 Task: Search one way flight ticket for 3 adults, 3 children in business from Des Moines: Des Moines International Airport to Rock Springs: Southwest Wyoming Regional Airport (rock Springs Sweetwater County Airport) on 8-5-2023. Choice of flights is Spirit. Number of bags: 1 checked bag. Price is upto 74000. Outbound departure time preference is 10:30.
Action: Mouse moved to (390, 363)
Screenshot: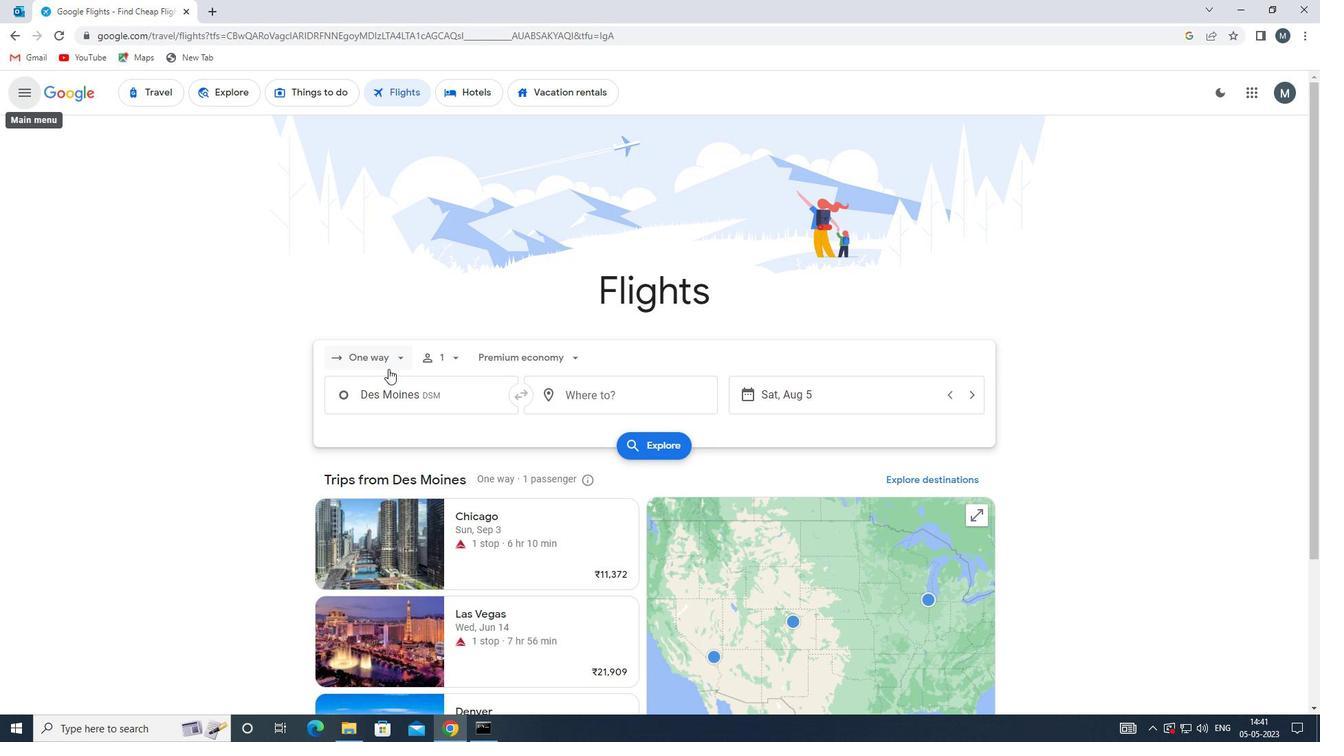 
Action: Mouse pressed left at (390, 363)
Screenshot: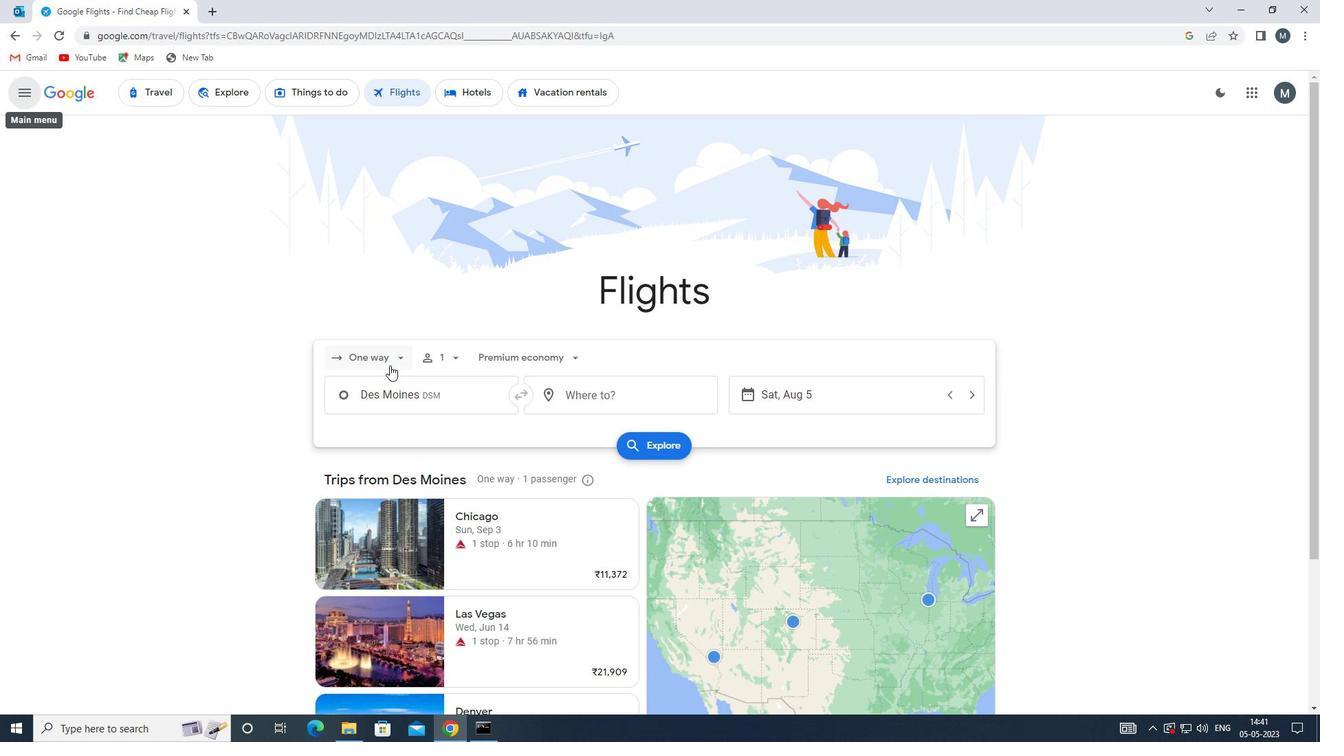 
Action: Mouse moved to (385, 422)
Screenshot: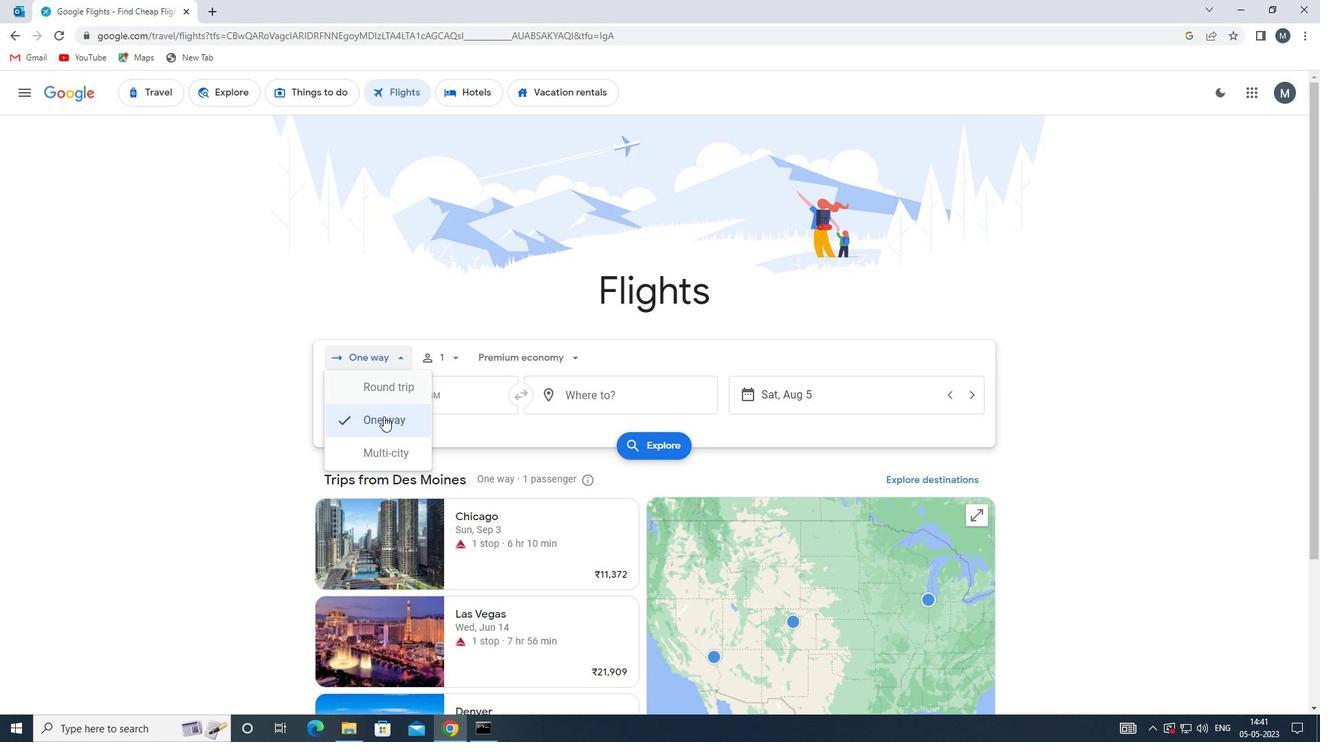 
Action: Mouse pressed left at (385, 422)
Screenshot: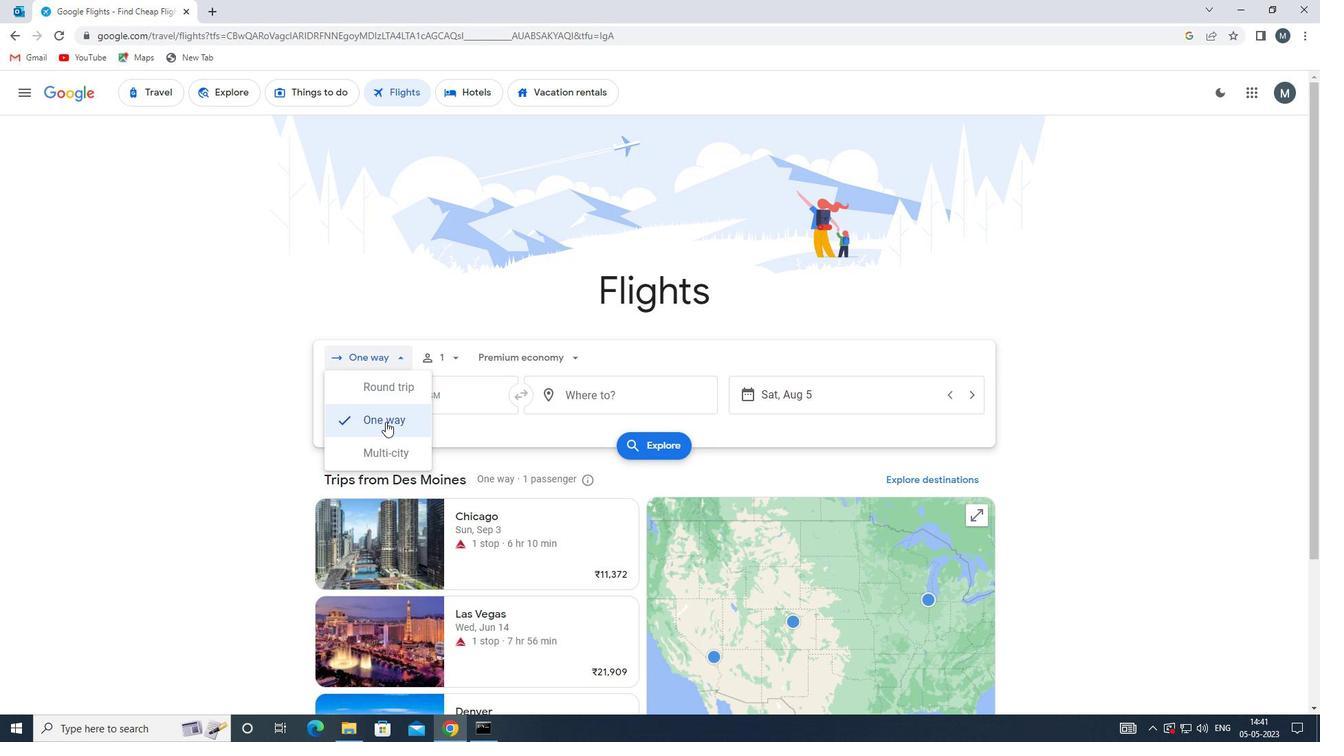 
Action: Mouse moved to (459, 354)
Screenshot: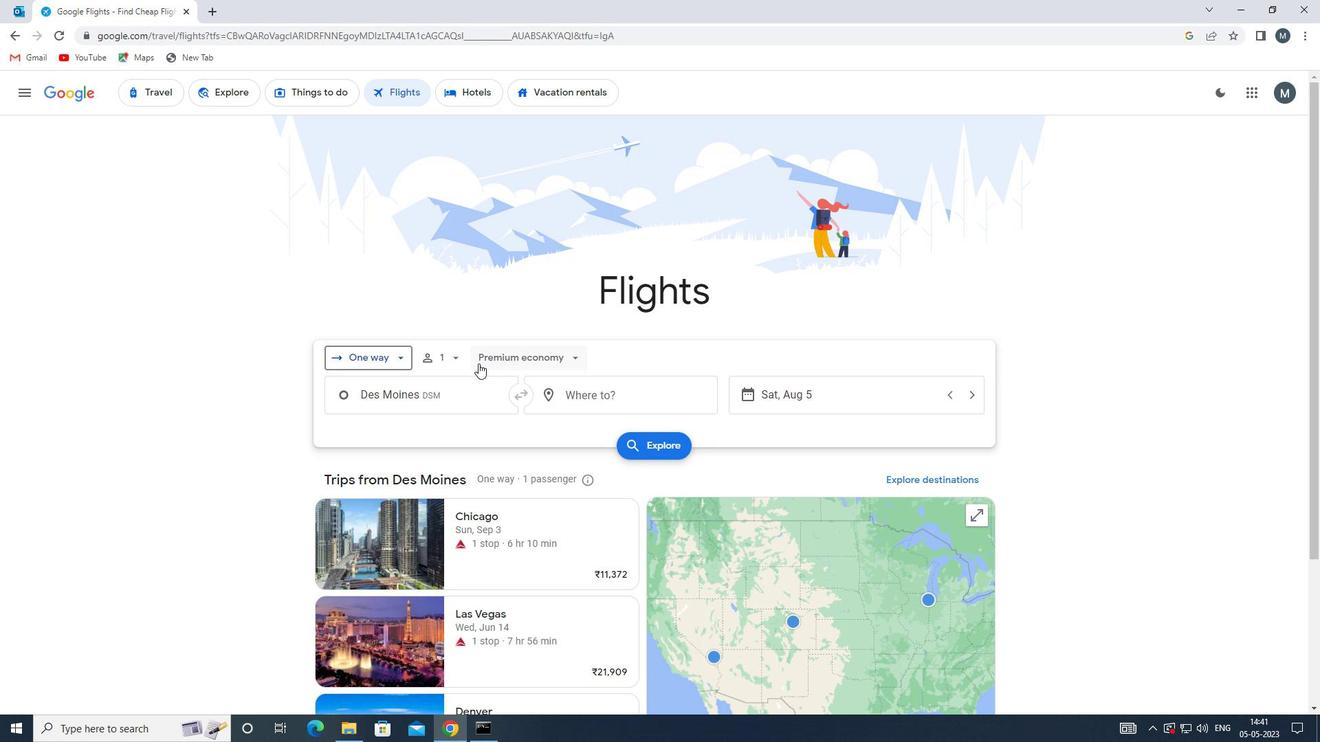 
Action: Mouse pressed left at (459, 354)
Screenshot: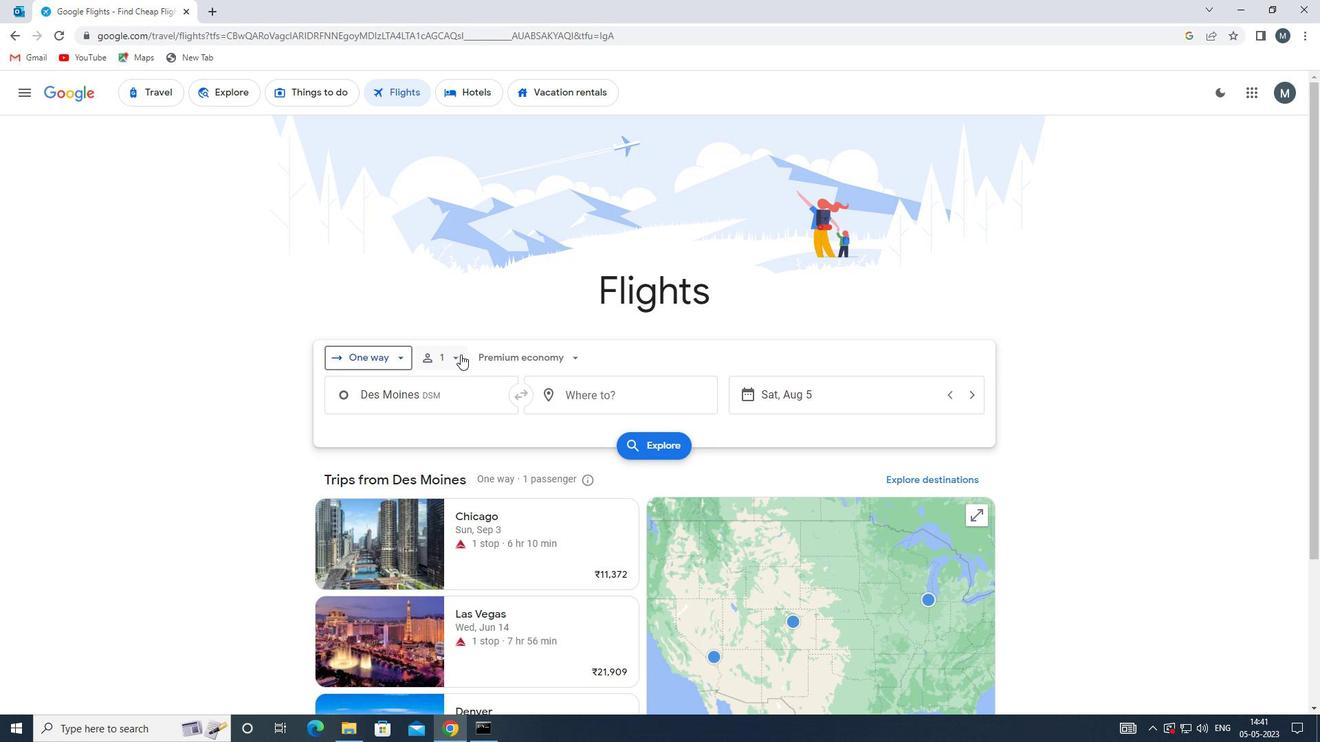 
Action: Mouse moved to (555, 393)
Screenshot: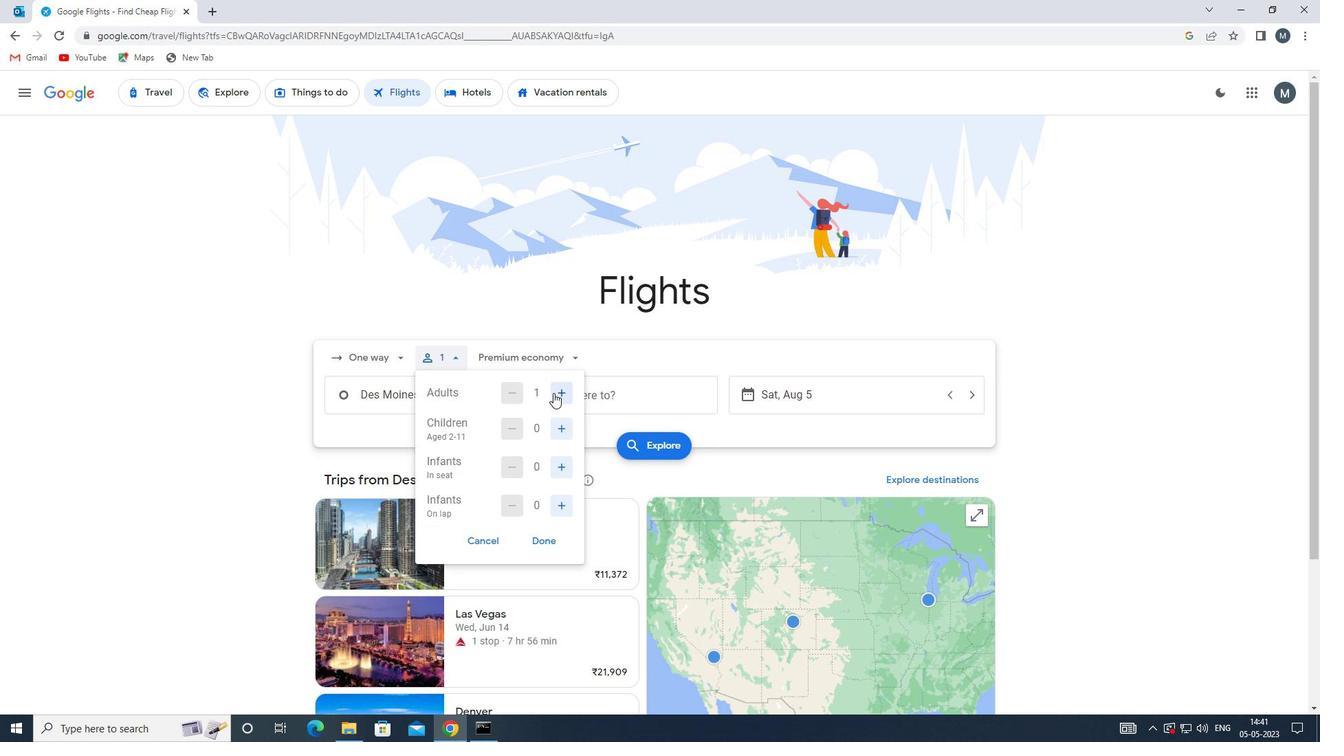 
Action: Mouse pressed left at (555, 393)
Screenshot: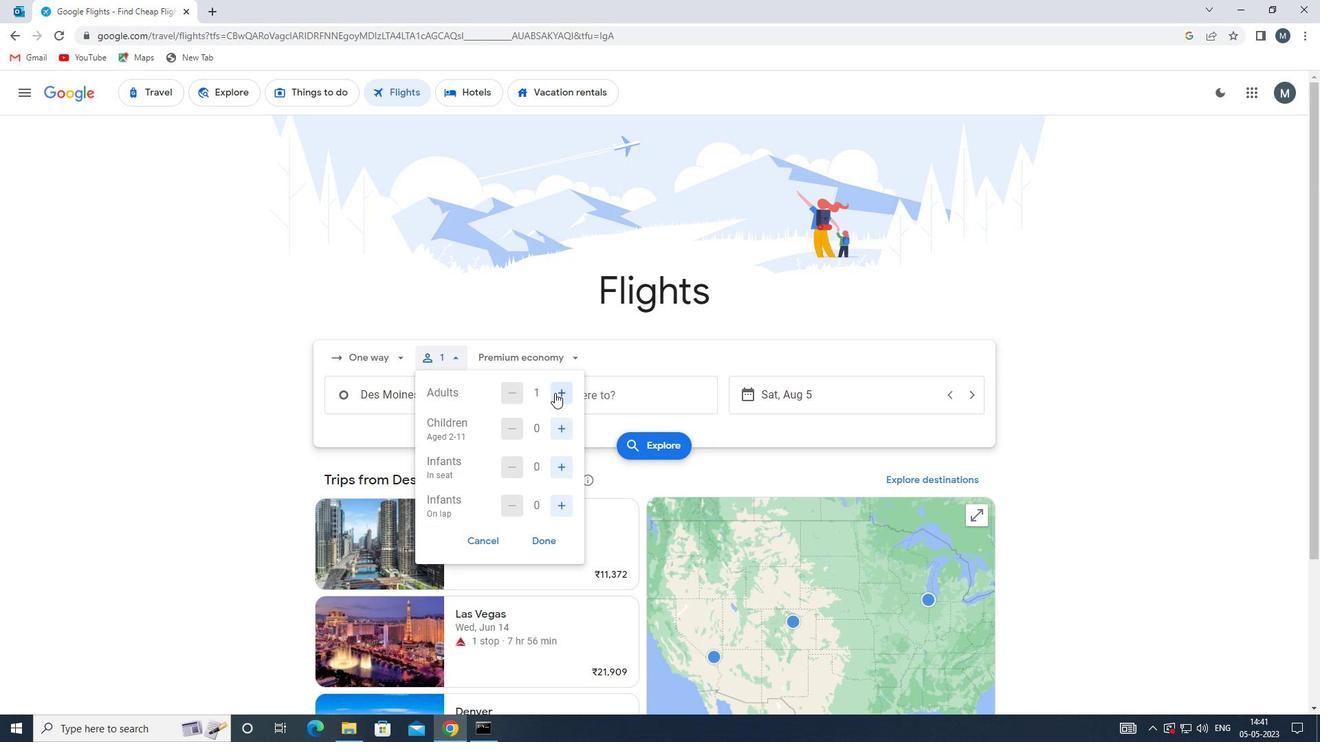 
Action: Mouse moved to (555, 394)
Screenshot: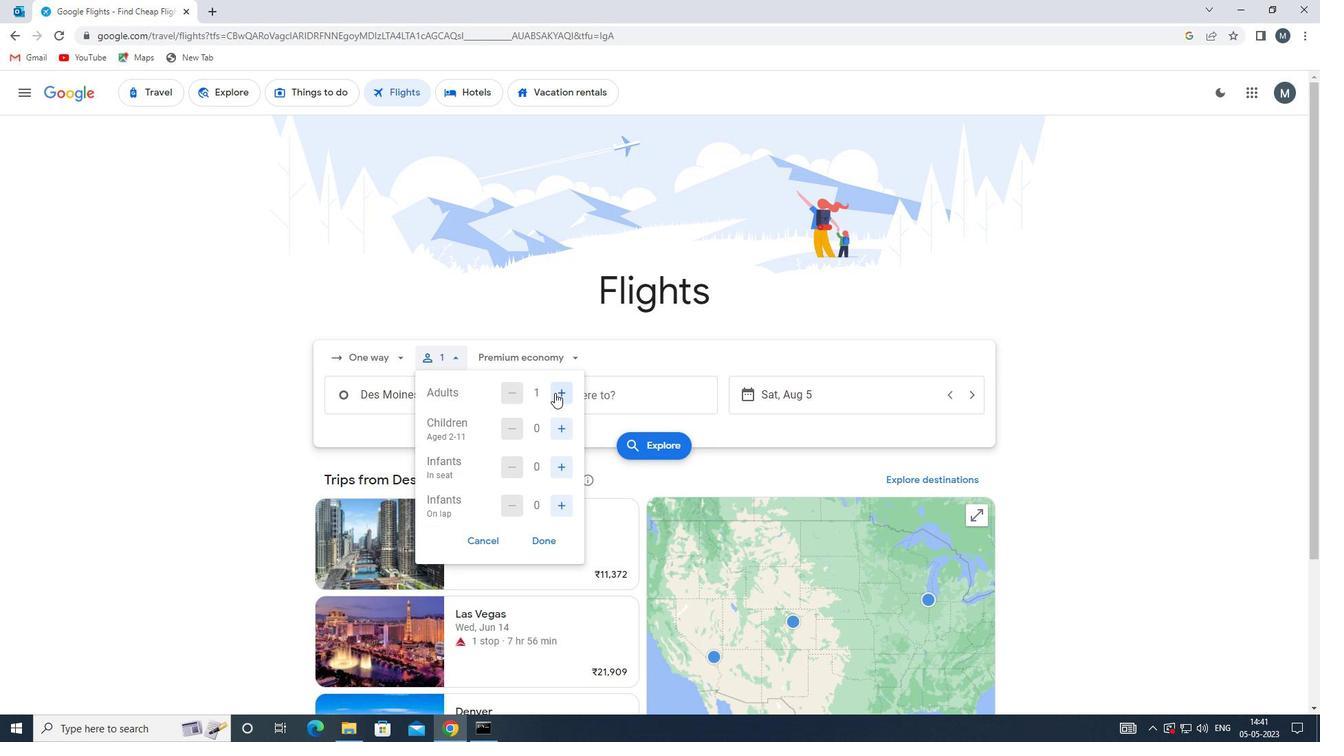 
Action: Mouse pressed left at (555, 394)
Screenshot: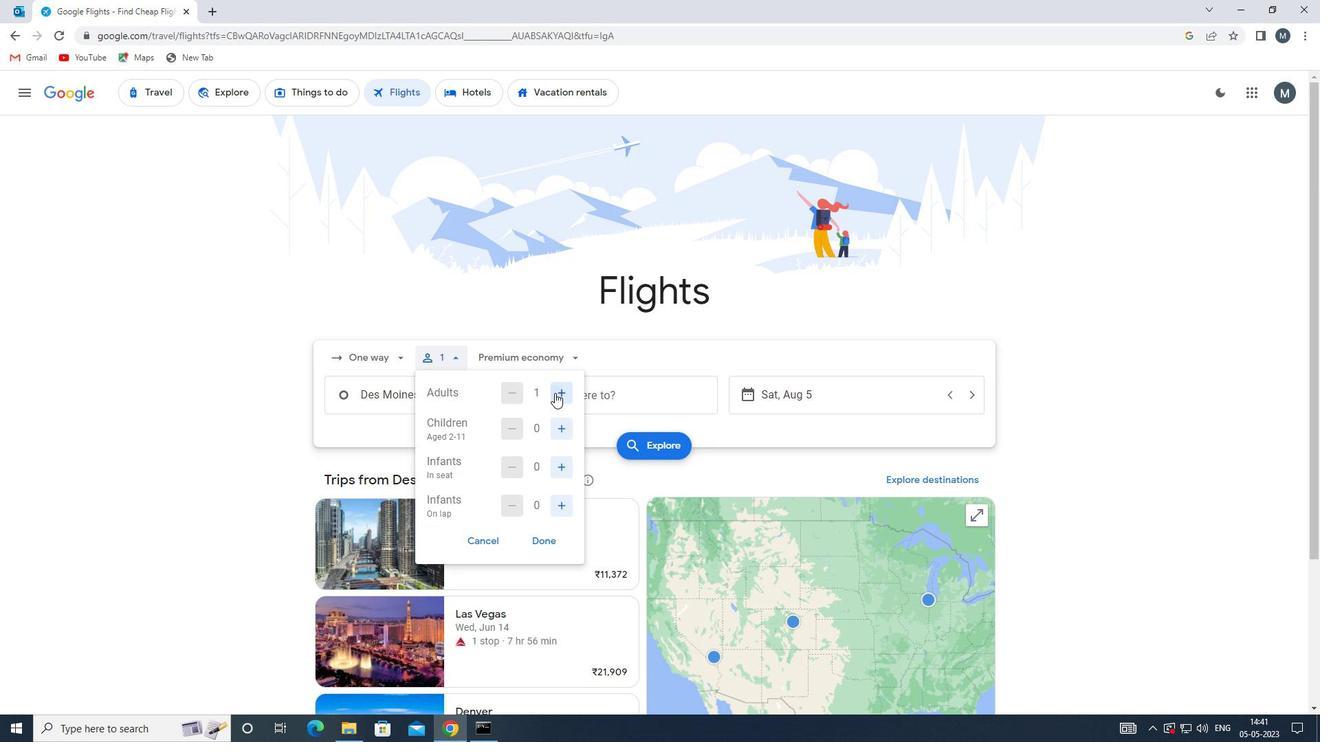 
Action: Mouse moved to (561, 426)
Screenshot: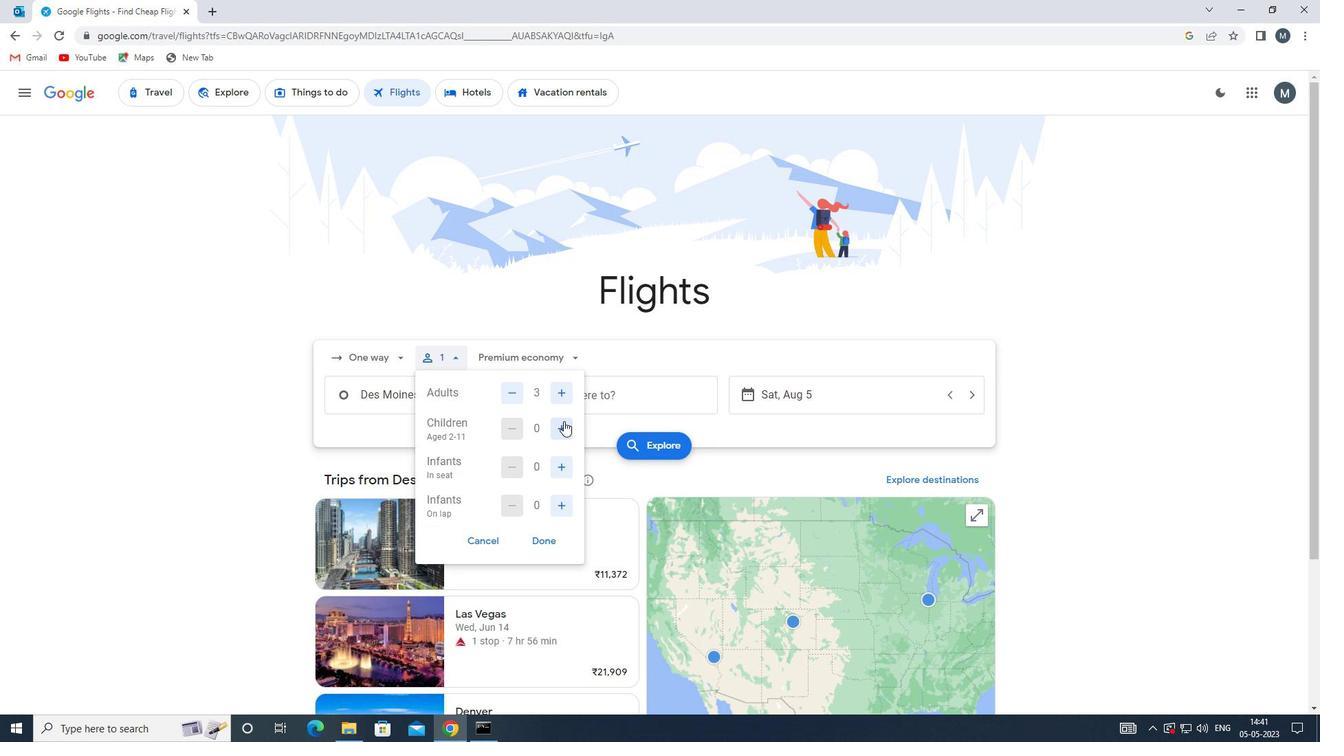 
Action: Mouse pressed left at (561, 426)
Screenshot: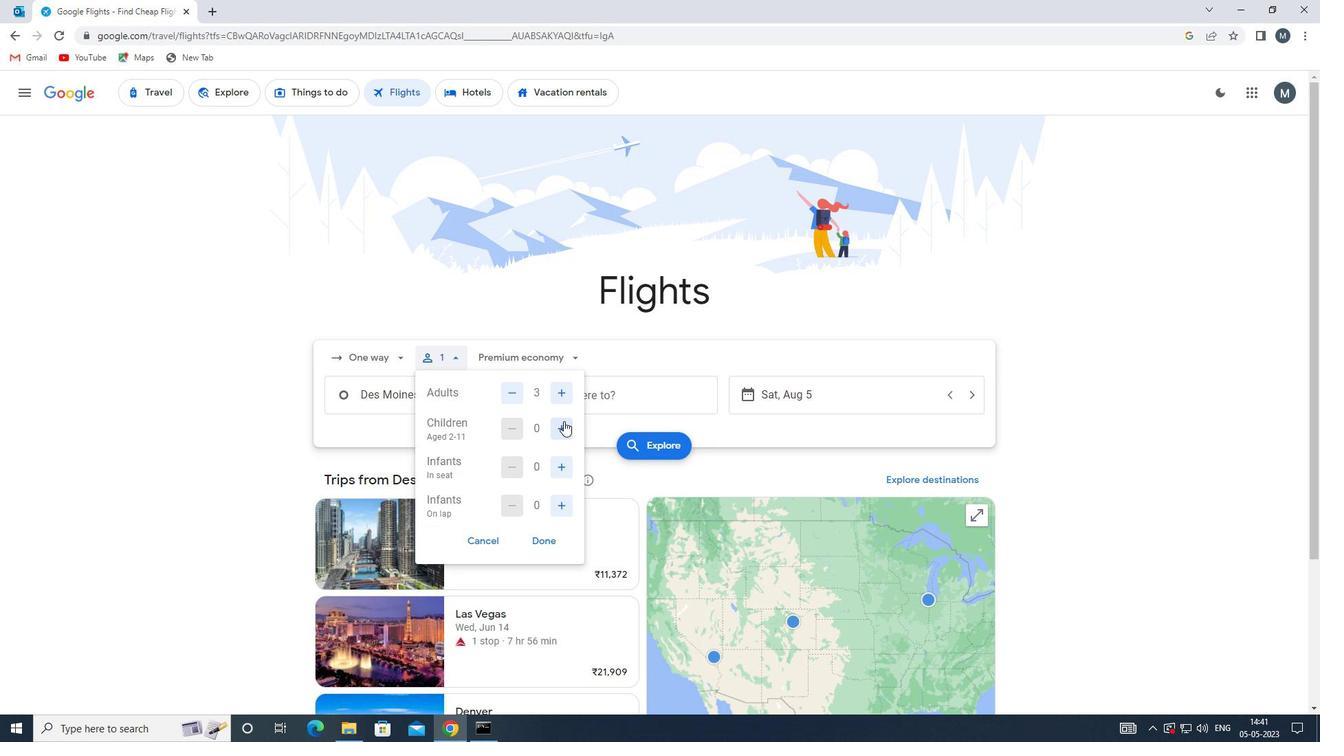 
Action: Mouse moved to (561, 427)
Screenshot: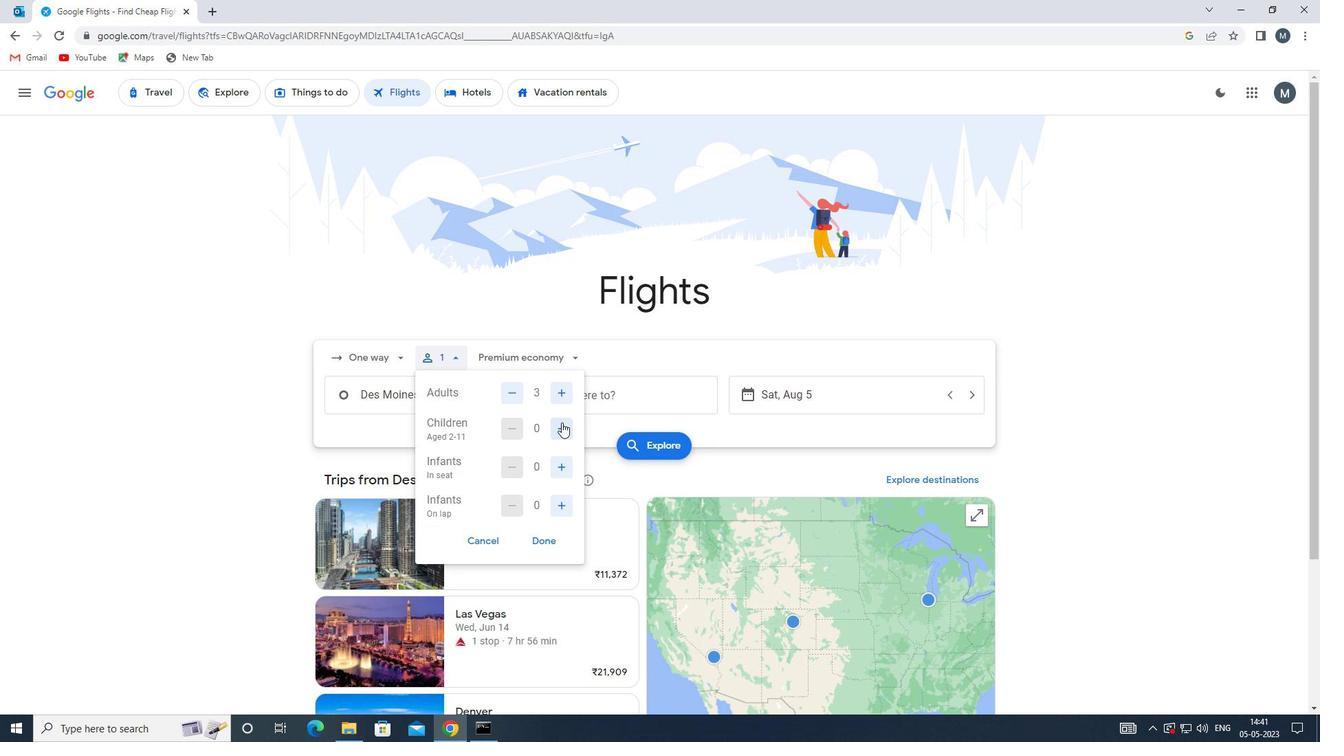 
Action: Mouse pressed left at (561, 427)
Screenshot: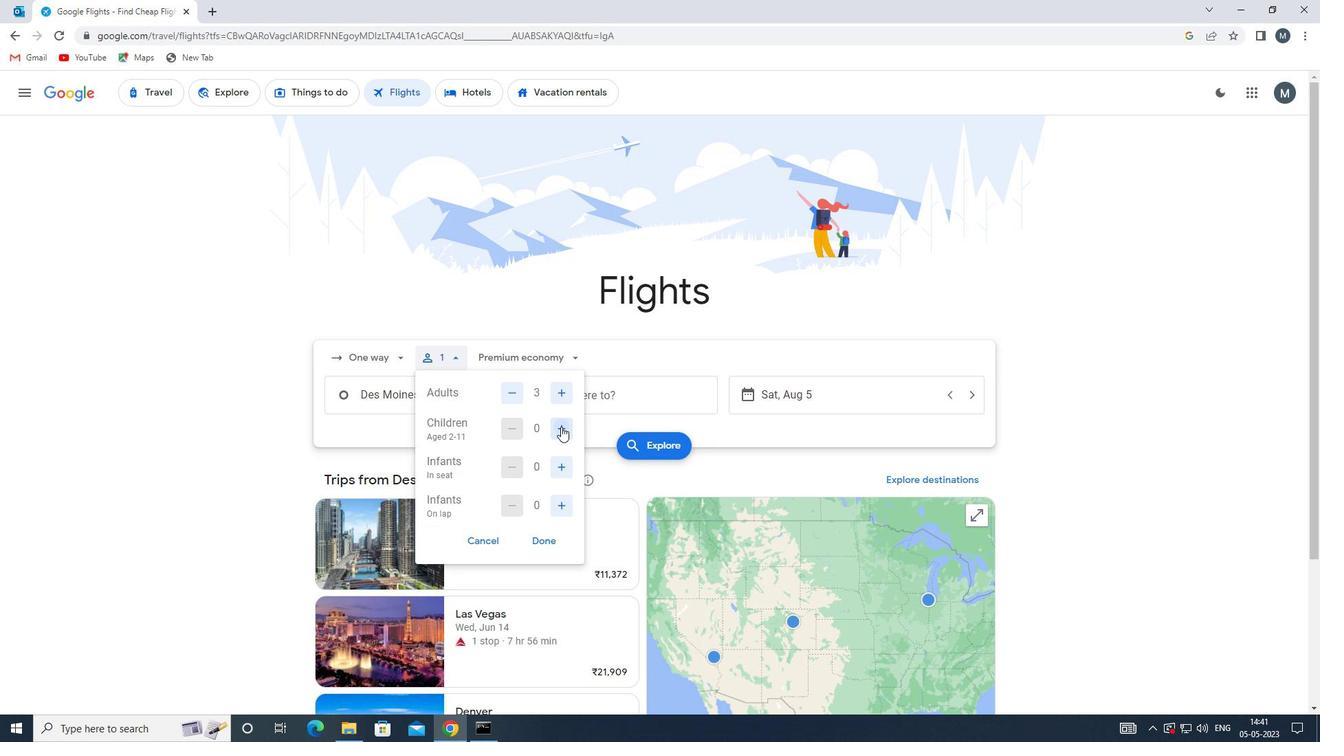
Action: Mouse pressed left at (561, 427)
Screenshot: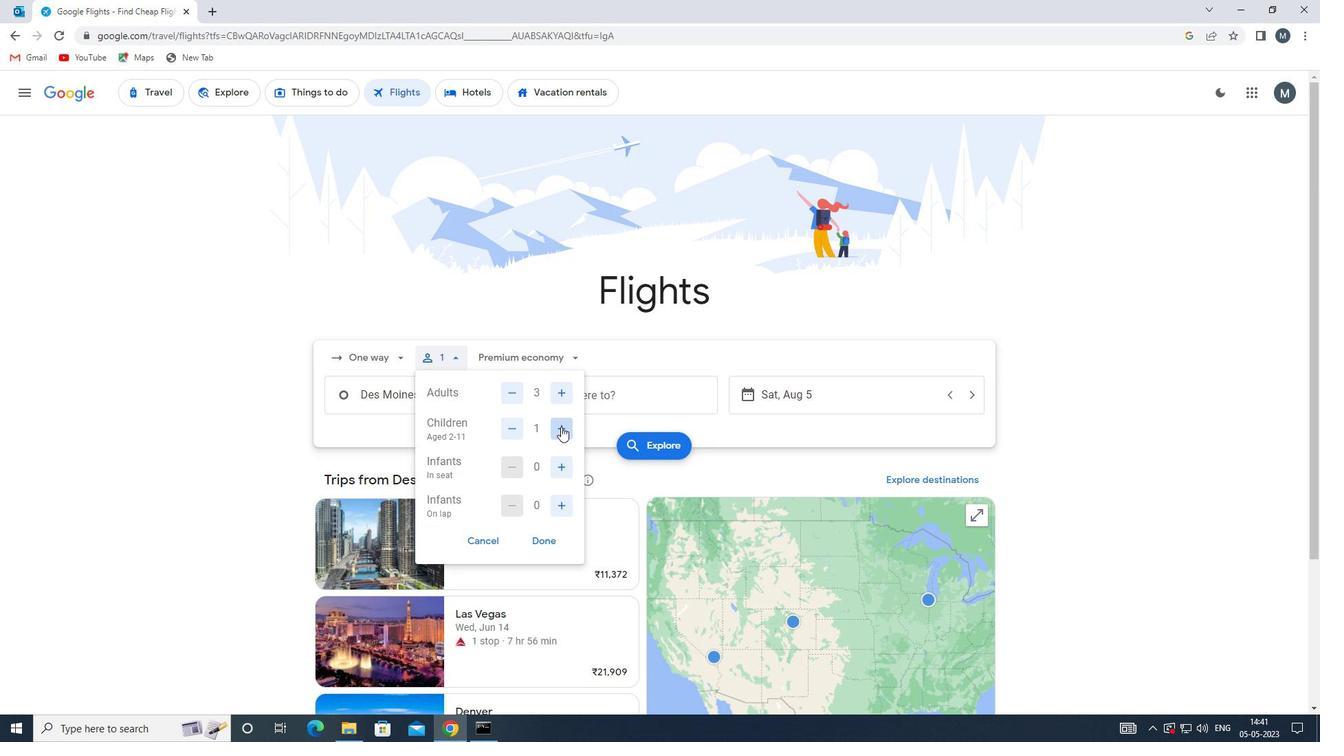 
Action: Mouse moved to (535, 542)
Screenshot: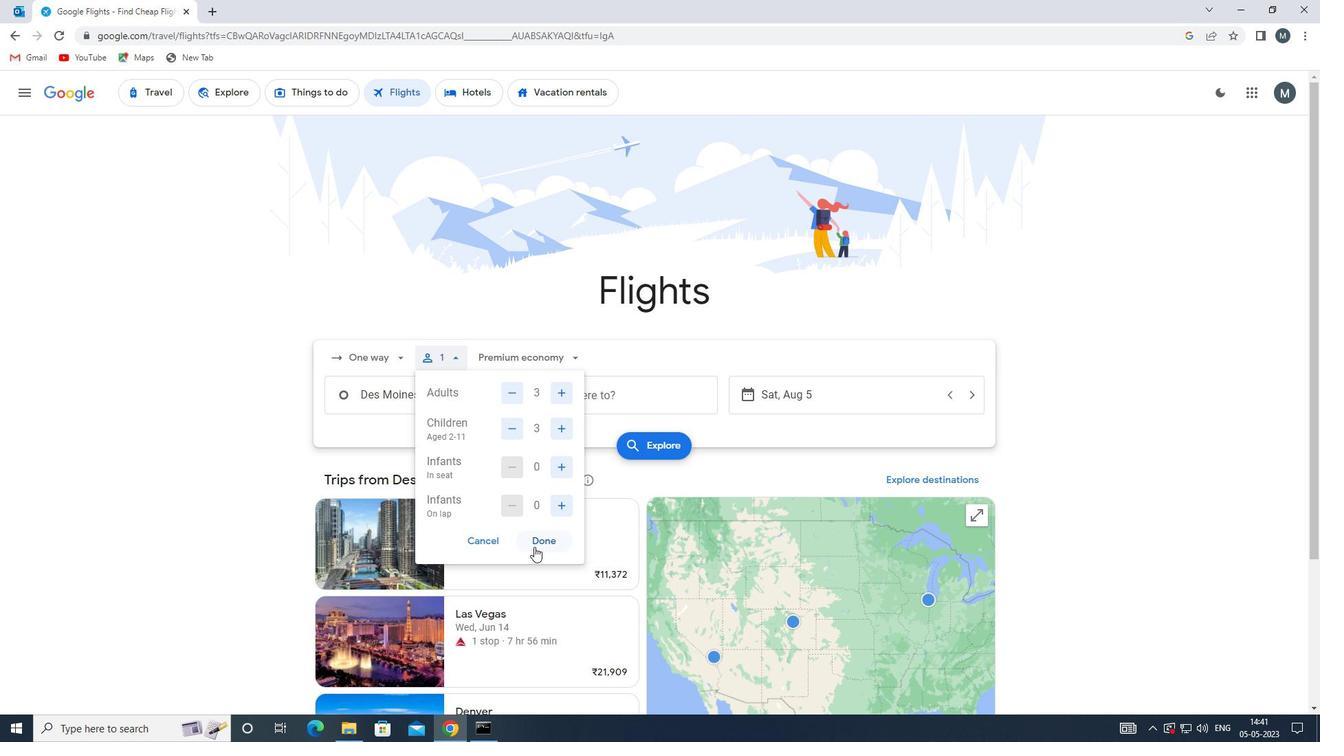 
Action: Mouse pressed left at (535, 542)
Screenshot: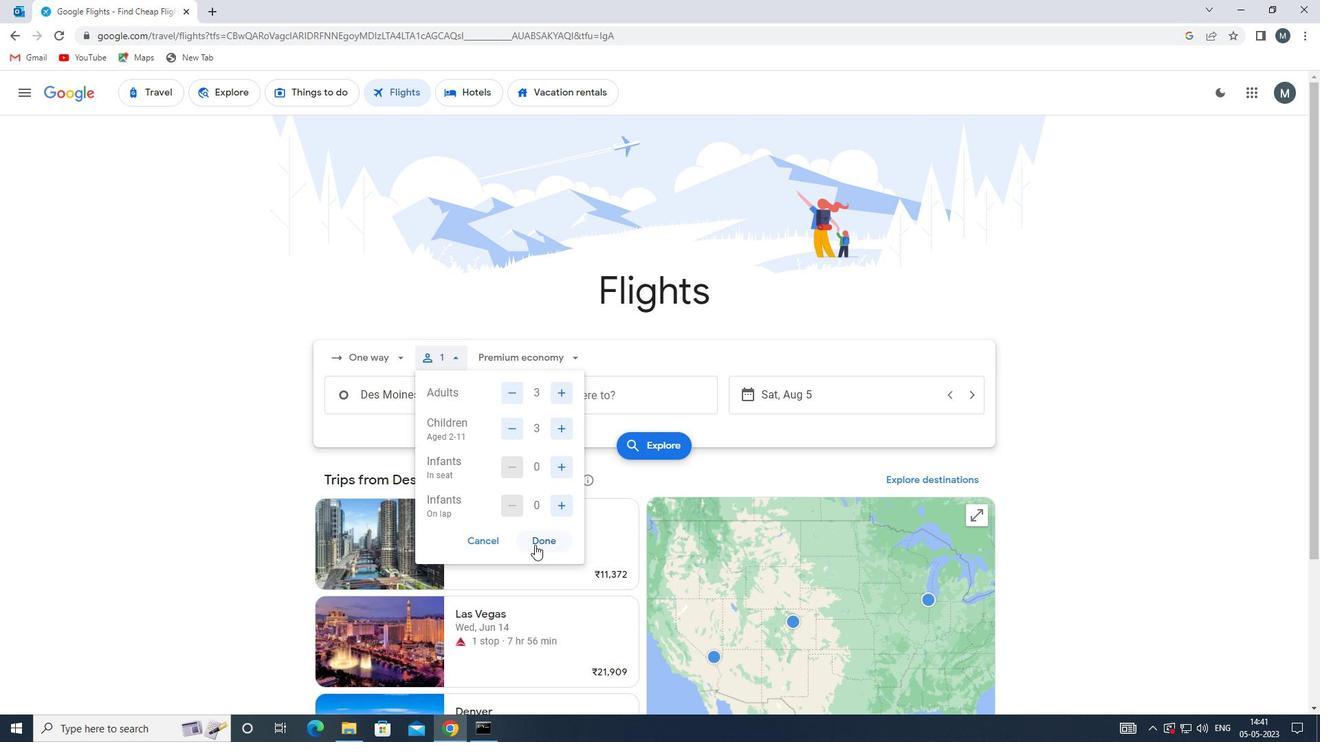 
Action: Mouse moved to (526, 357)
Screenshot: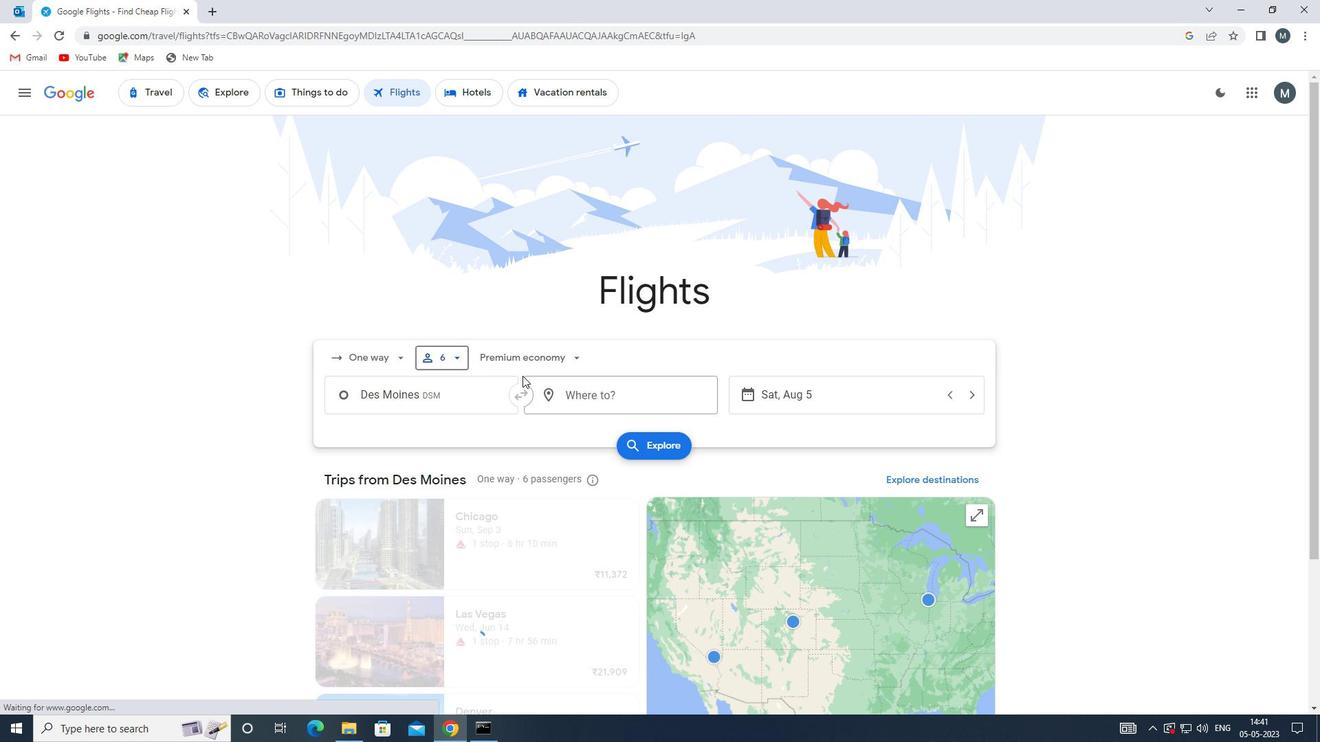 
Action: Mouse pressed left at (526, 357)
Screenshot: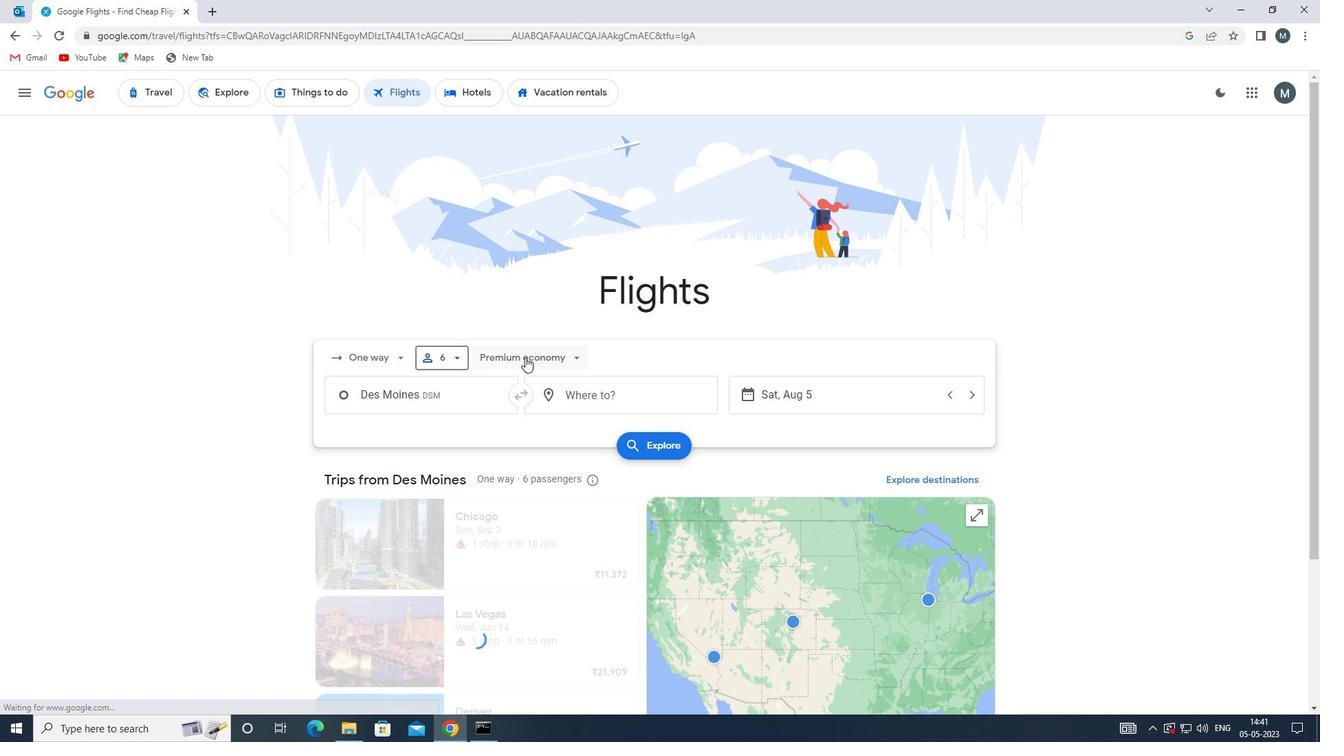 
Action: Mouse moved to (546, 454)
Screenshot: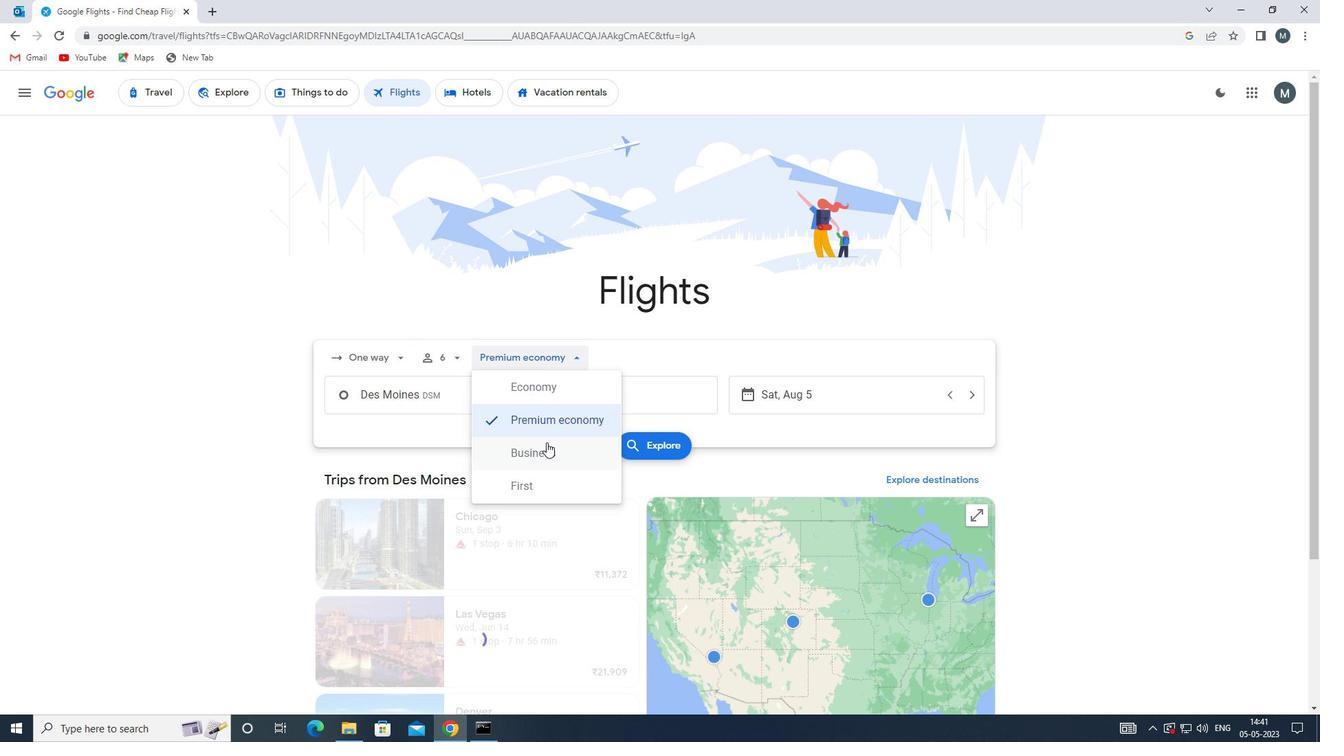 
Action: Mouse pressed left at (546, 454)
Screenshot: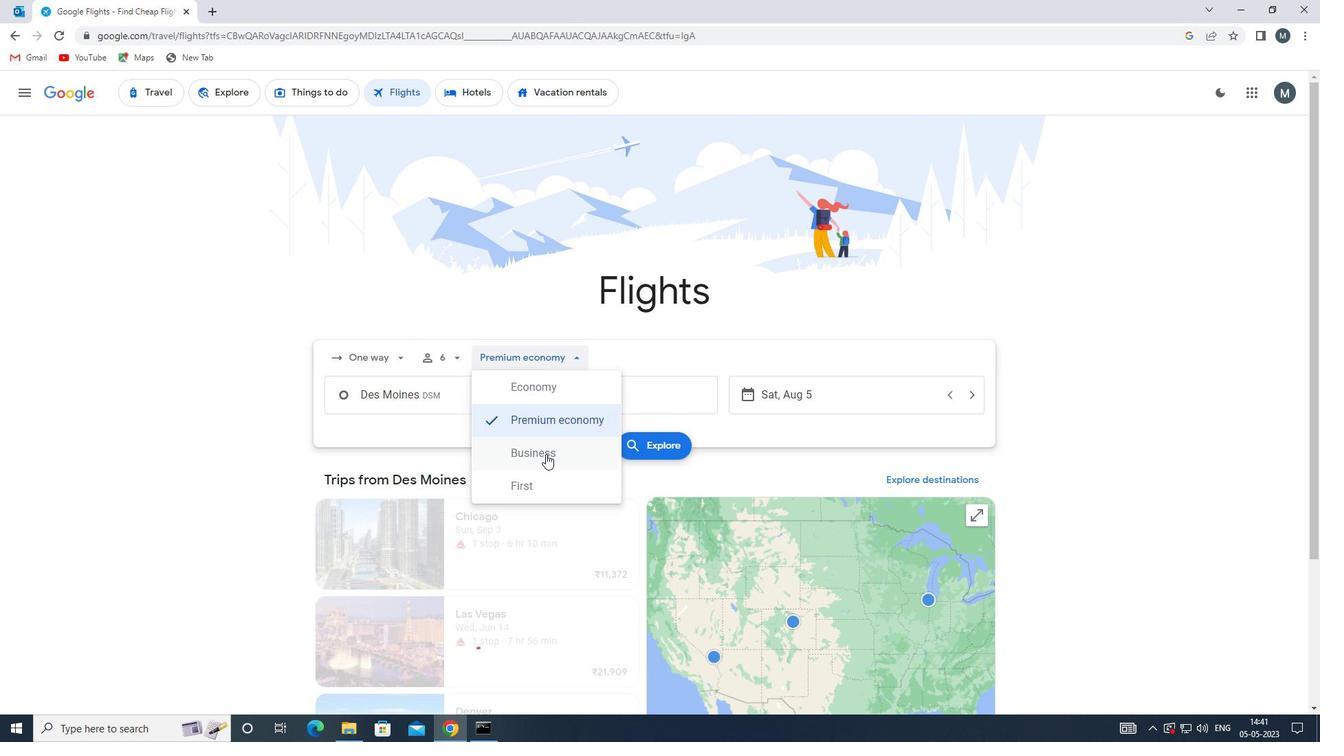 
Action: Mouse moved to (447, 385)
Screenshot: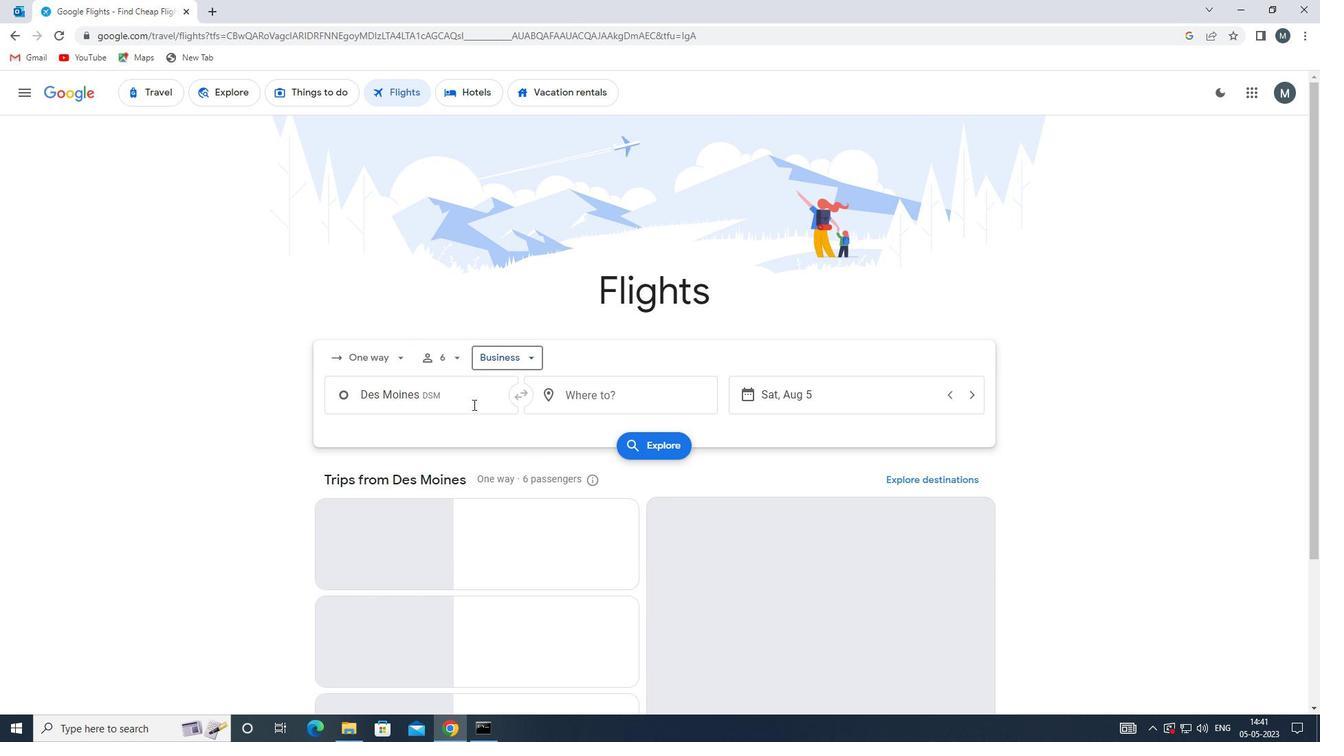 
Action: Mouse pressed left at (447, 385)
Screenshot: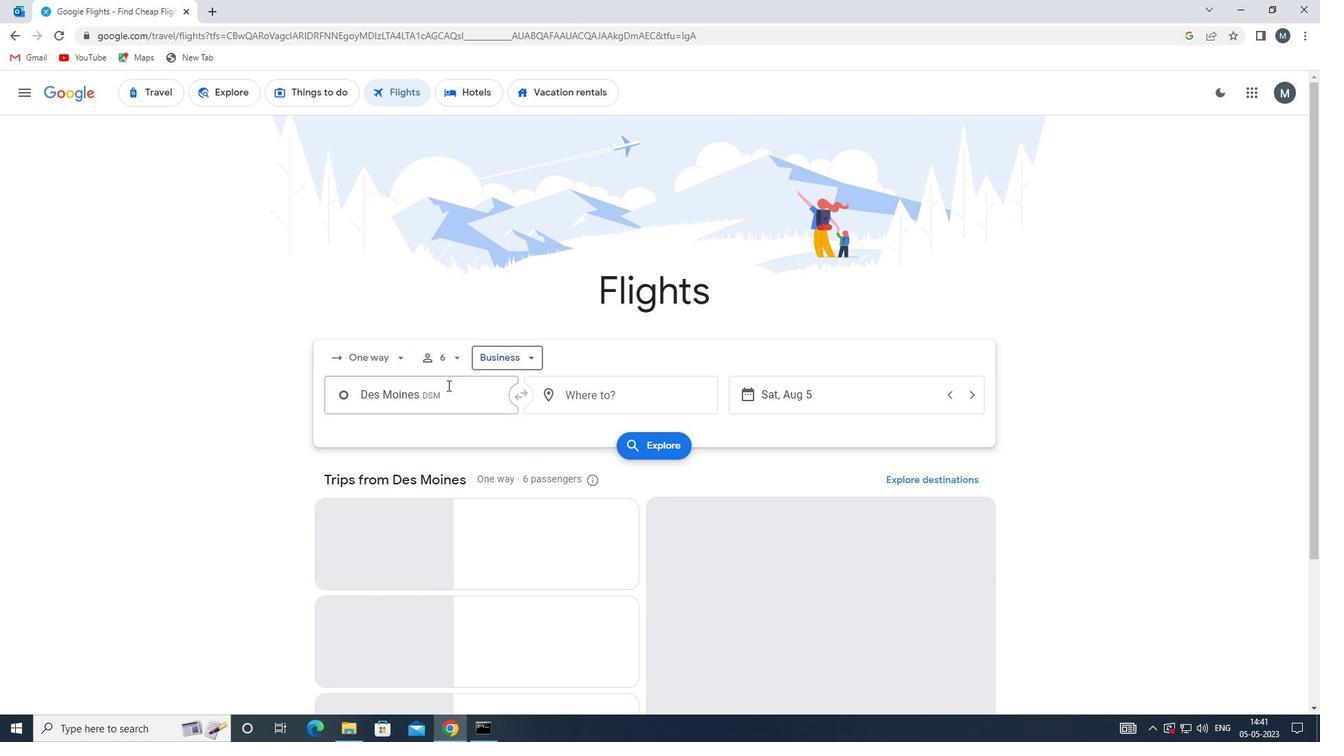 
Action: Mouse moved to (472, 473)
Screenshot: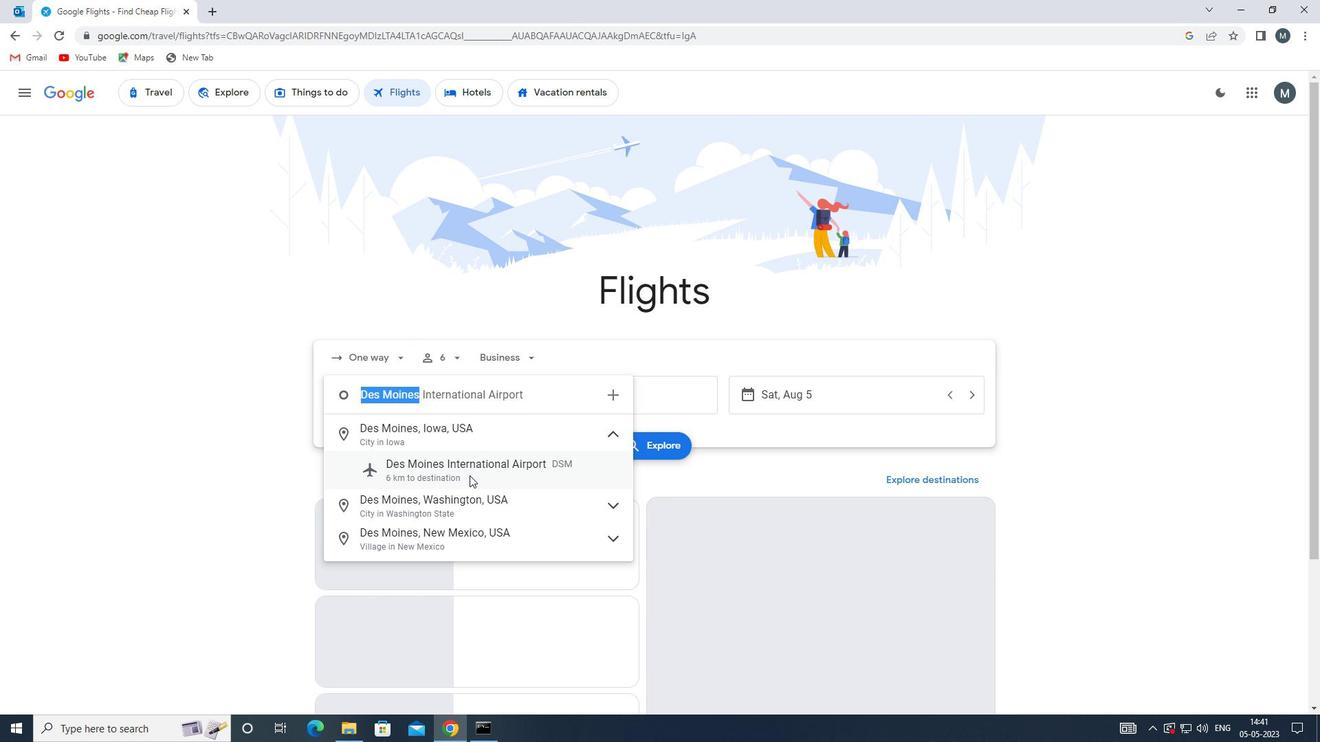 
Action: Mouse pressed left at (472, 473)
Screenshot: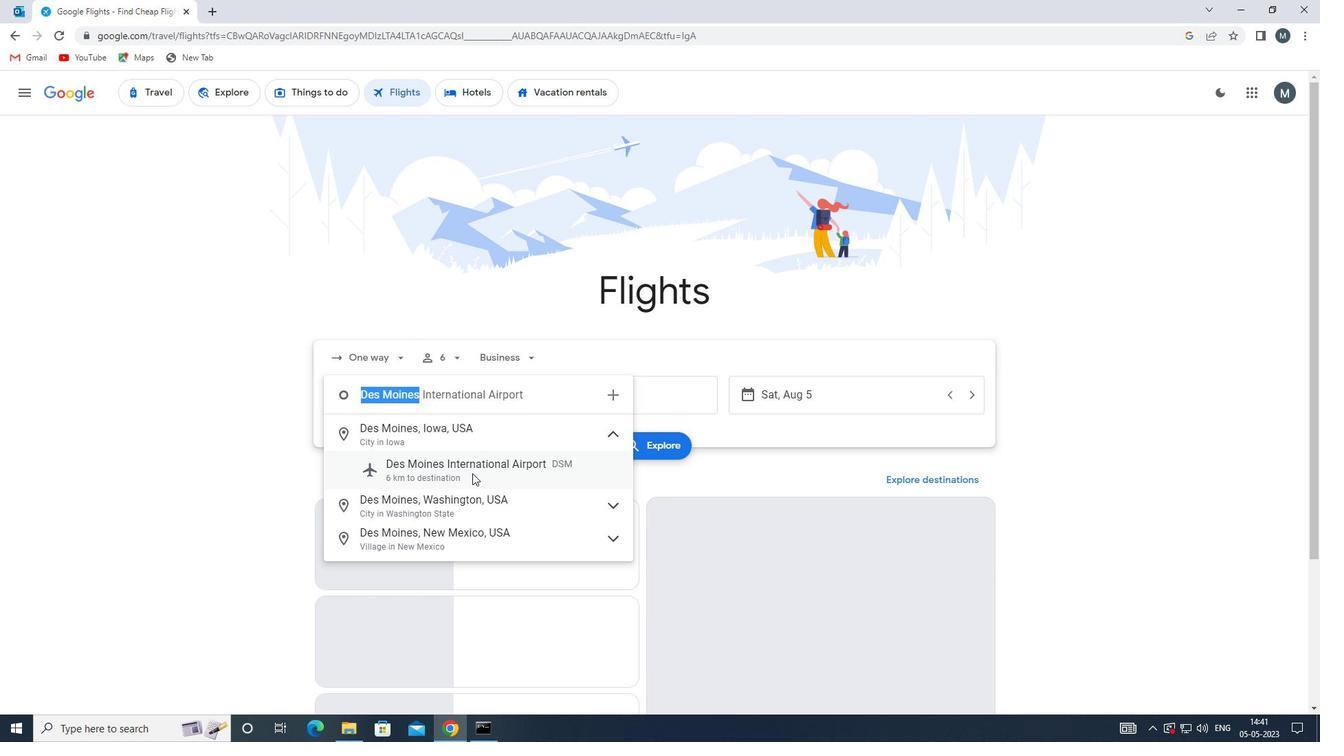
Action: Mouse moved to (590, 401)
Screenshot: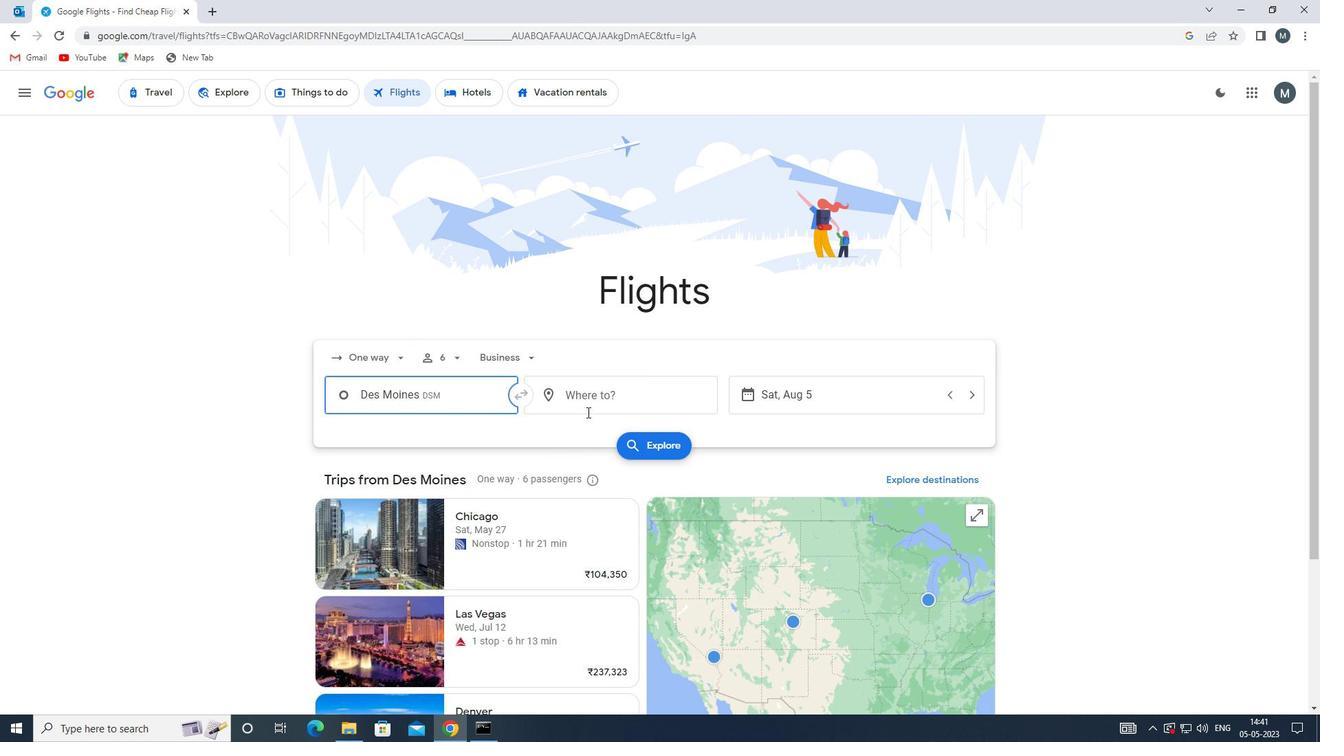 
Action: Mouse pressed left at (590, 401)
Screenshot: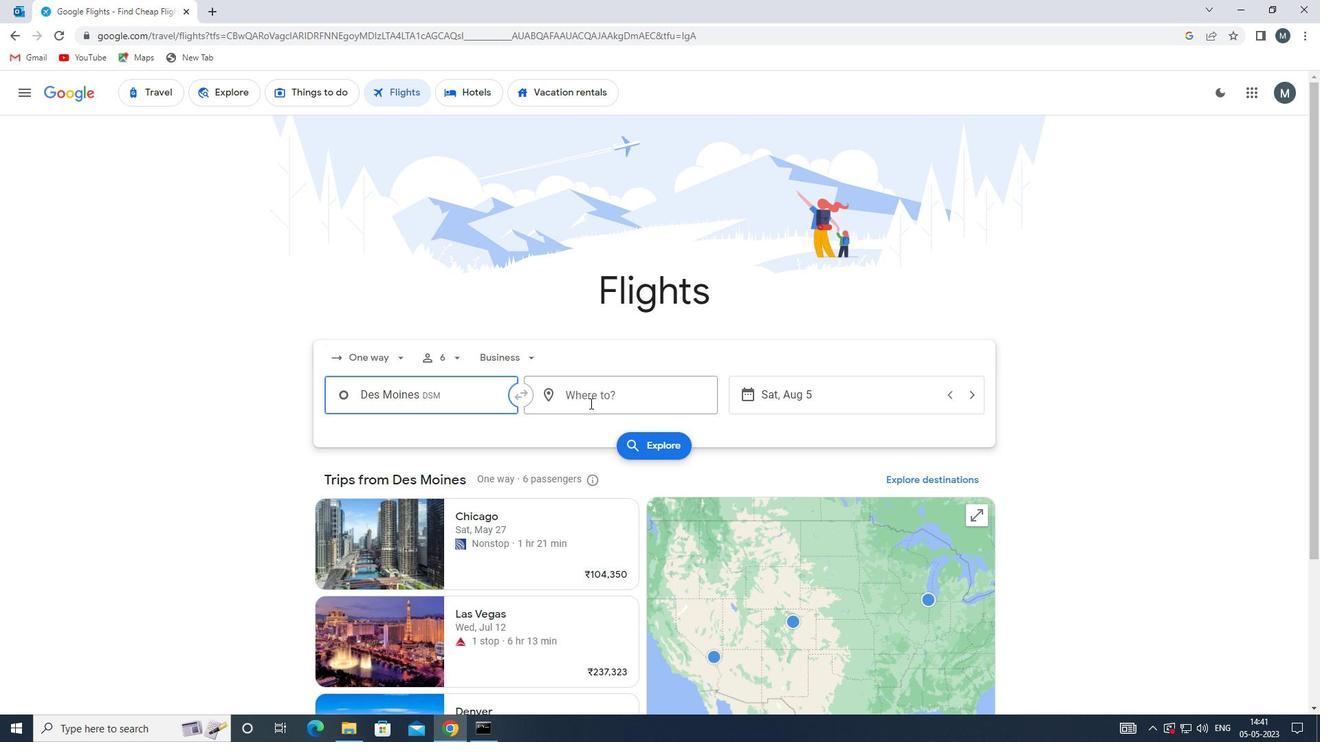 
Action: Mouse moved to (590, 401)
Screenshot: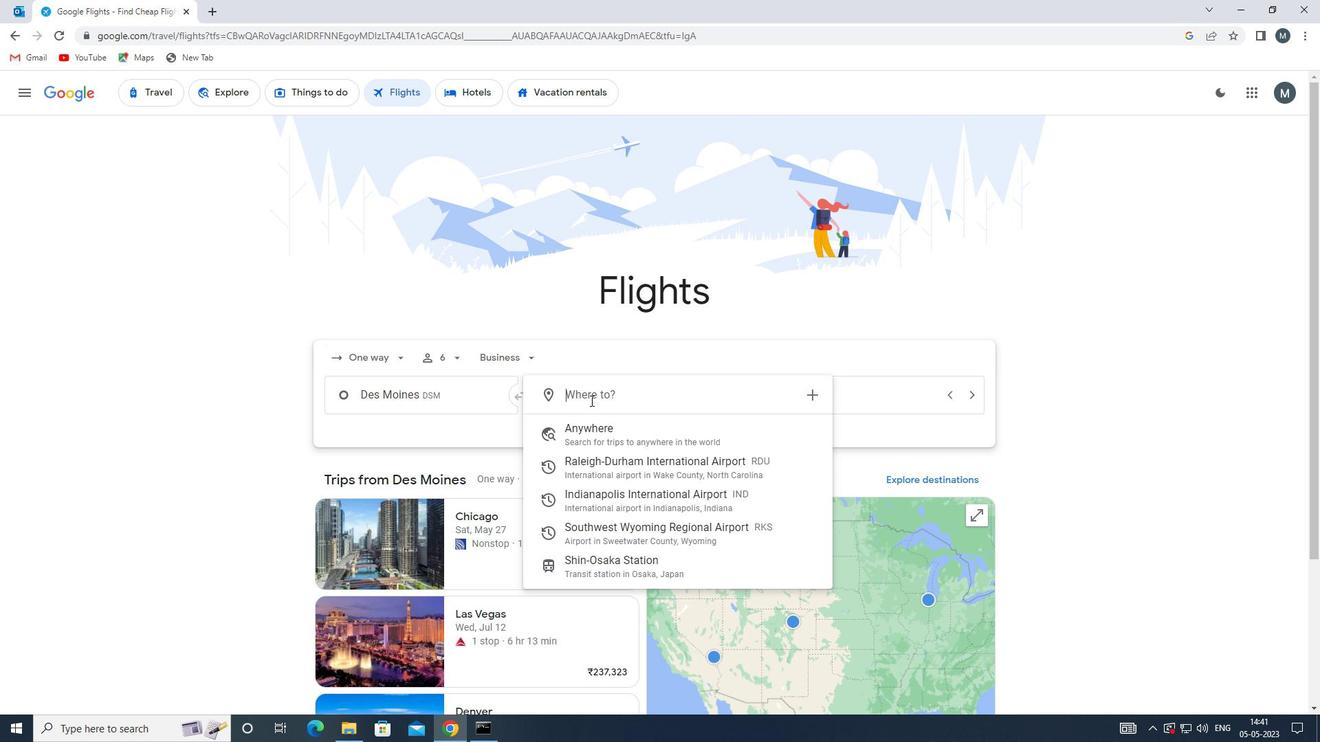 
Action: Key pressed r
Screenshot: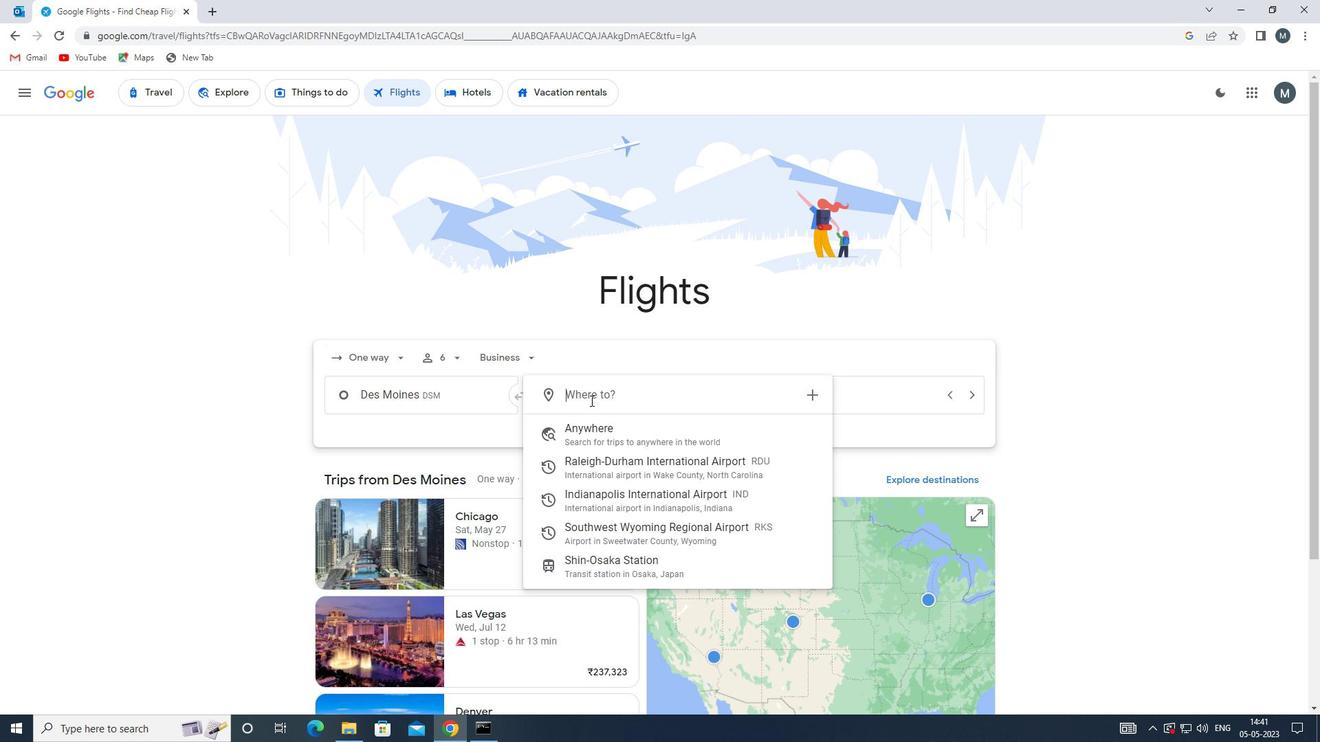 
Action: Mouse moved to (590, 401)
Screenshot: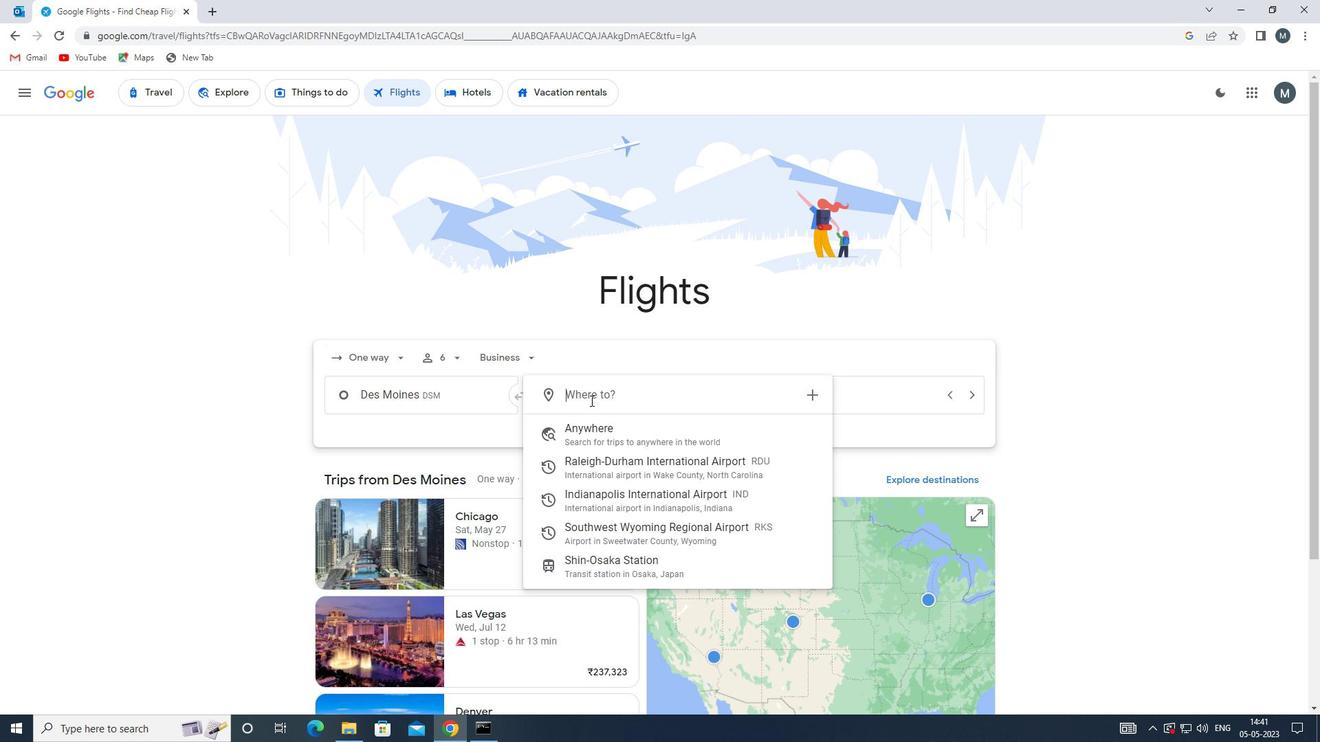 
Action: Key pressed k
Screenshot: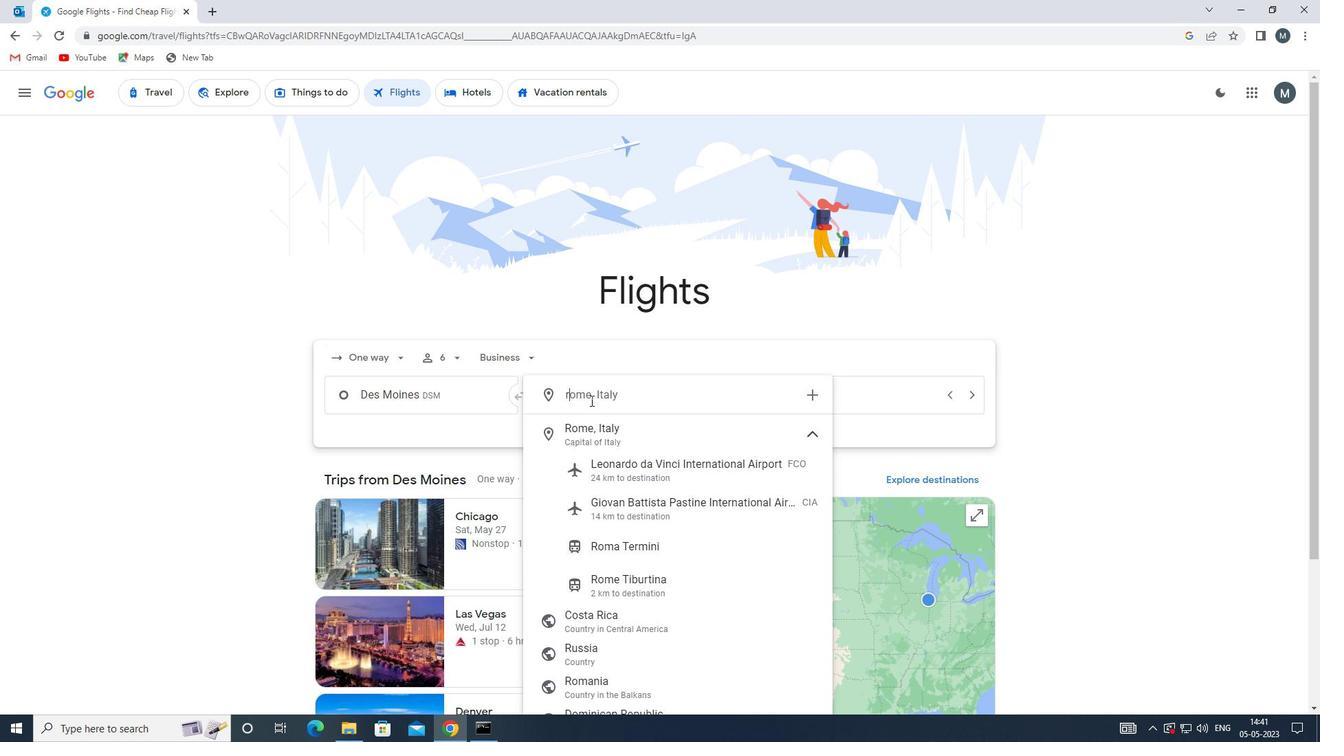
Action: Mouse moved to (590, 401)
Screenshot: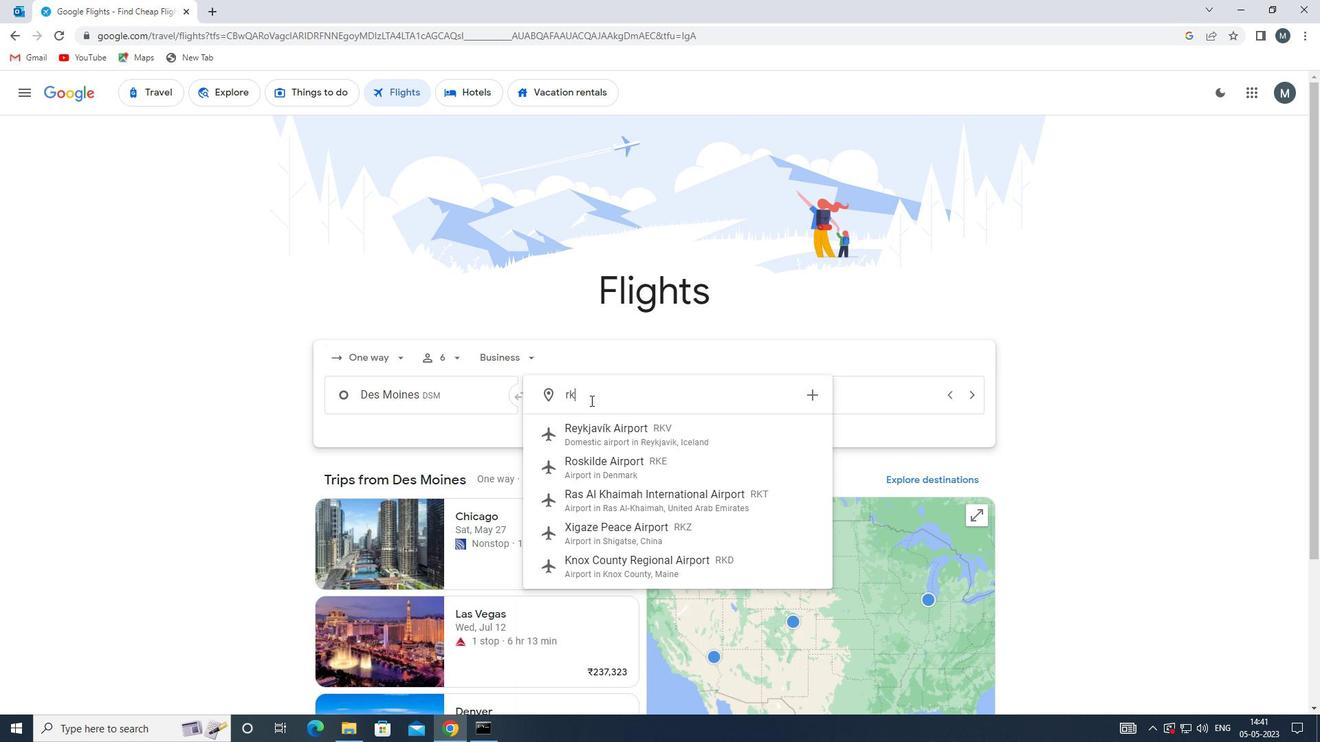 
Action: Key pressed s
Screenshot: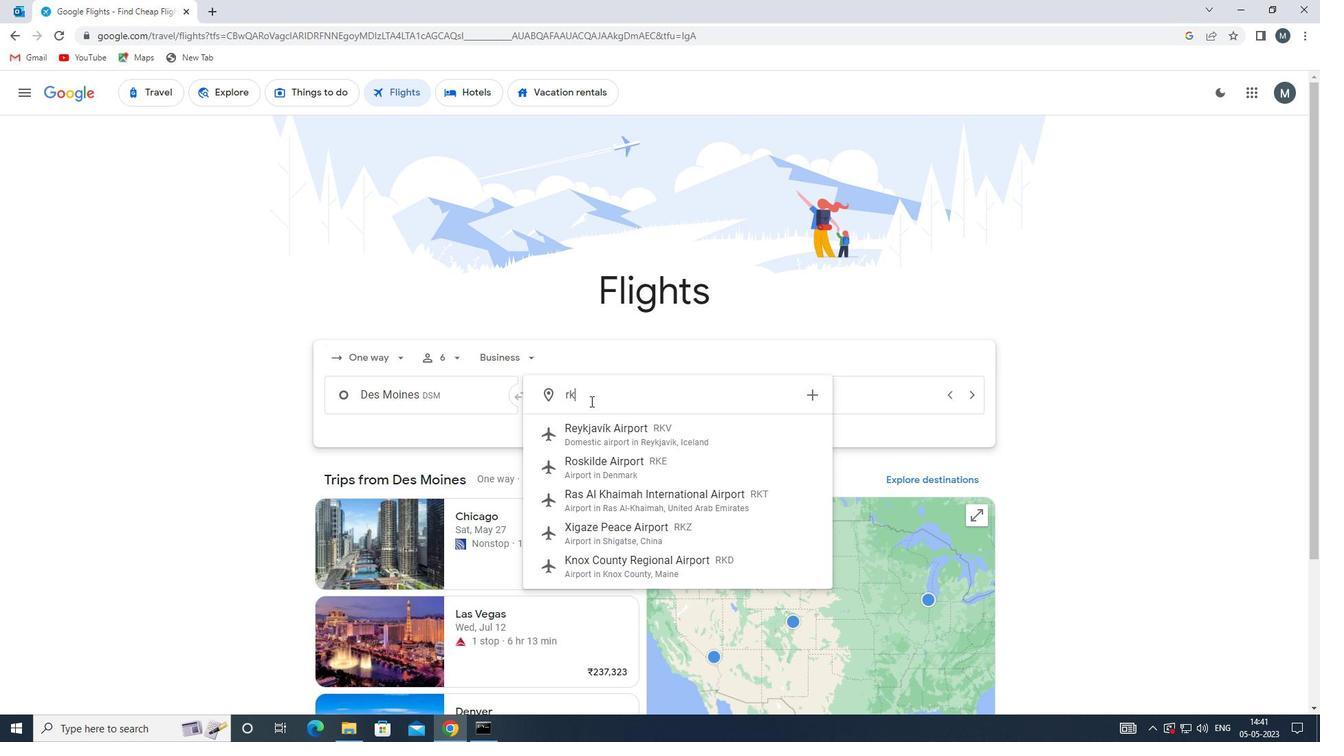
Action: Mouse moved to (602, 436)
Screenshot: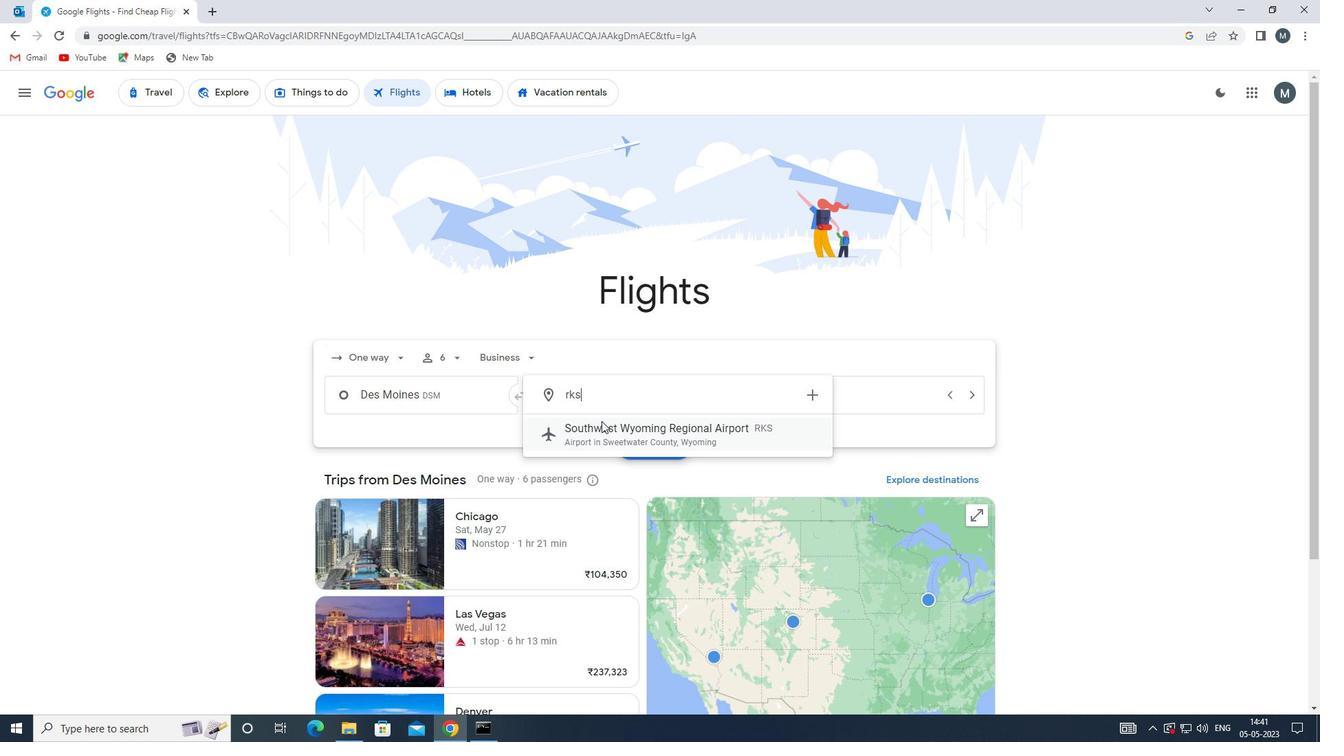 
Action: Mouse pressed left at (602, 436)
Screenshot: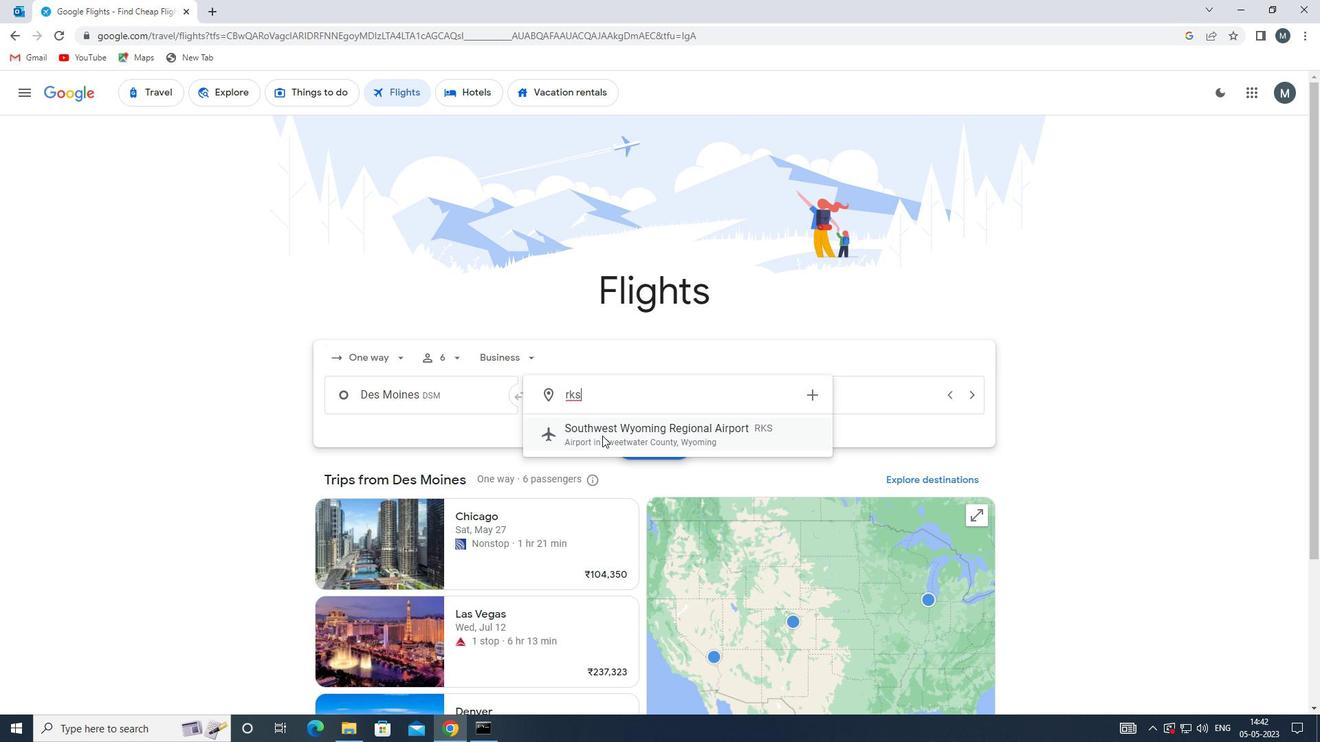 
Action: Mouse moved to (793, 394)
Screenshot: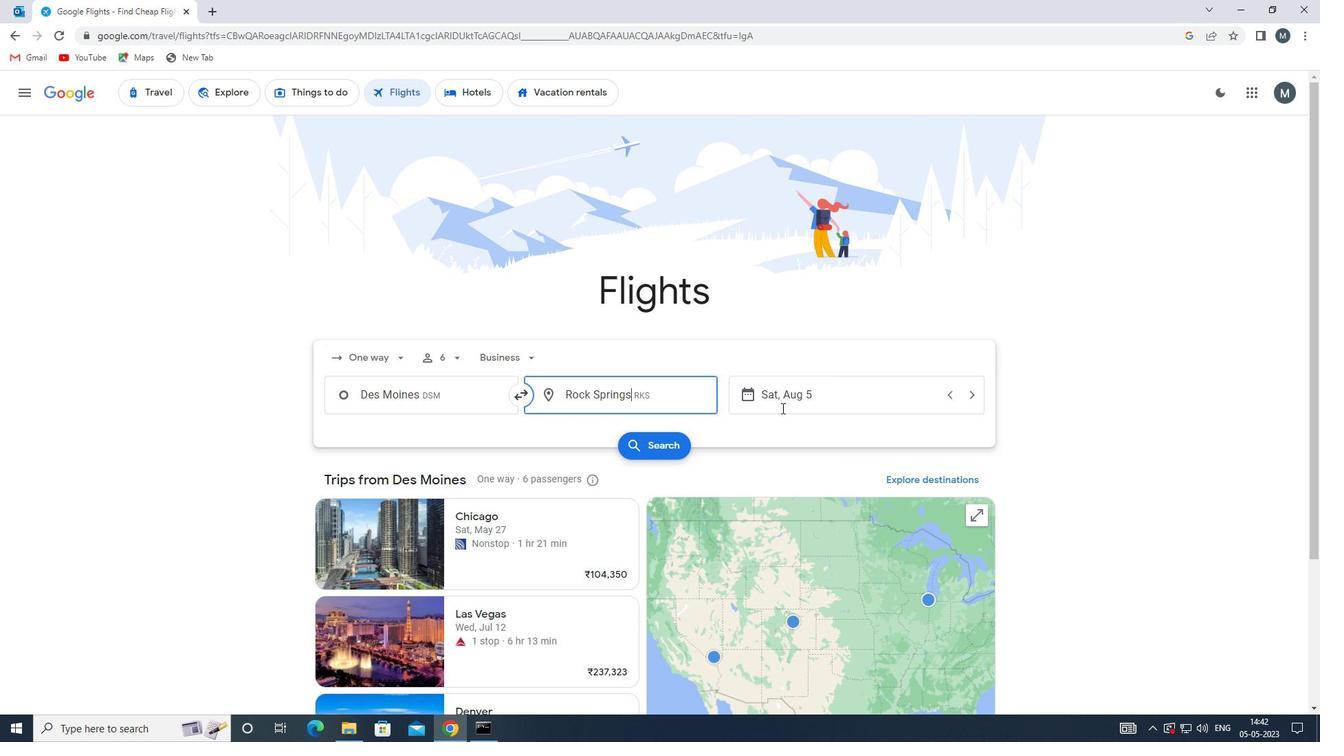 
Action: Mouse pressed left at (793, 394)
Screenshot: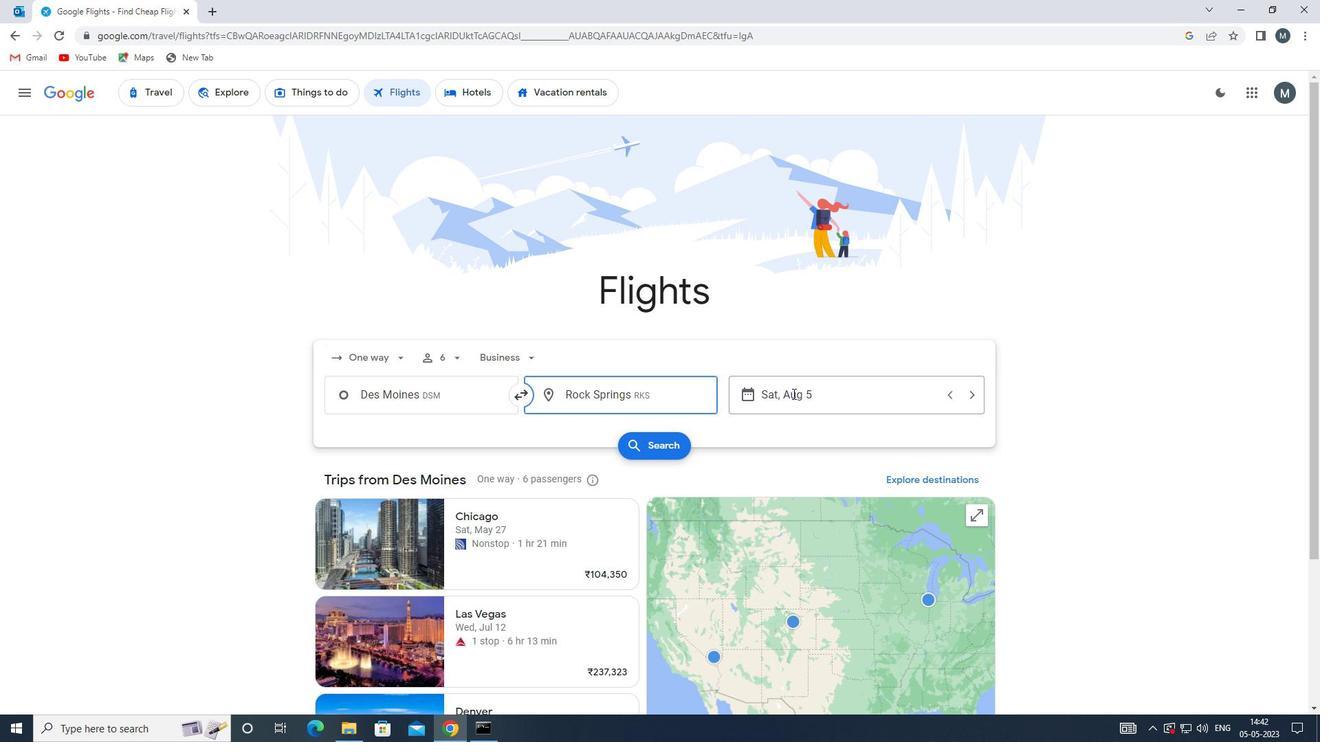 
Action: Mouse moved to (690, 467)
Screenshot: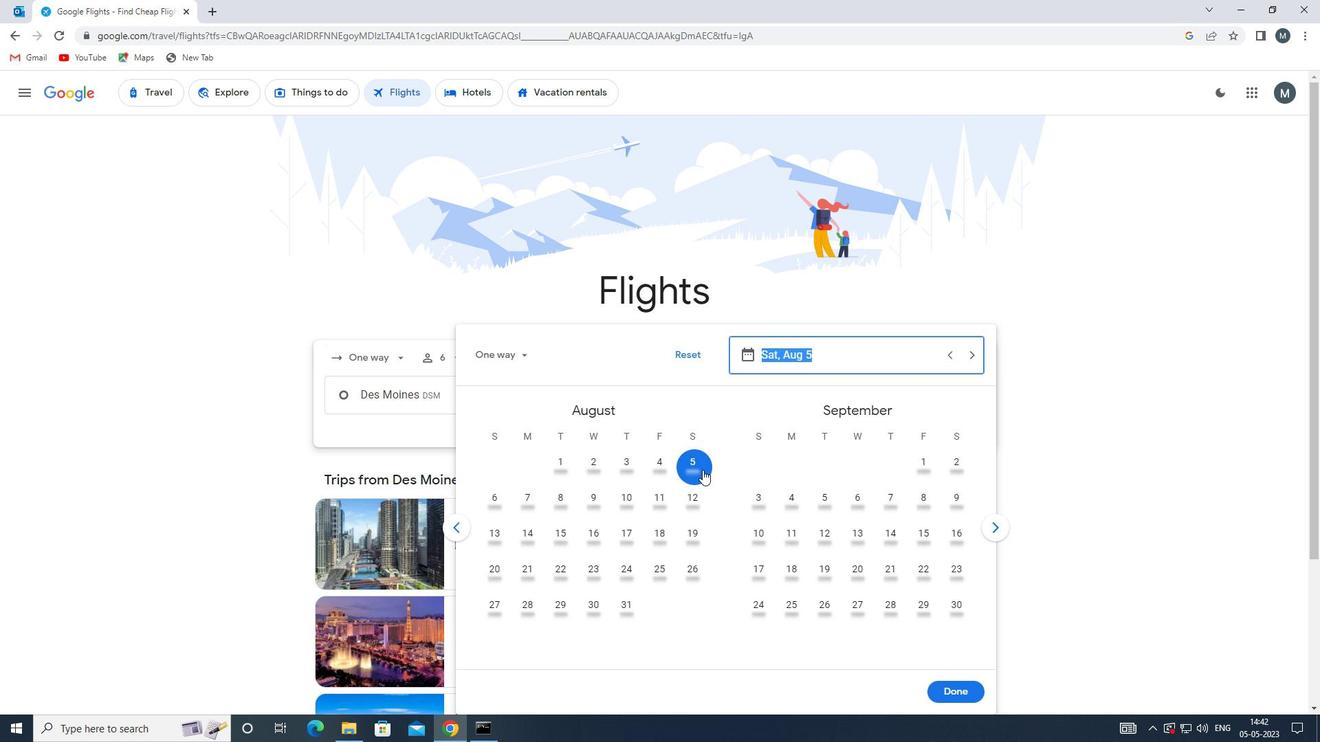 
Action: Mouse pressed left at (690, 467)
Screenshot: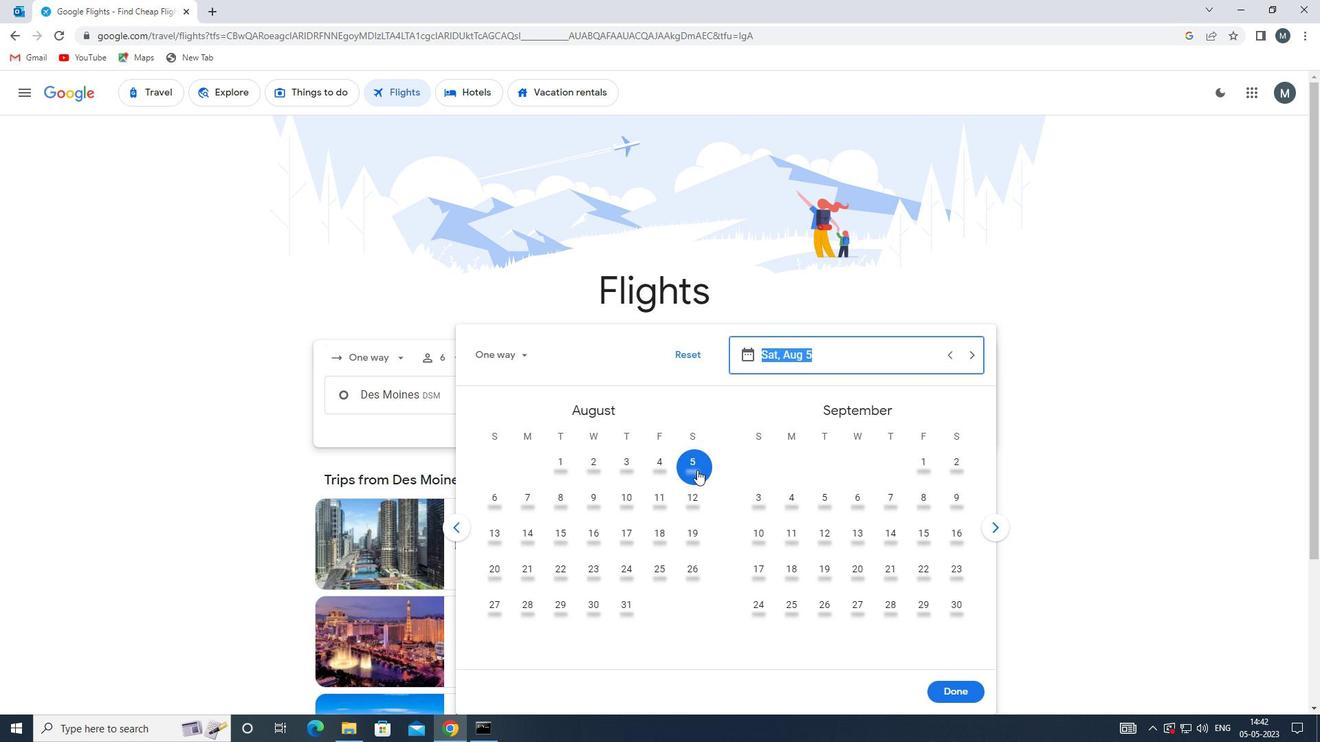 
Action: Mouse moved to (941, 689)
Screenshot: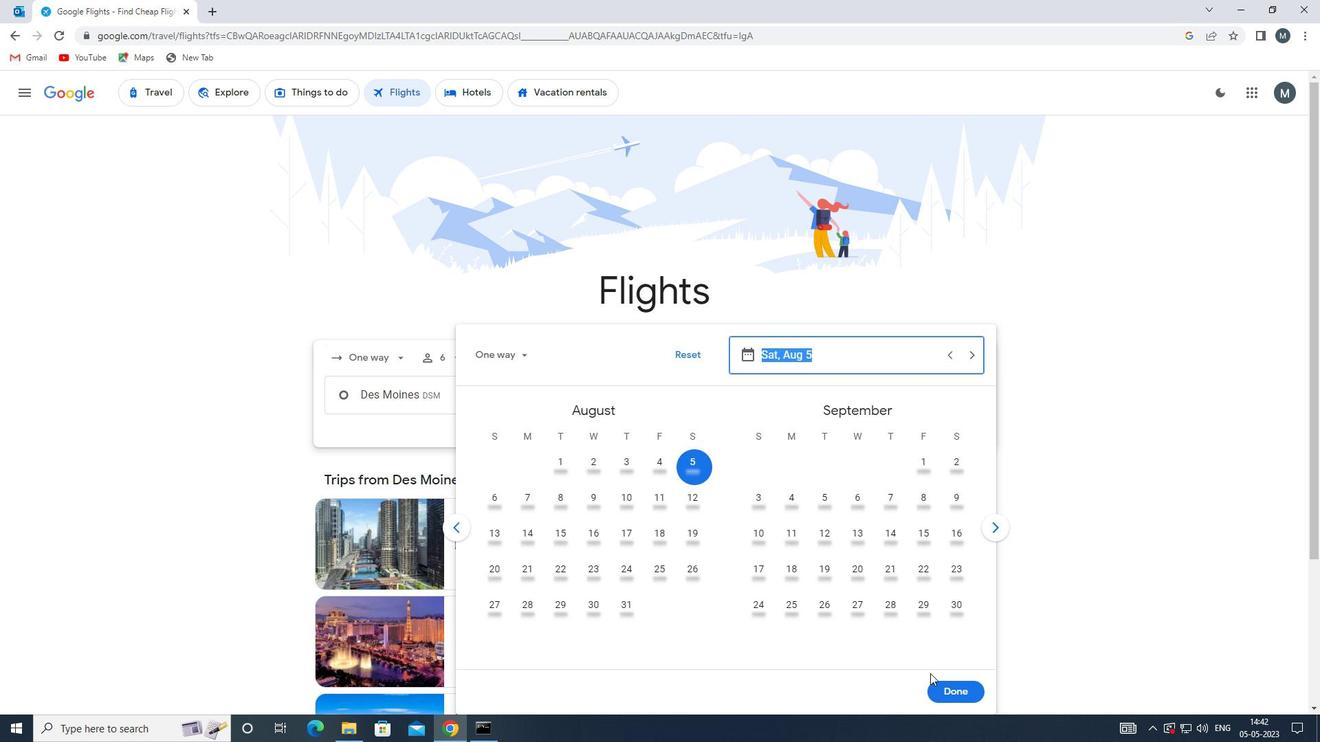 
Action: Mouse pressed left at (941, 689)
Screenshot: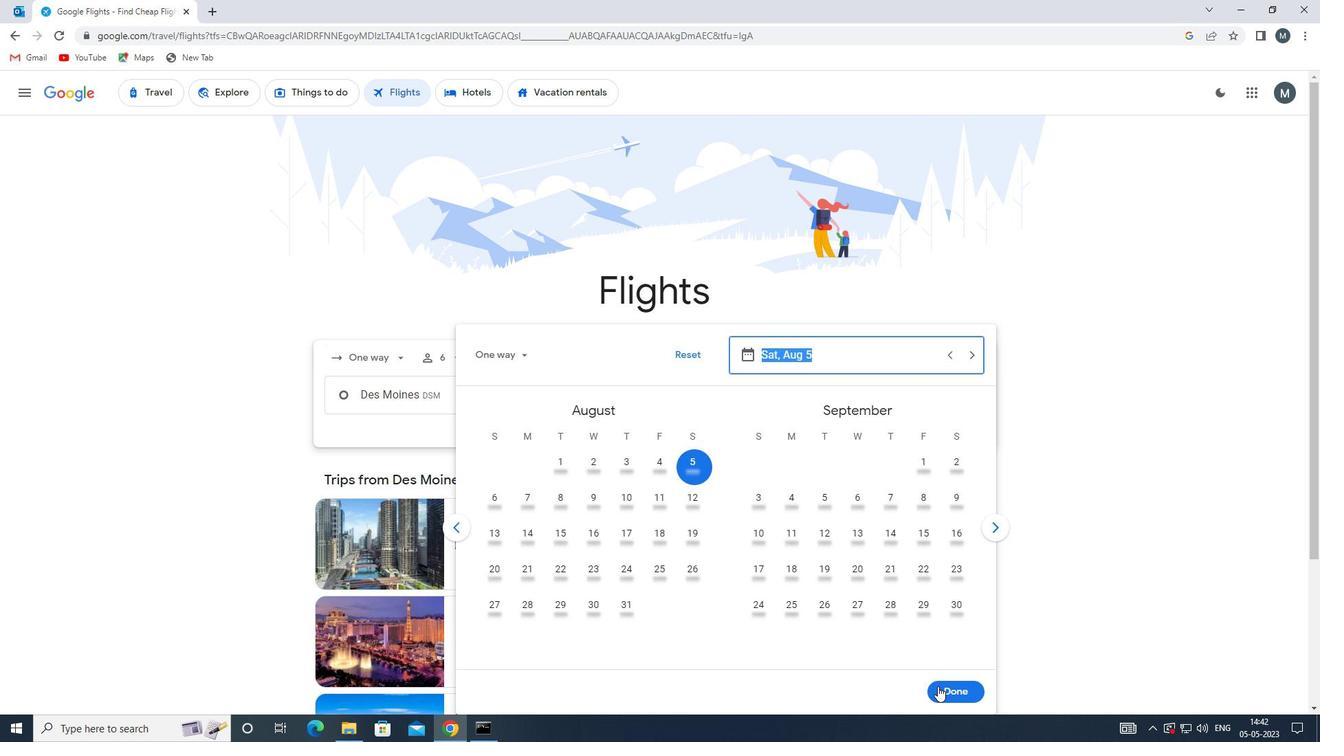 
Action: Mouse moved to (656, 443)
Screenshot: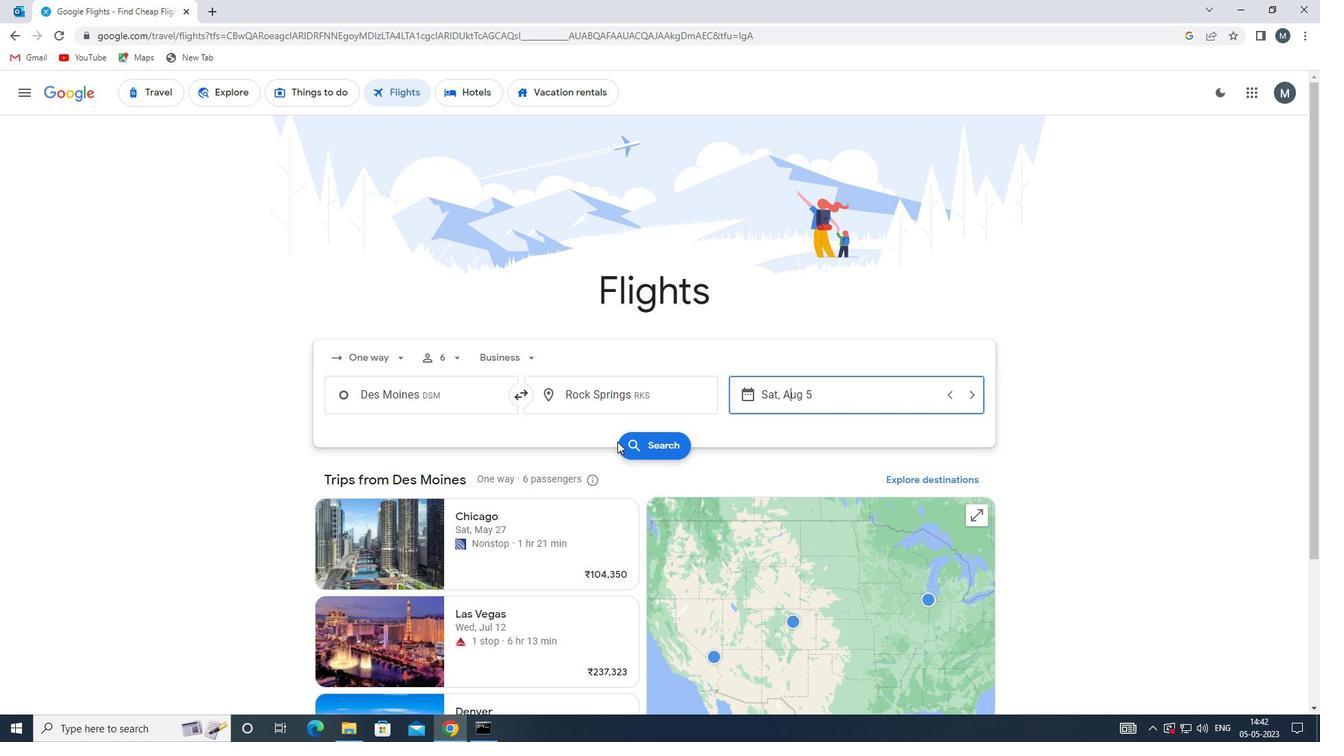 
Action: Mouse pressed left at (656, 443)
Screenshot: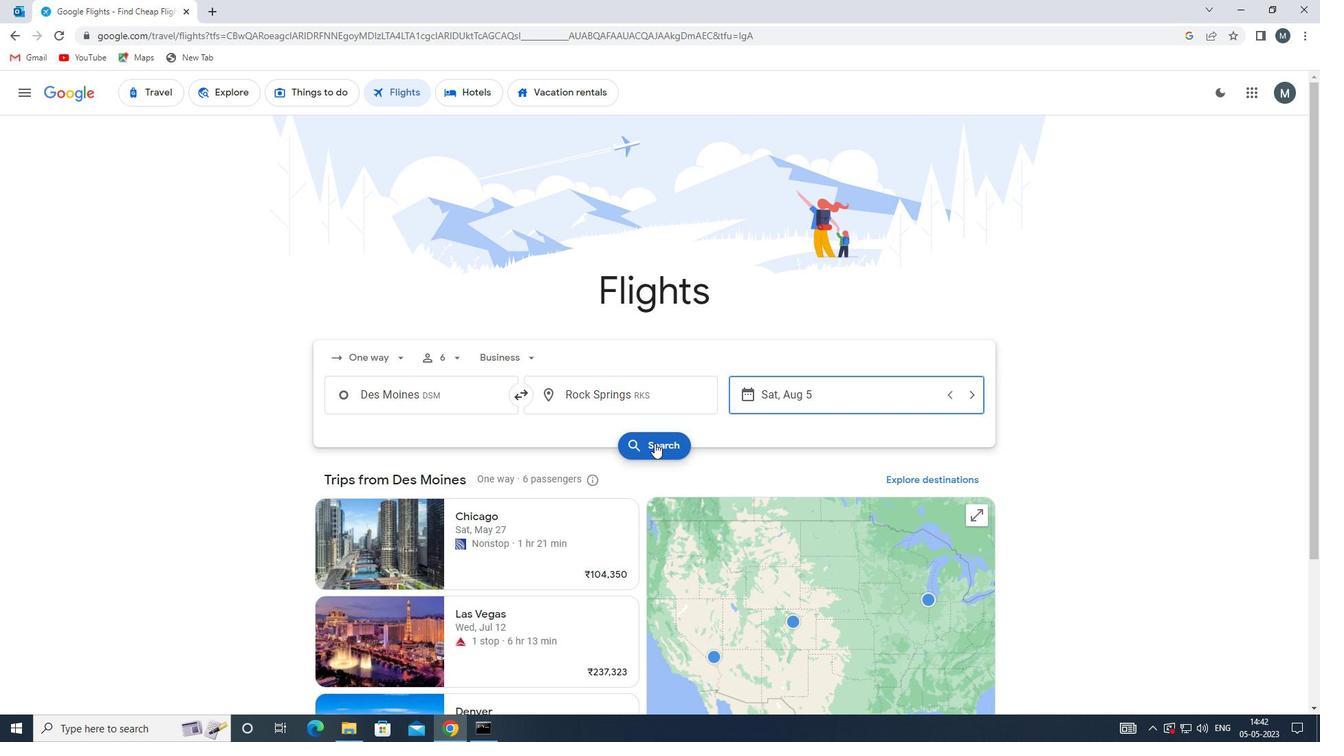 
Action: Mouse moved to (364, 213)
Screenshot: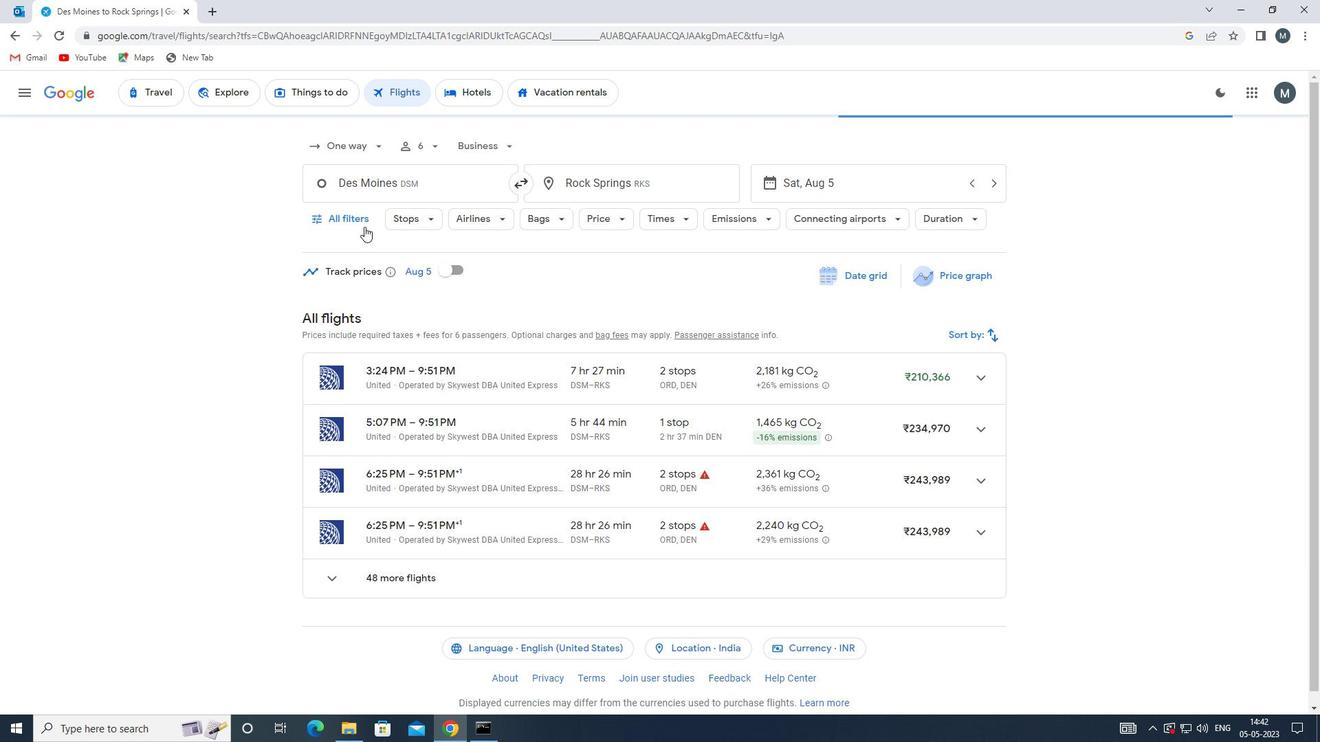 
Action: Mouse pressed left at (364, 213)
Screenshot: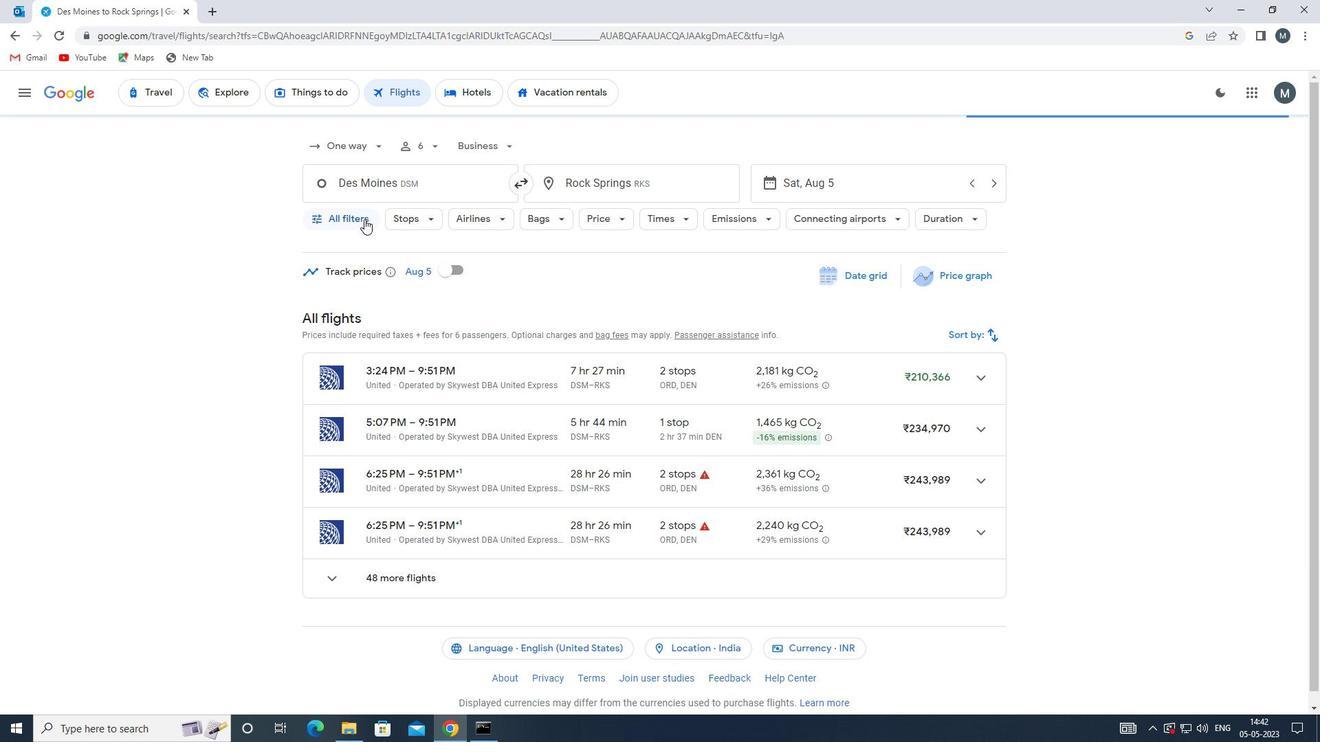 
Action: Mouse moved to (399, 328)
Screenshot: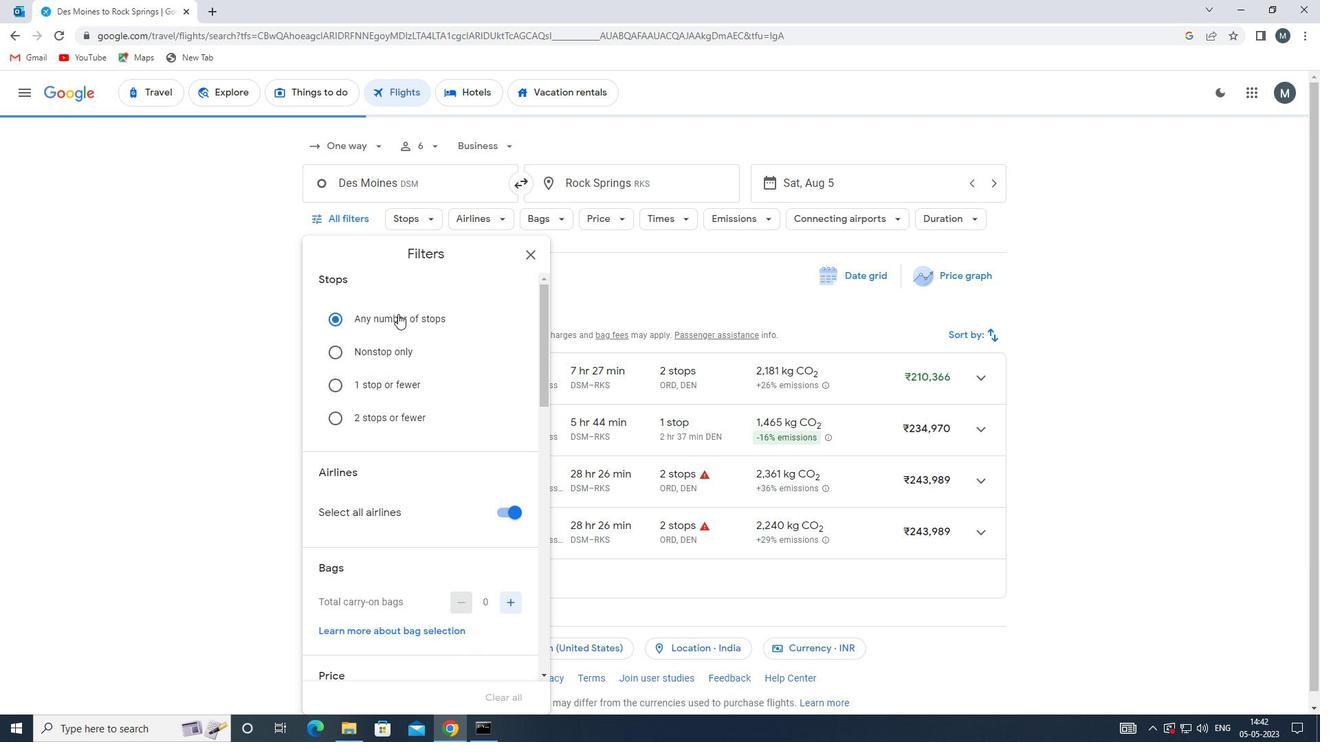 
Action: Mouse scrolled (399, 328) with delta (0, 0)
Screenshot: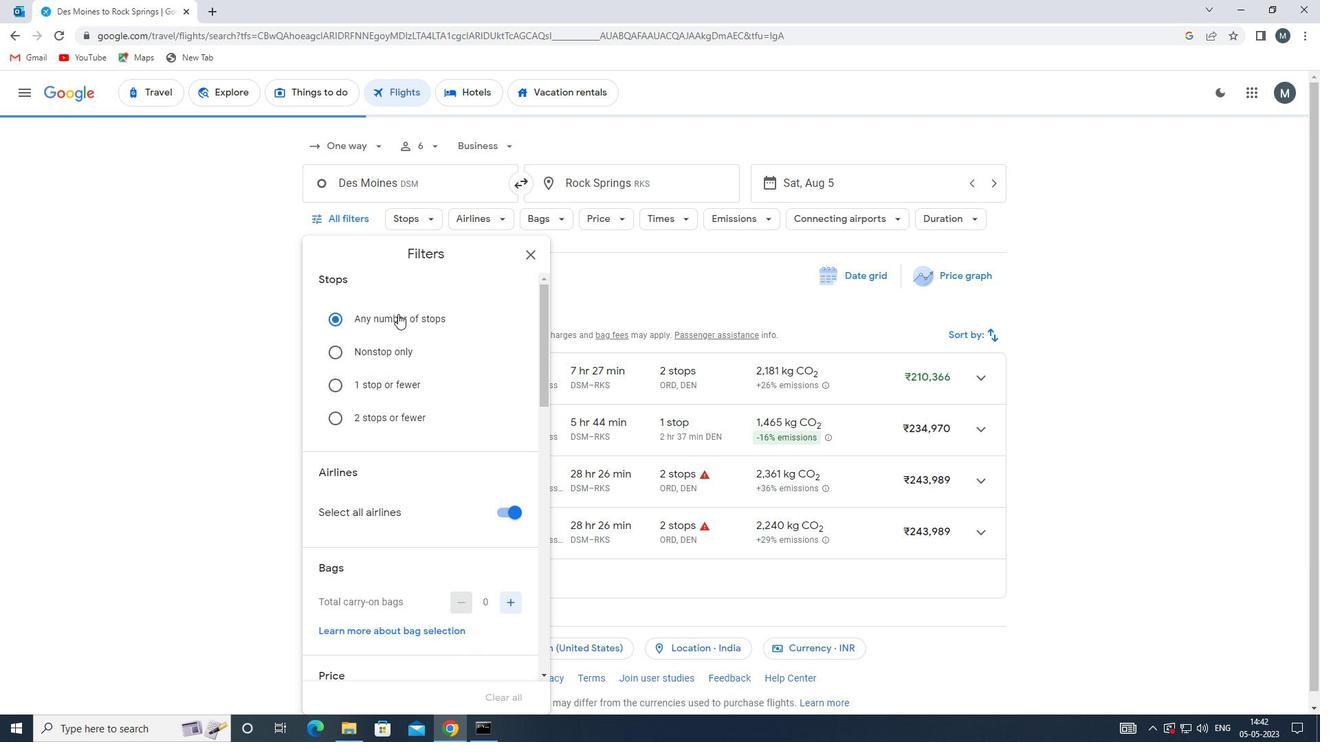 
Action: Mouse moved to (500, 438)
Screenshot: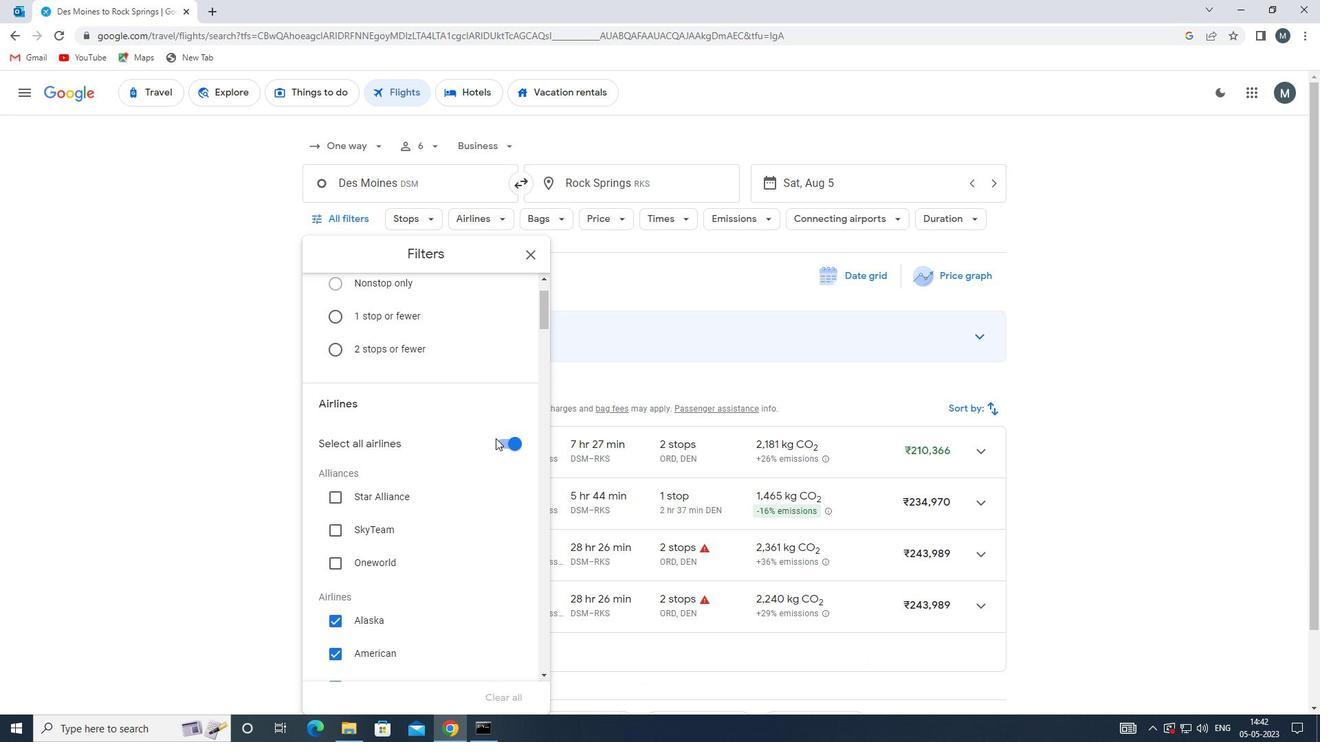 
Action: Mouse pressed left at (500, 438)
Screenshot: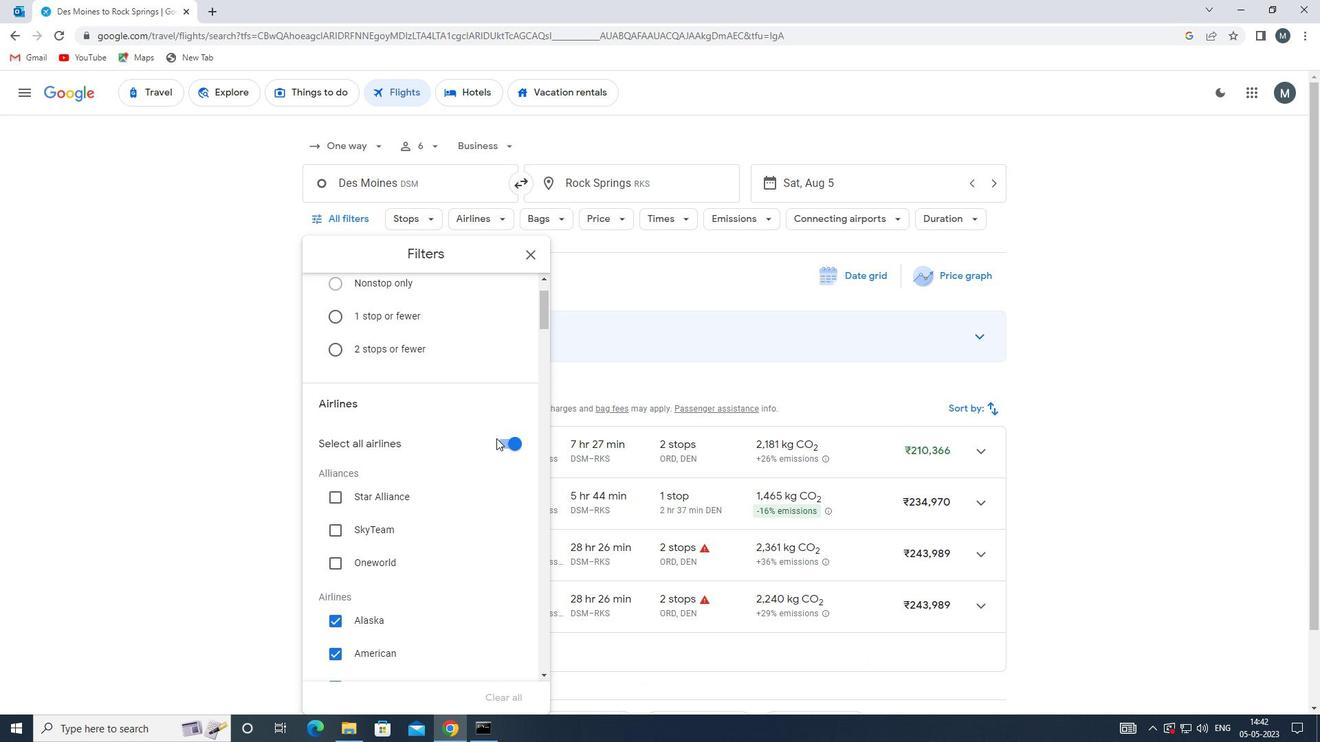 
Action: Mouse moved to (470, 500)
Screenshot: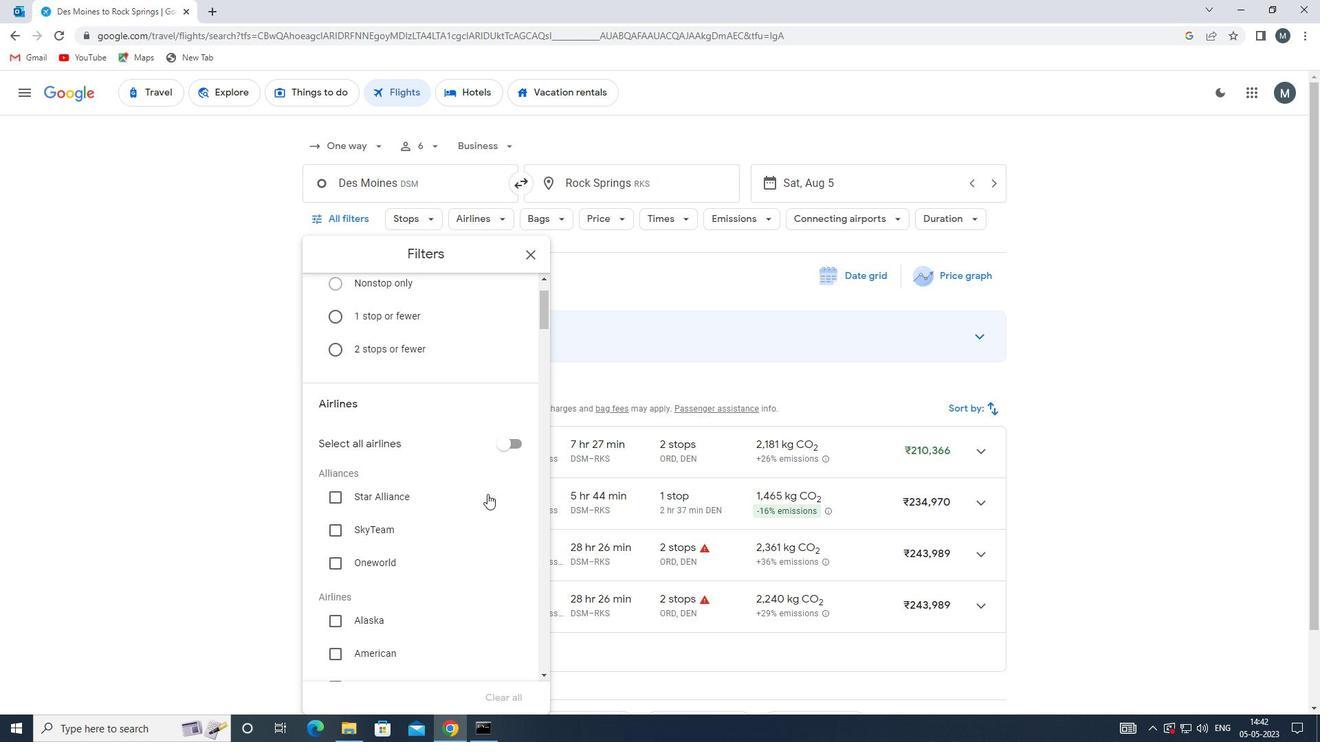 
Action: Mouse scrolled (470, 499) with delta (0, 0)
Screenshot: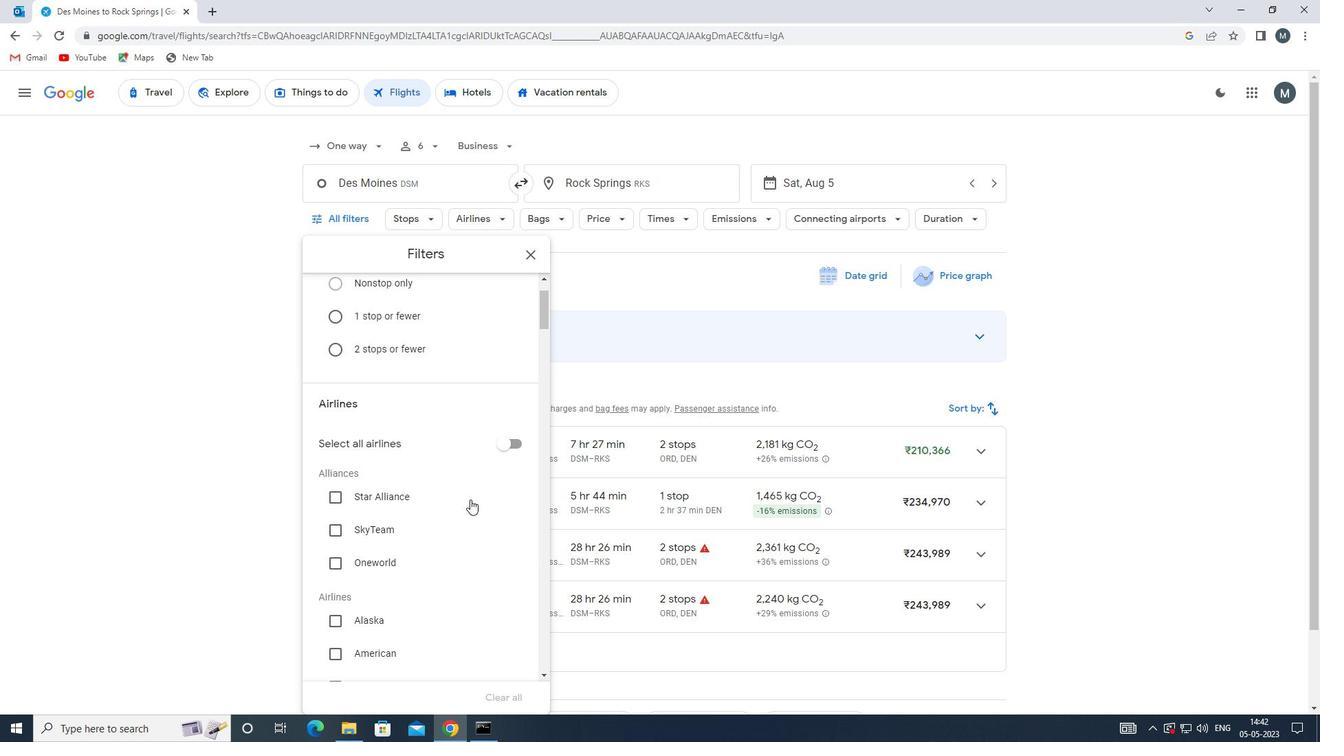 
Action: Mouse scrolled (470, 499) with delta (0, 0)
Screenshot: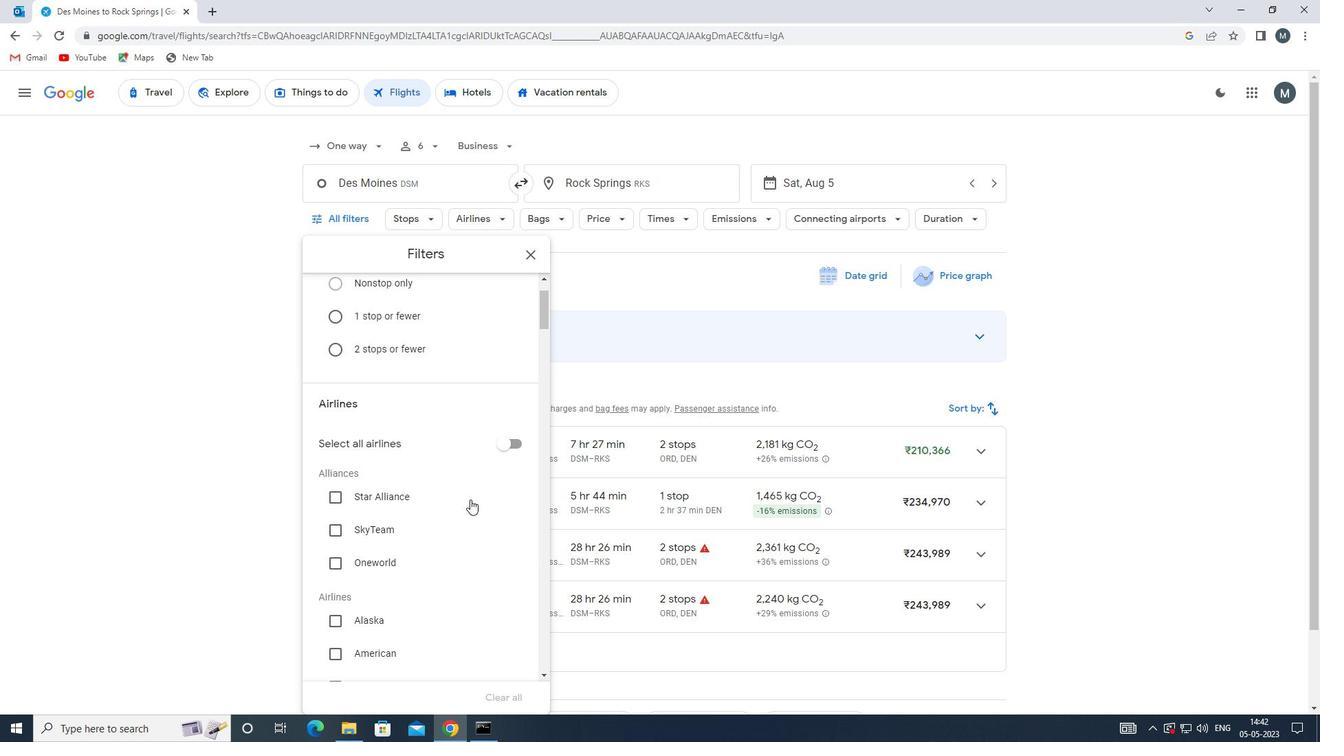 
Action: Mouse moved to (412, 494)
Screenshot: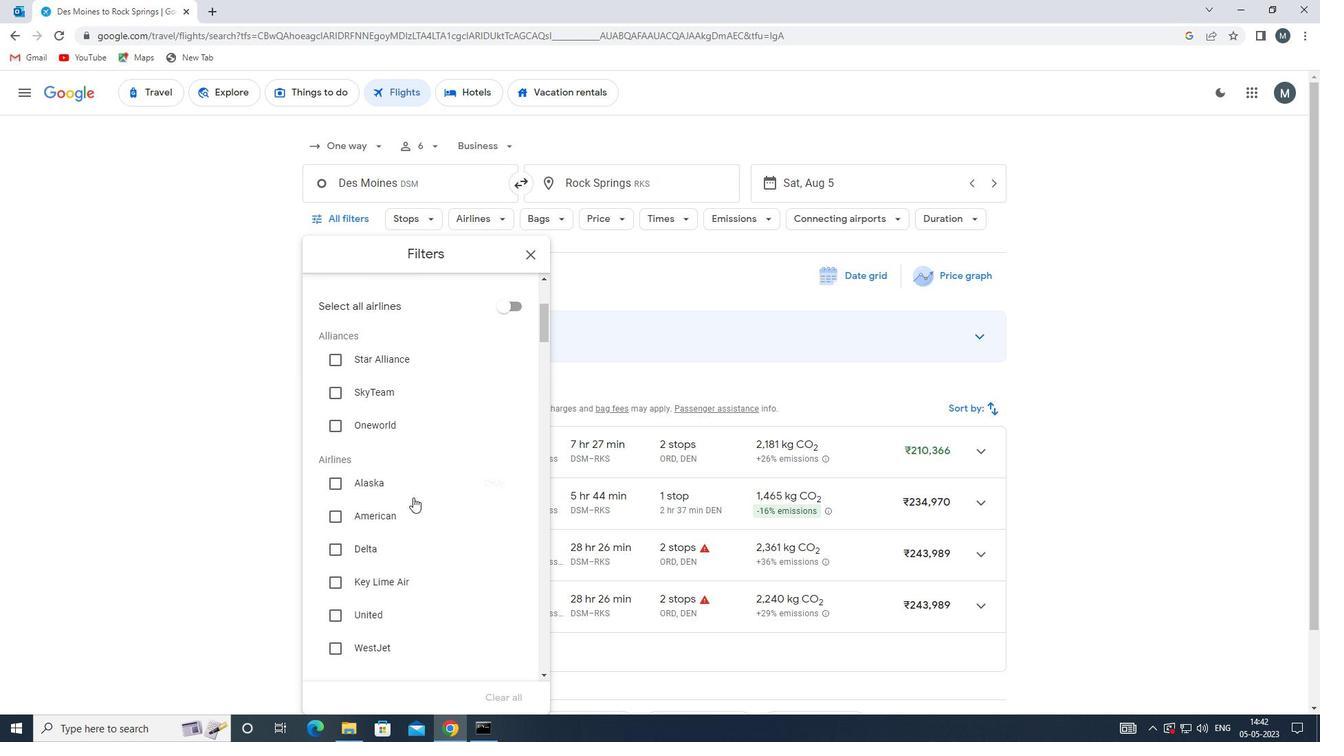 
Action: Mouse scrolled (412, 493) with delta (0, 0)
Screenshot: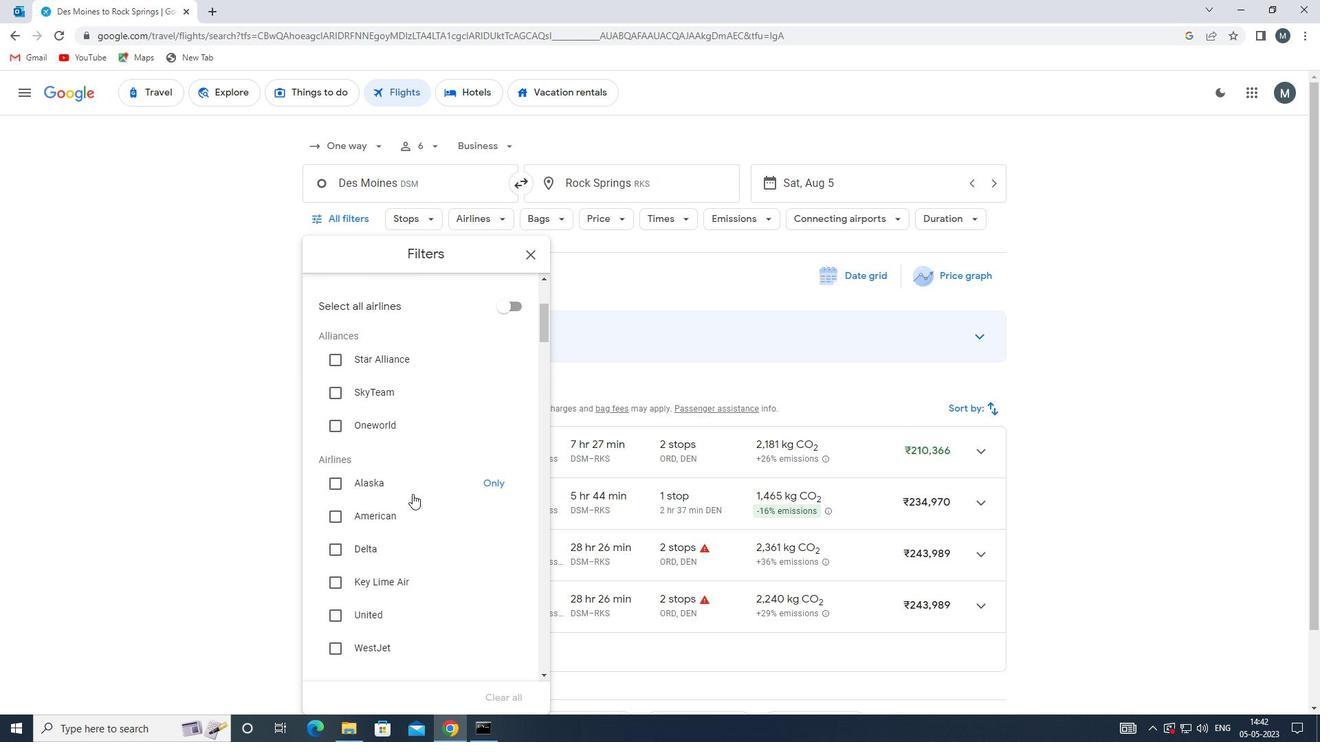 
Action: Mouse moved to (412, 493)
Screenshot: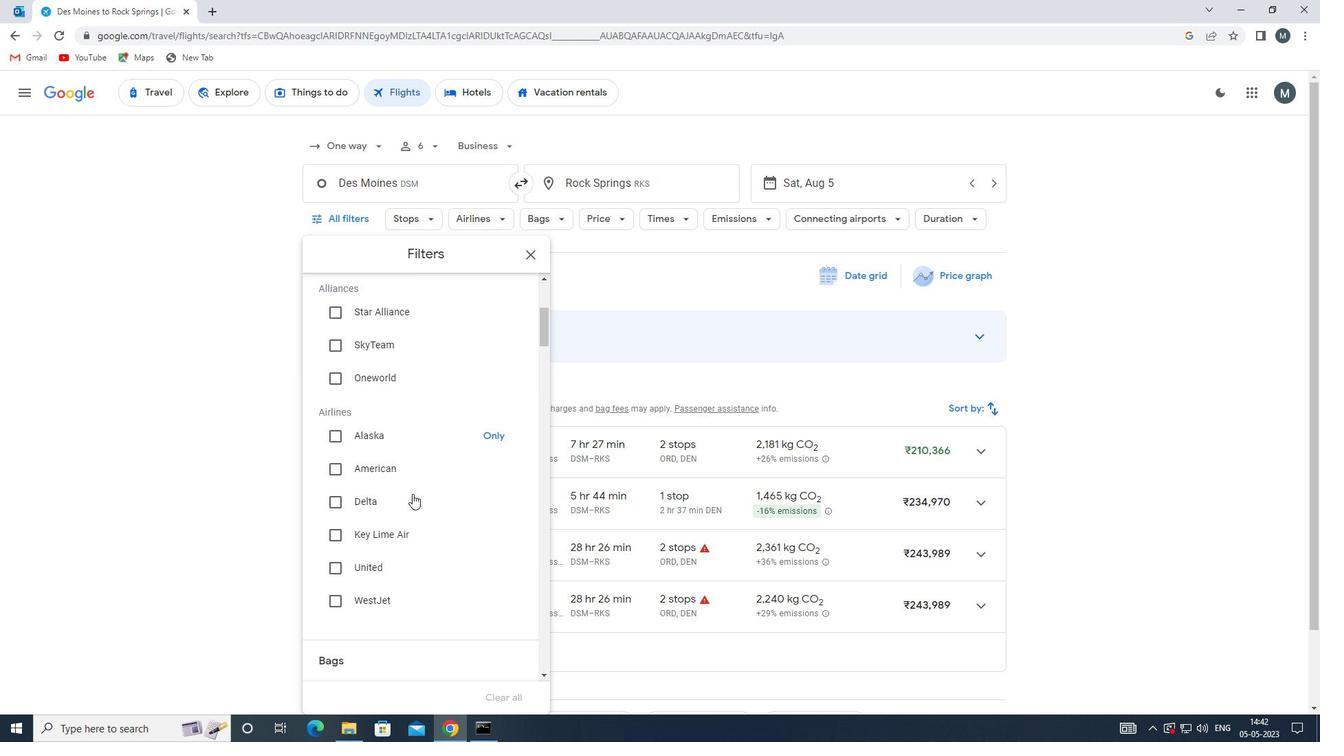 
Action: Mouse scrolled (412, 493) with delta (0, 0)
Screenshot: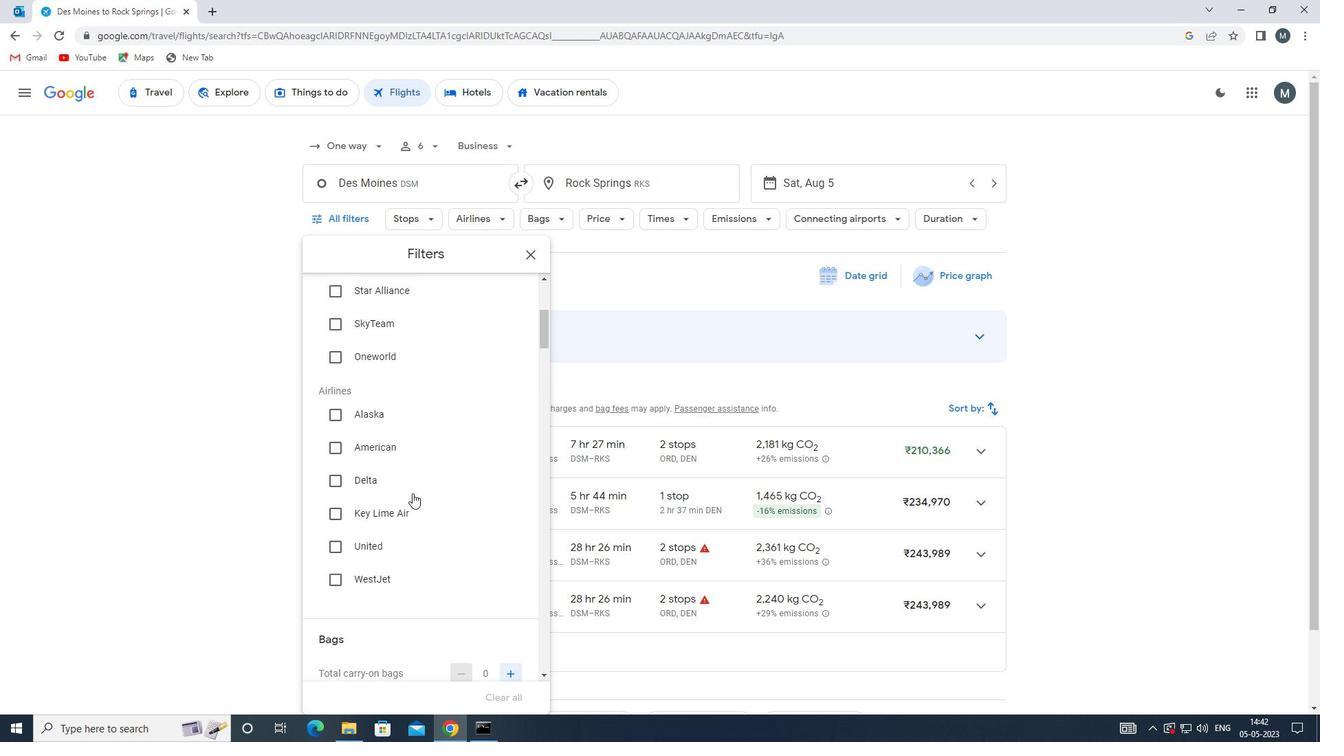 
Action: Mouse moved to (435, 497)
Screenshot: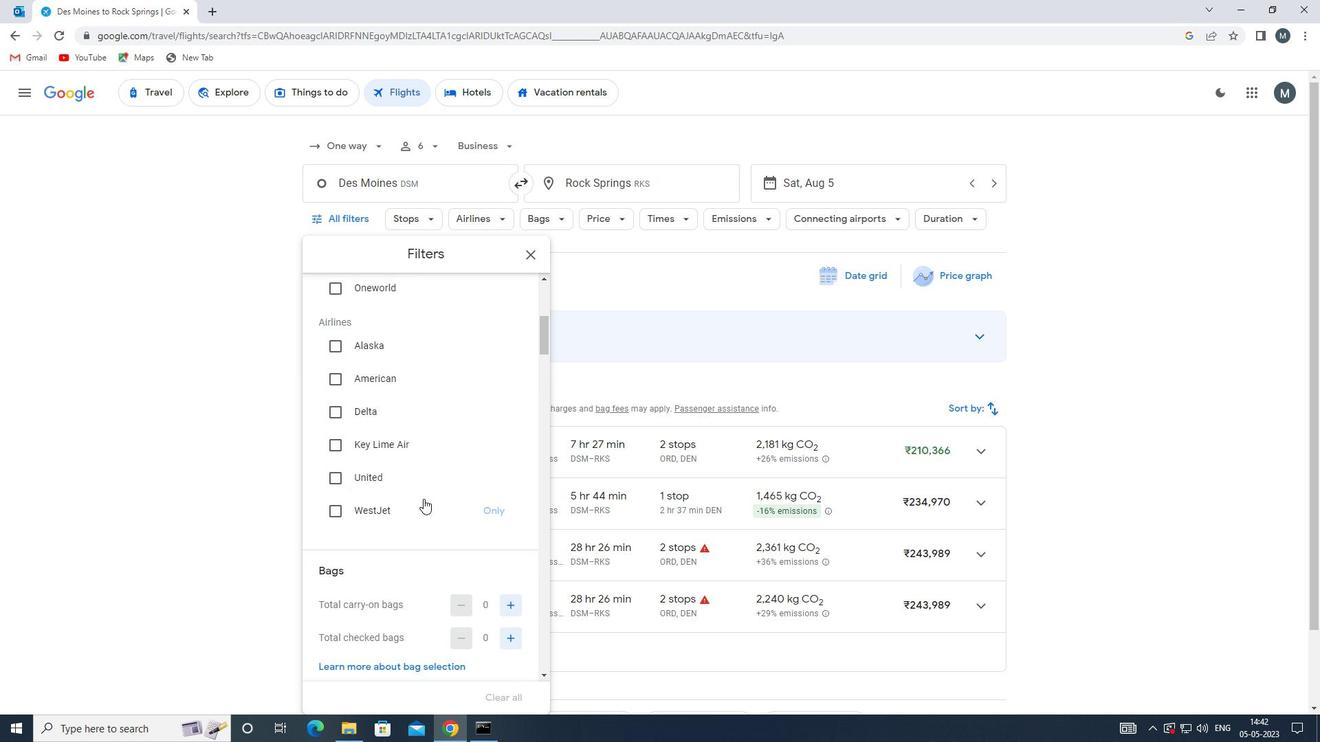 
Action: Mouse scrolled (435, 496) with delta (0, 0)
Screenshot: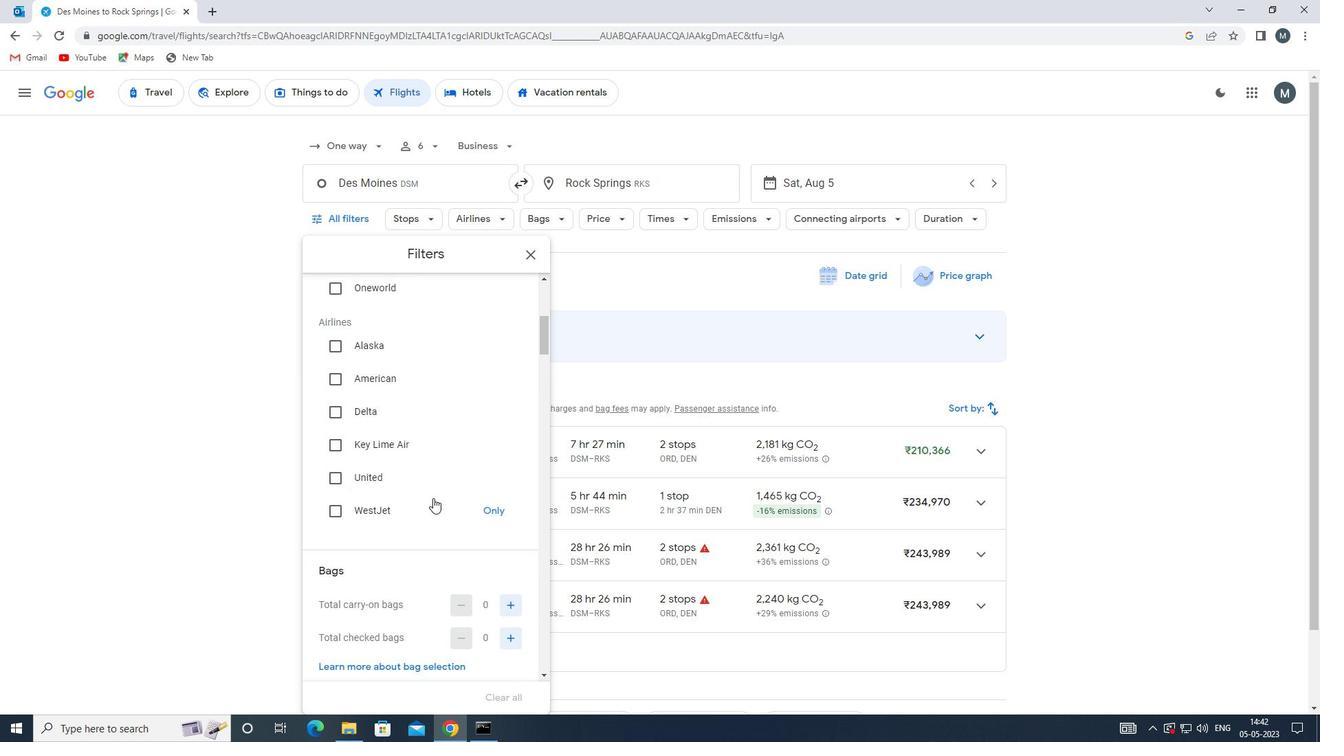 
Action: Mouse scrolled (435, 496) with delta (0, 0)
Screenshot: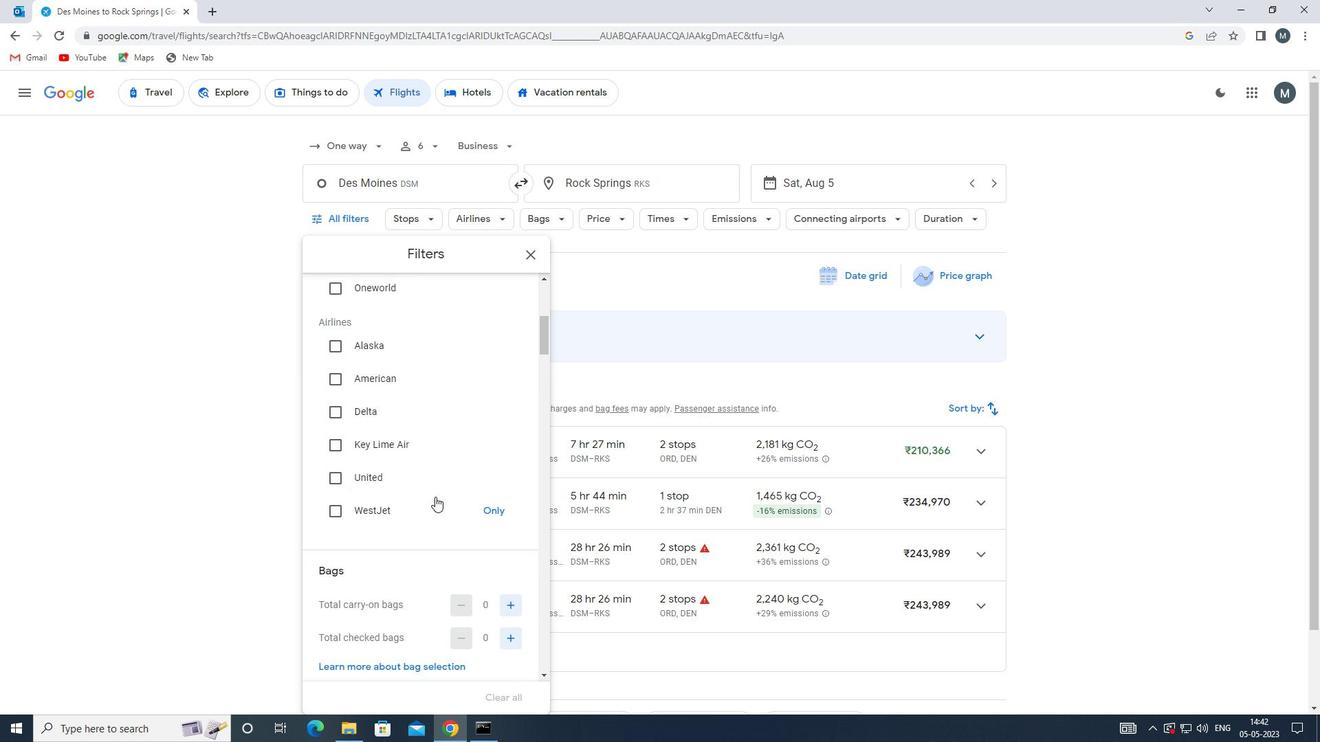 
Action: Mouse moved to (509, 500)
Screenshot: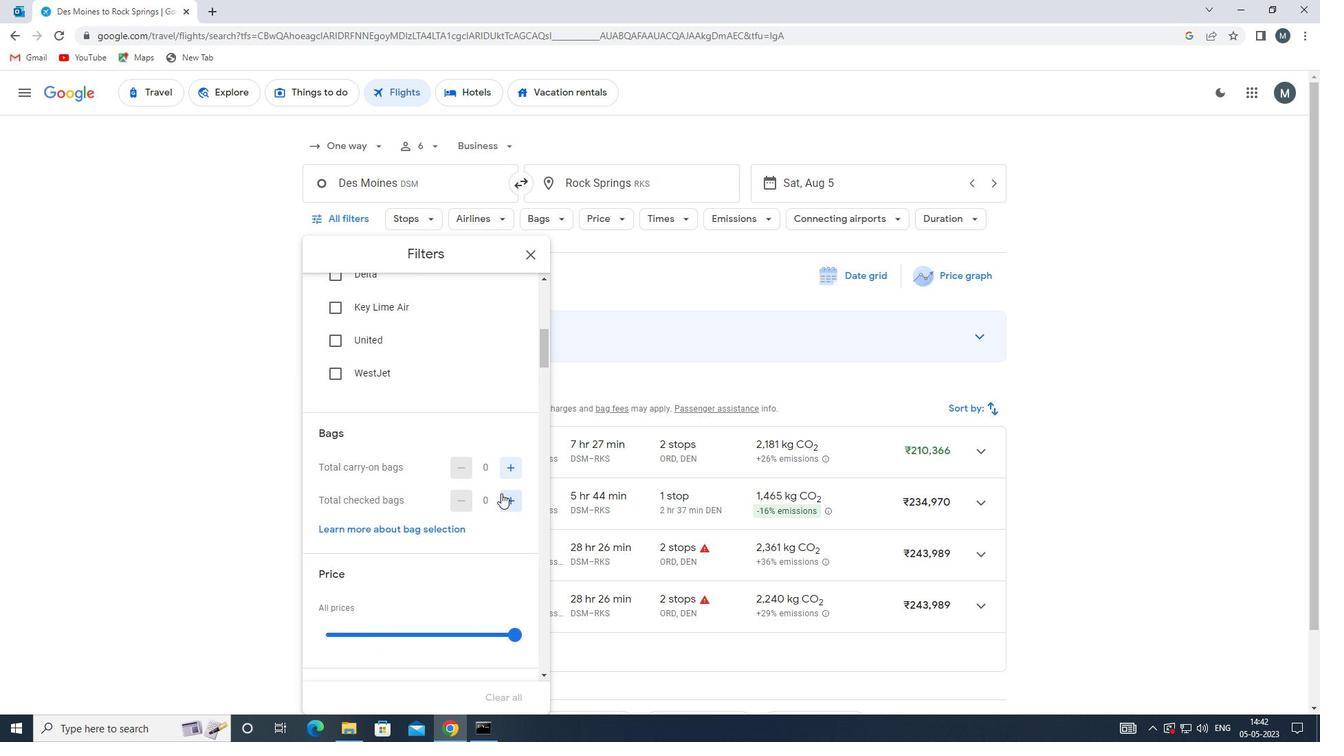 
Action: Mouse pressed left at (509, 500)
Screenshot: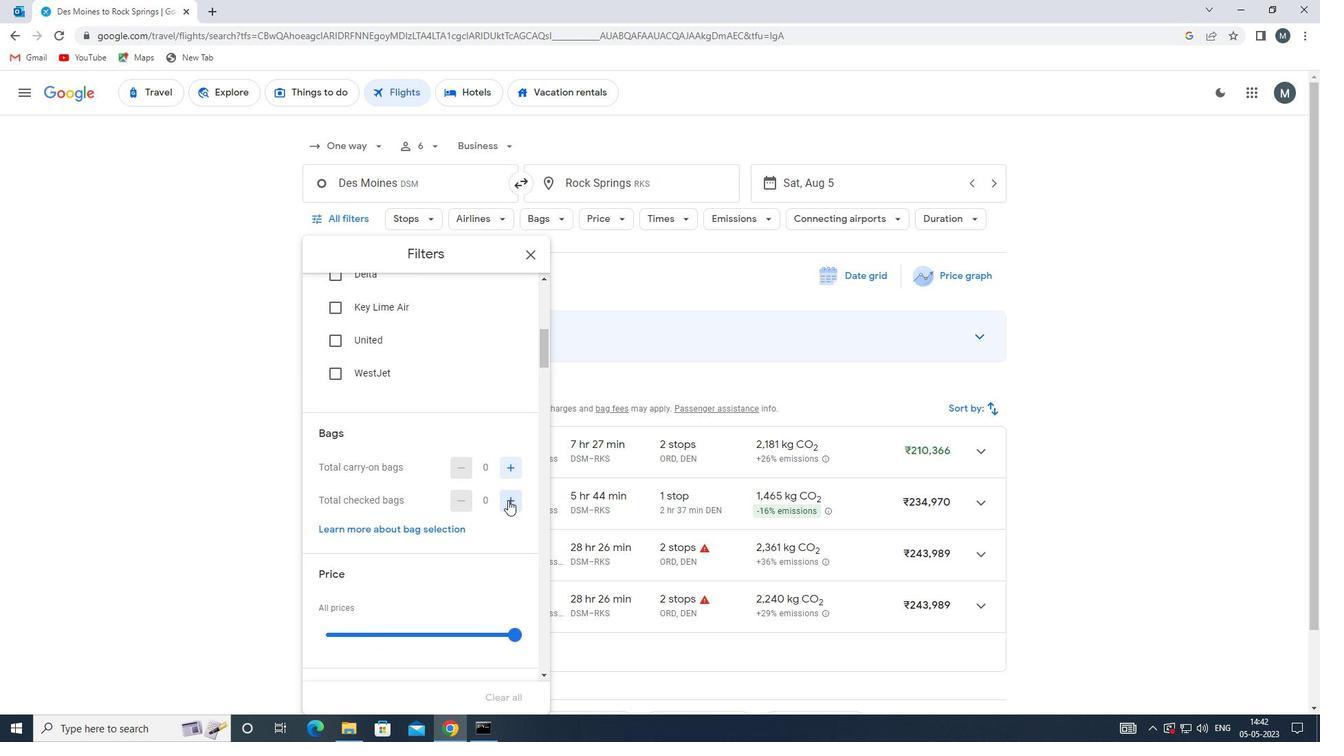 
Action: Mouse moved to (421, 486)
Screenshot: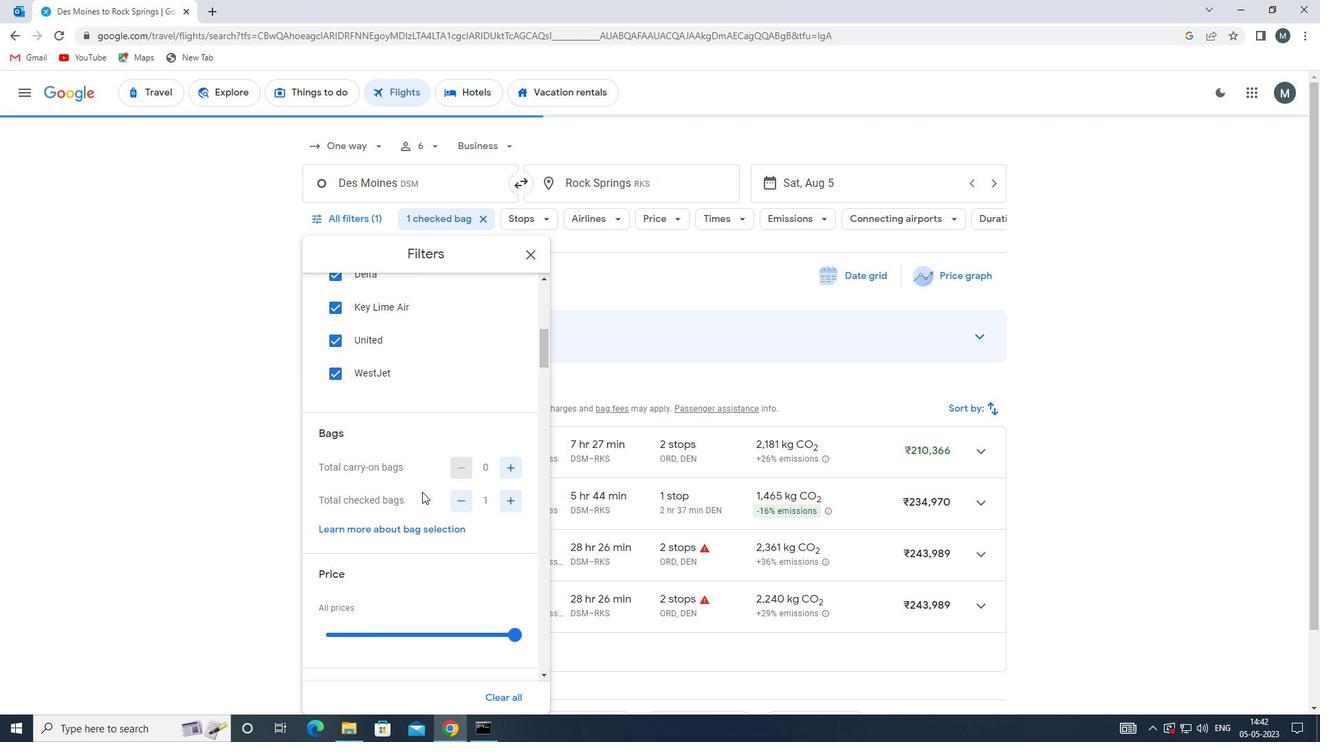 
Action: Mouse scrolled (421, 485) with delta (0, 0)
Screenshot: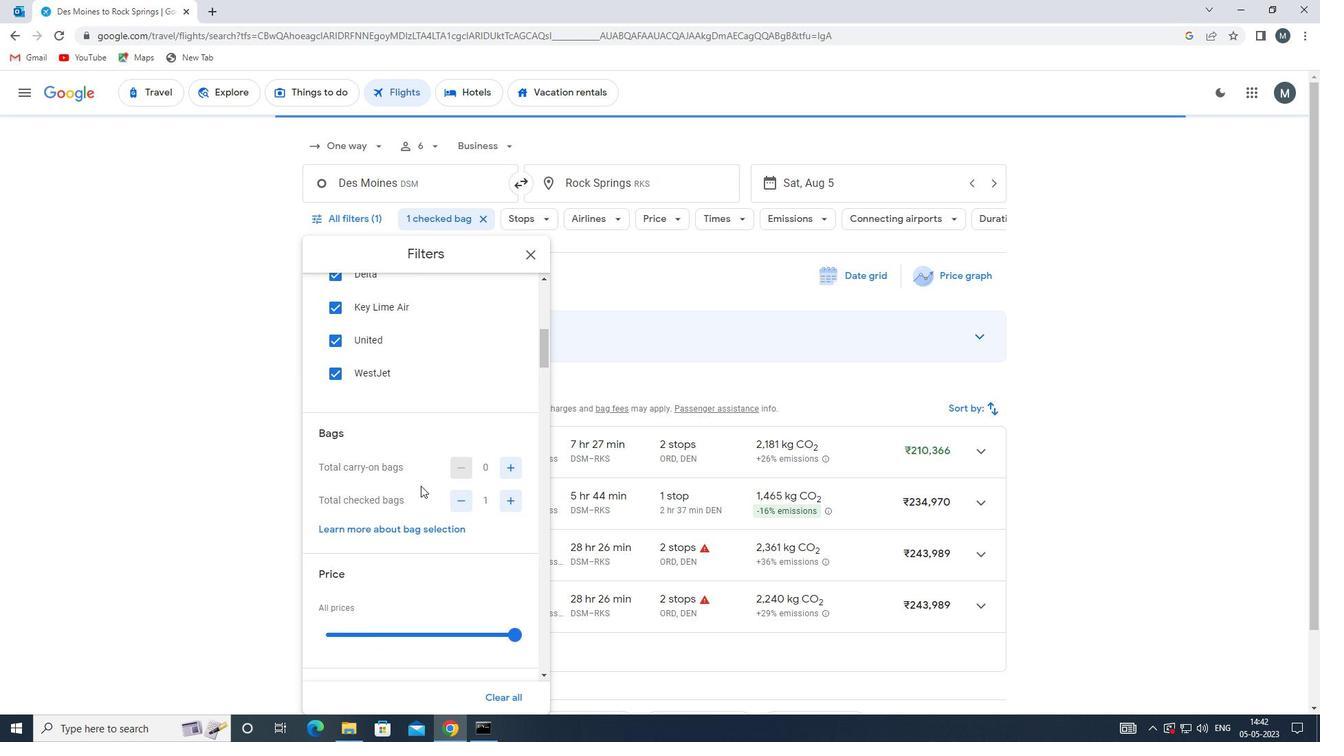 
Action: Mouse scrolled (421, 485) with delta (0, 0)
Screenshot: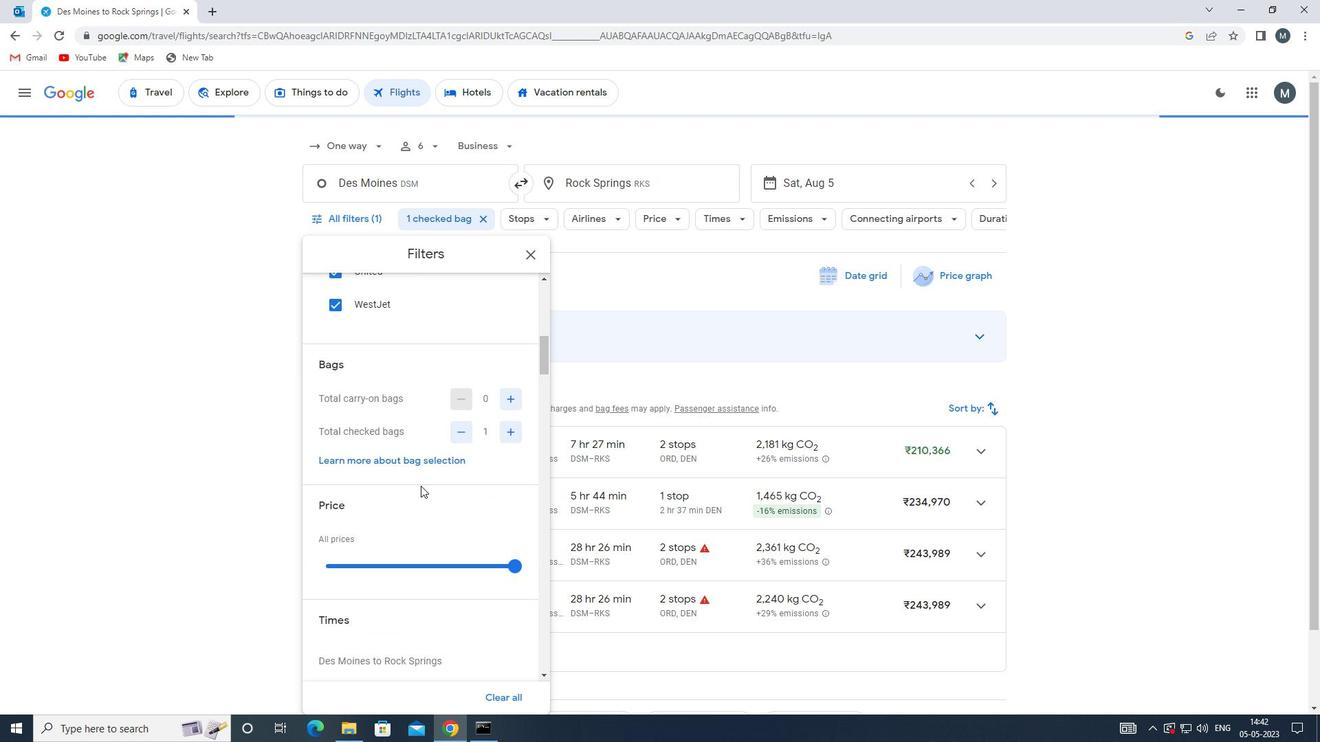 
Action: Mouse moved to (405, 496)
Screenshot: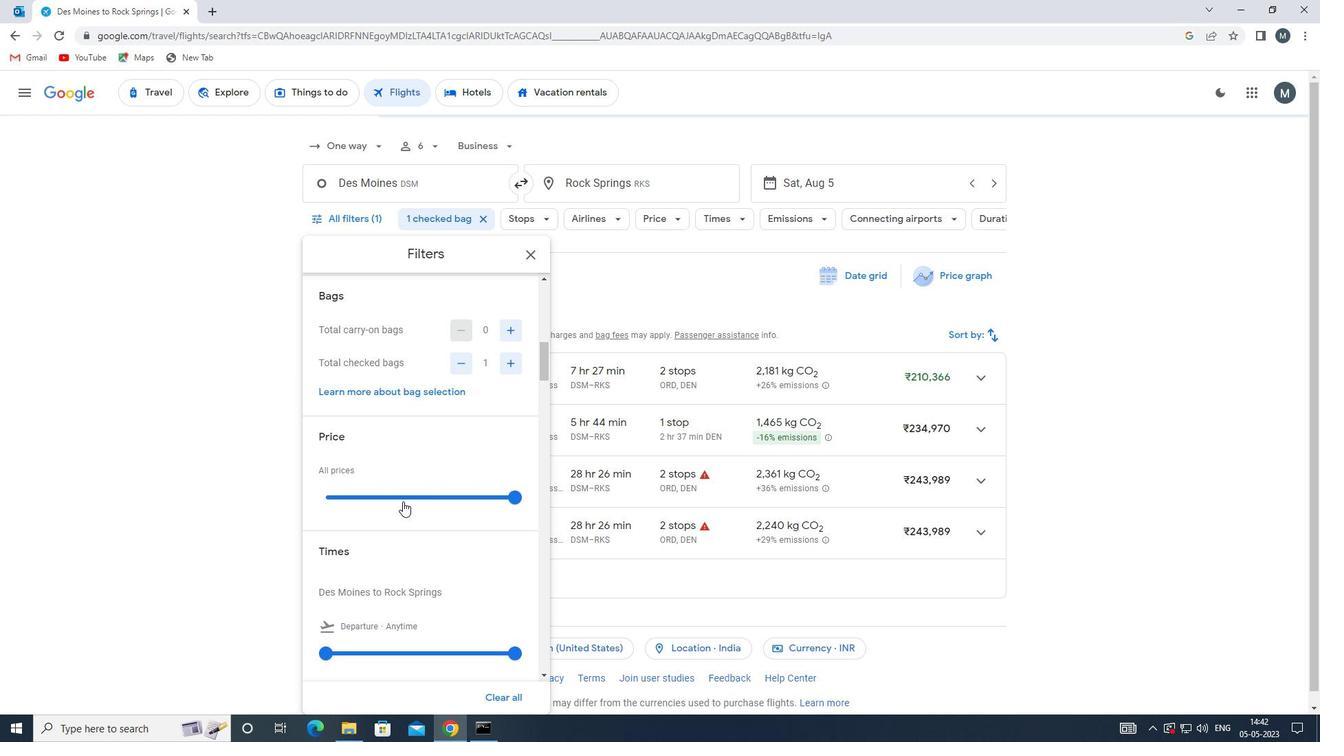 
Action: Mouse pressed left at (405, 496)
Screenshot: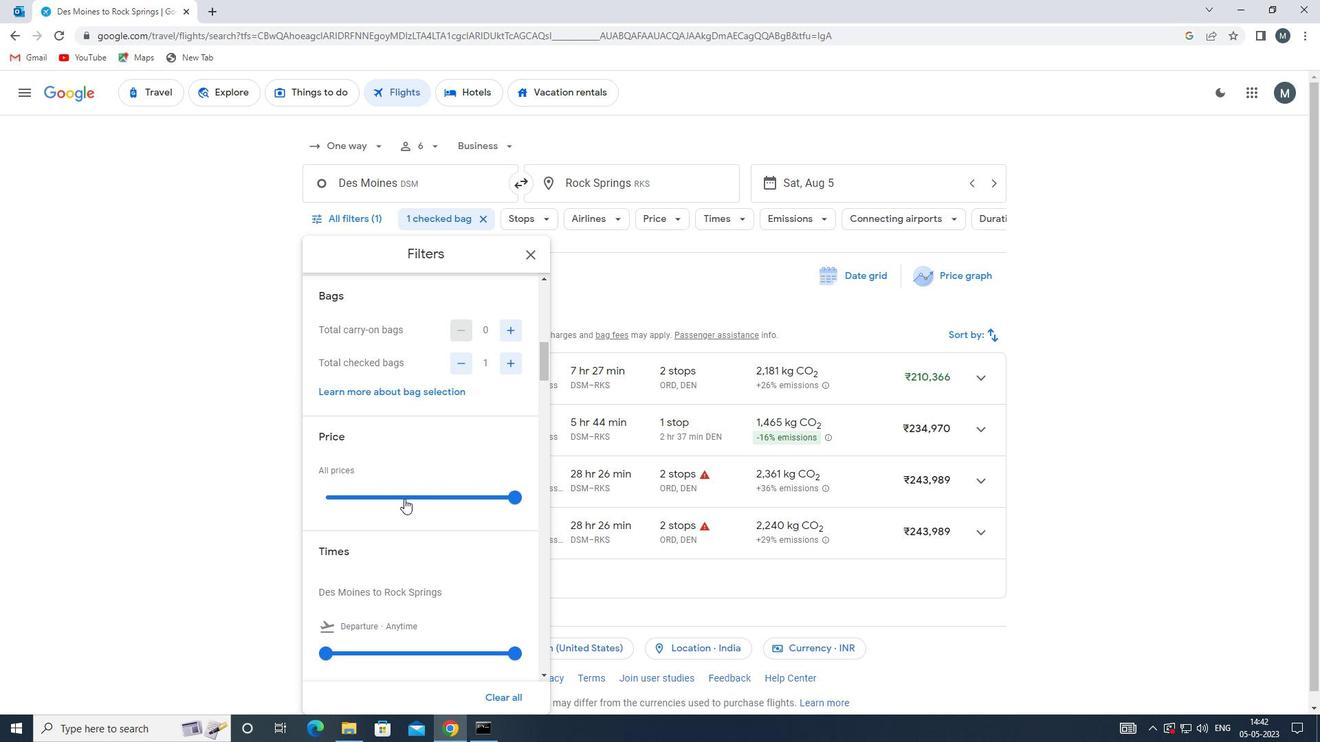 
Action: Mouse moved to (405, 495)
Screenshot: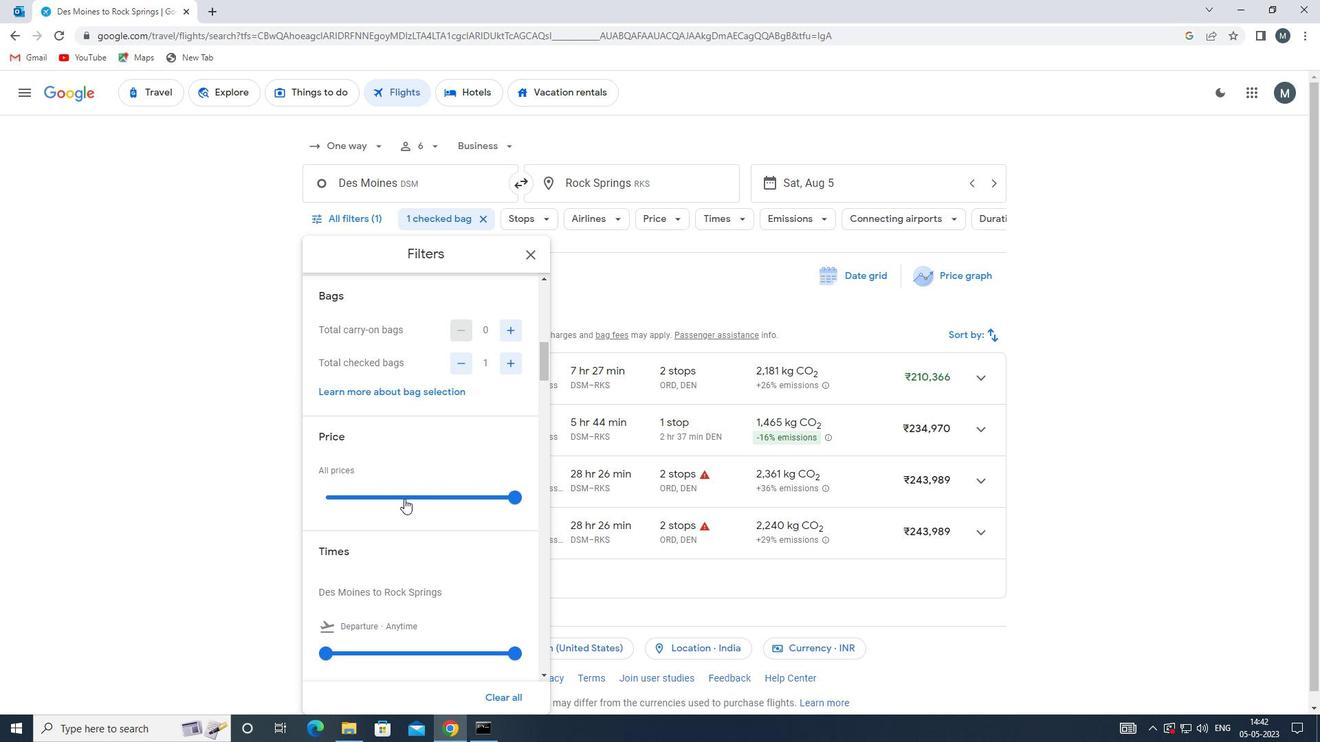 
Action: Mouse pressed left at (405, 495)
Screenshot: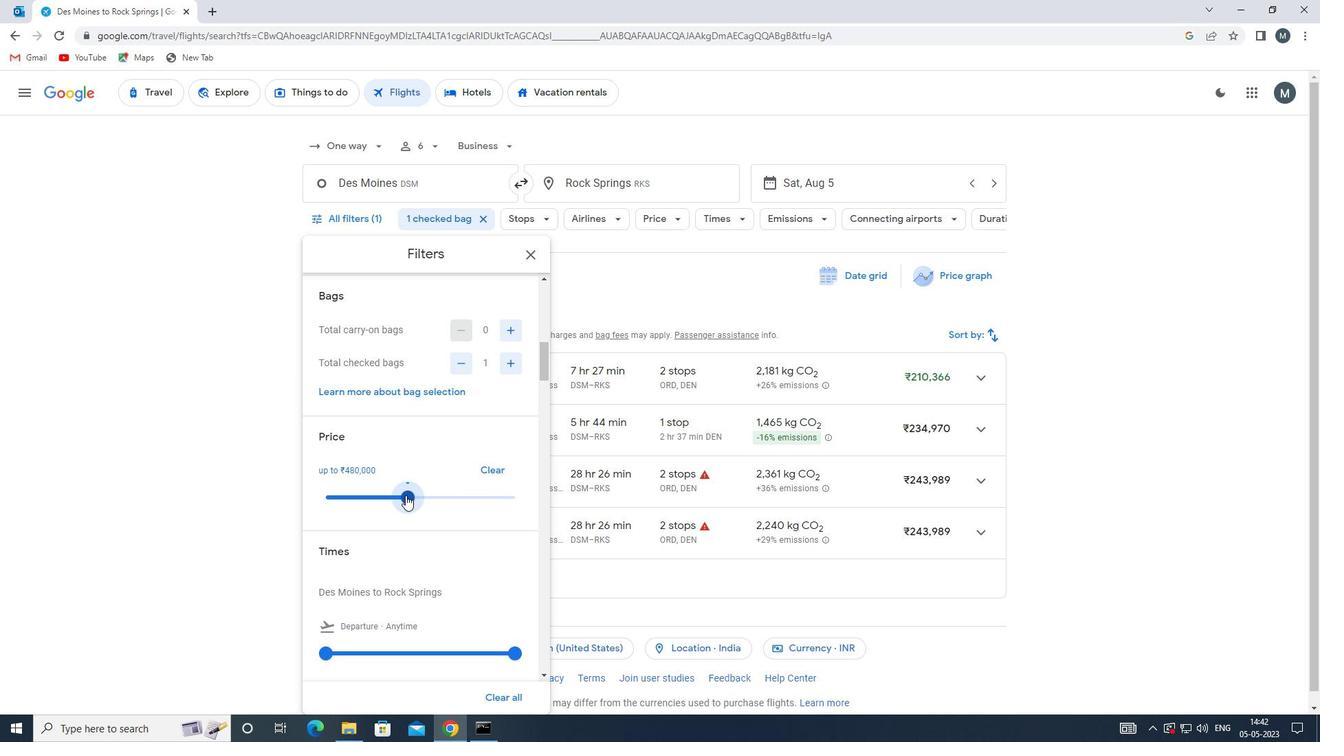 
Action: Mouse moved to (410, 469)
Screenshot: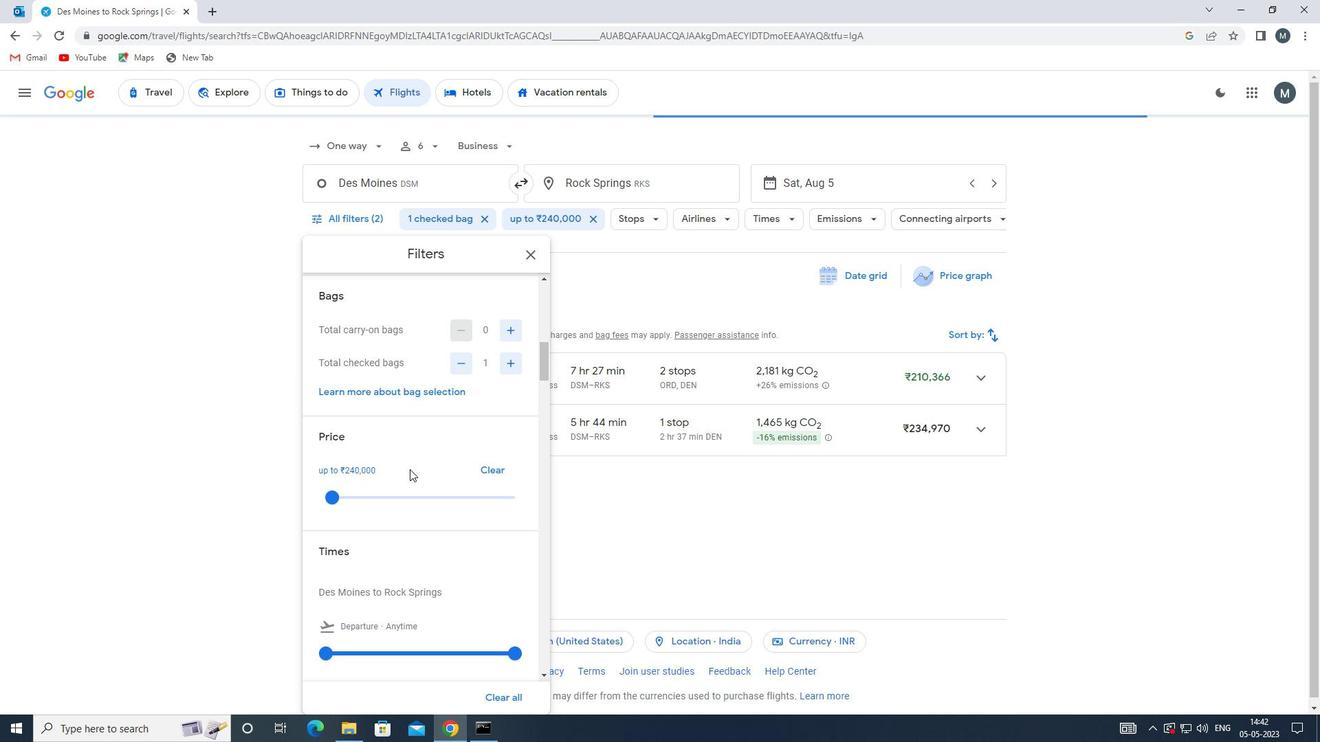 
Action: Mouse scrolled (410, 469) with delta (0, 0)
Screenshot: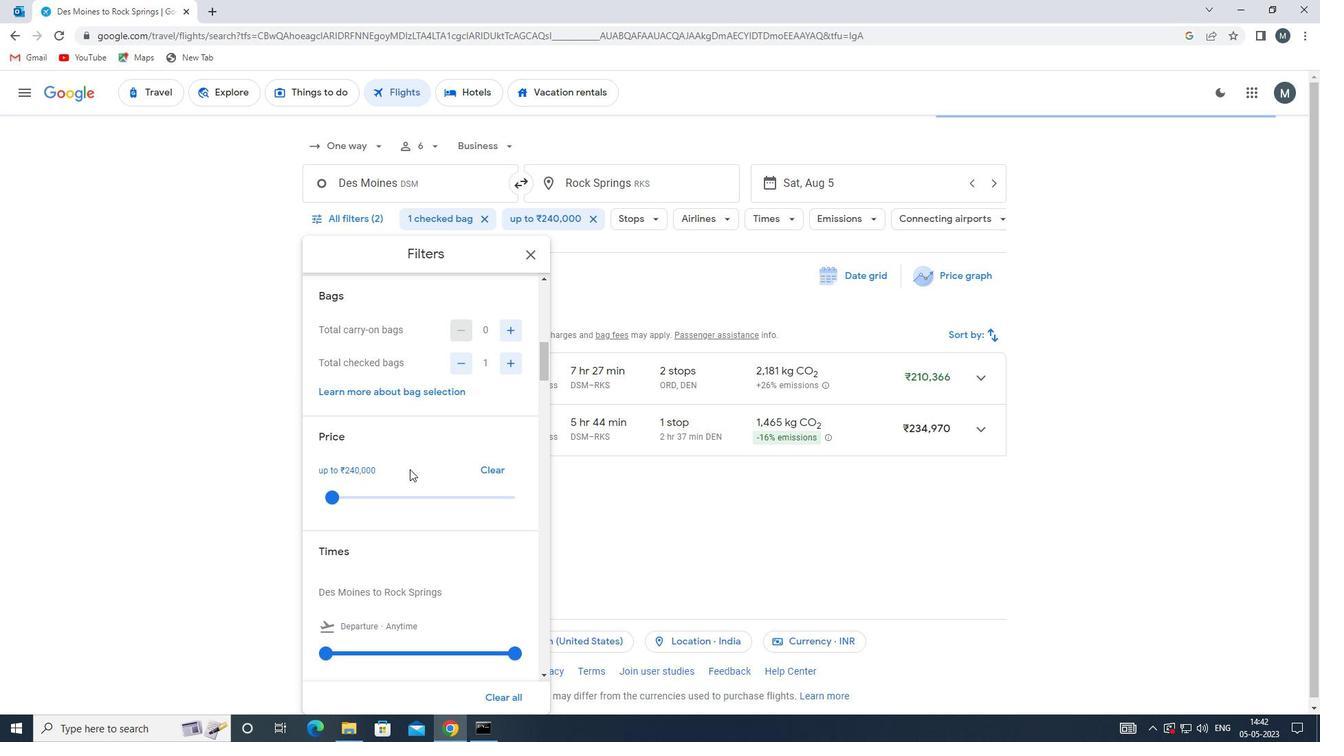 
Action: Mouse scrolled (410, 469) with delta (0, 0)
Screenshot: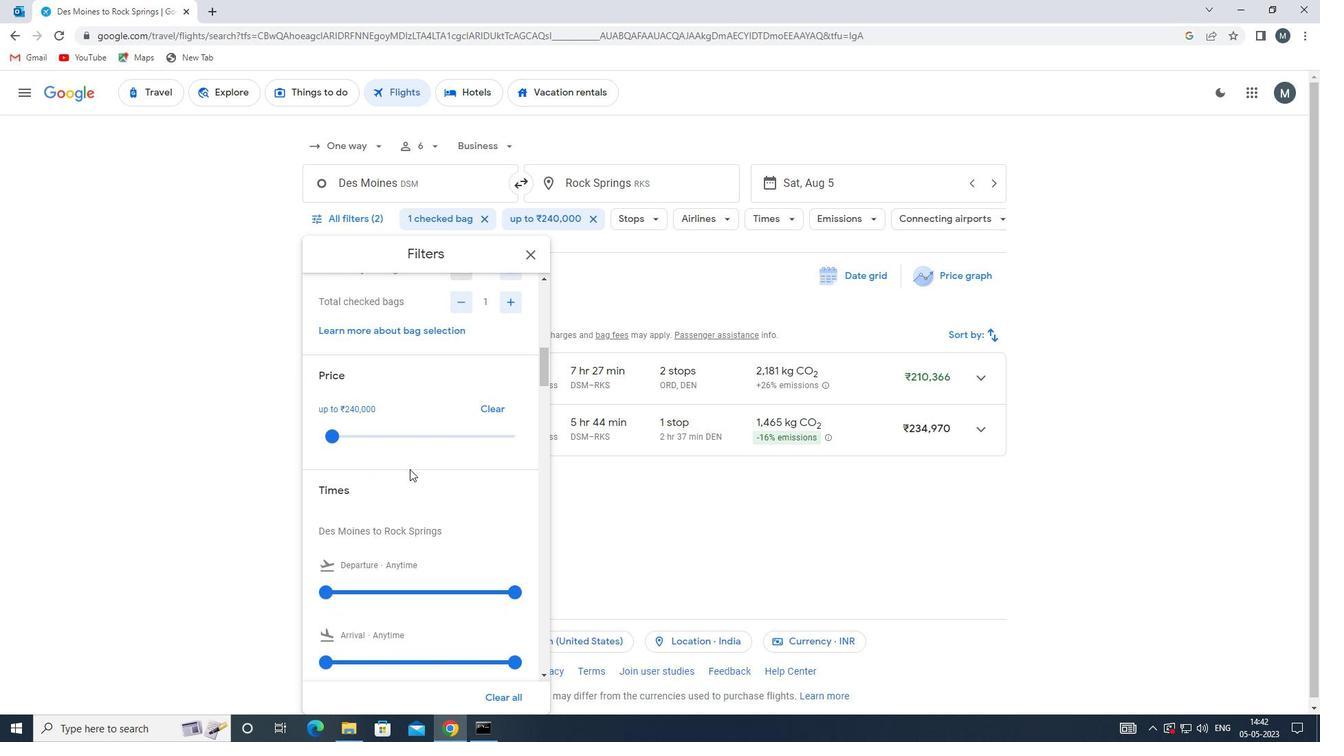 
Action: Mouse moved to (336, 515)
Screenshot: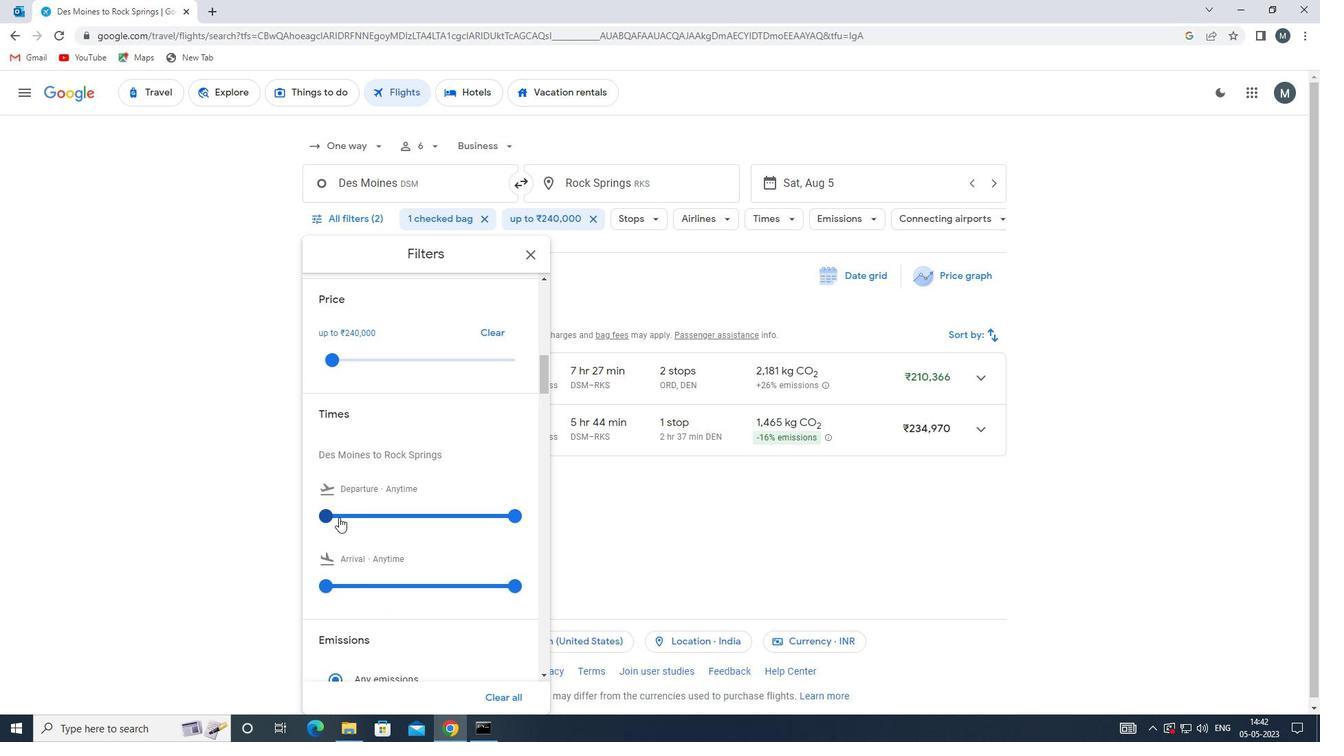 
Action: Mouse pressed left at (336, 515)
Screenshot: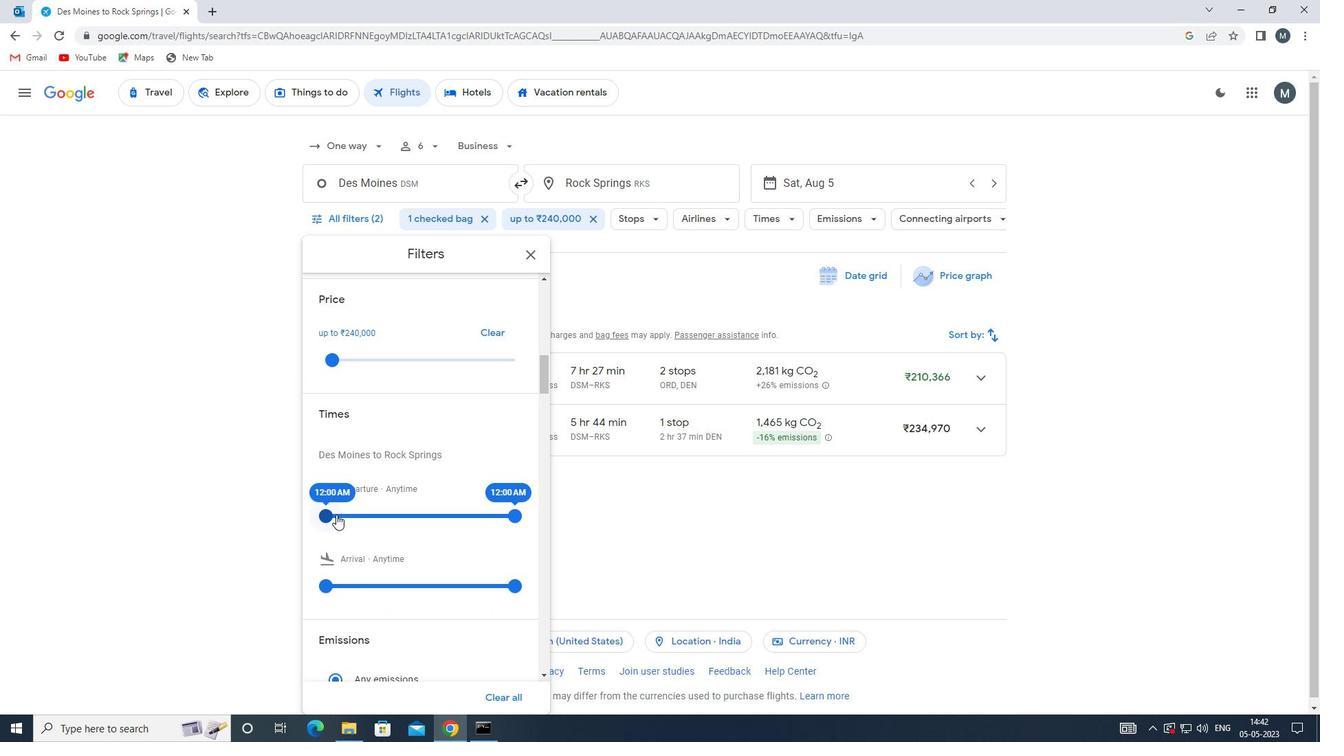 
Action: Mouse moved to (511, 518)
Screenshot: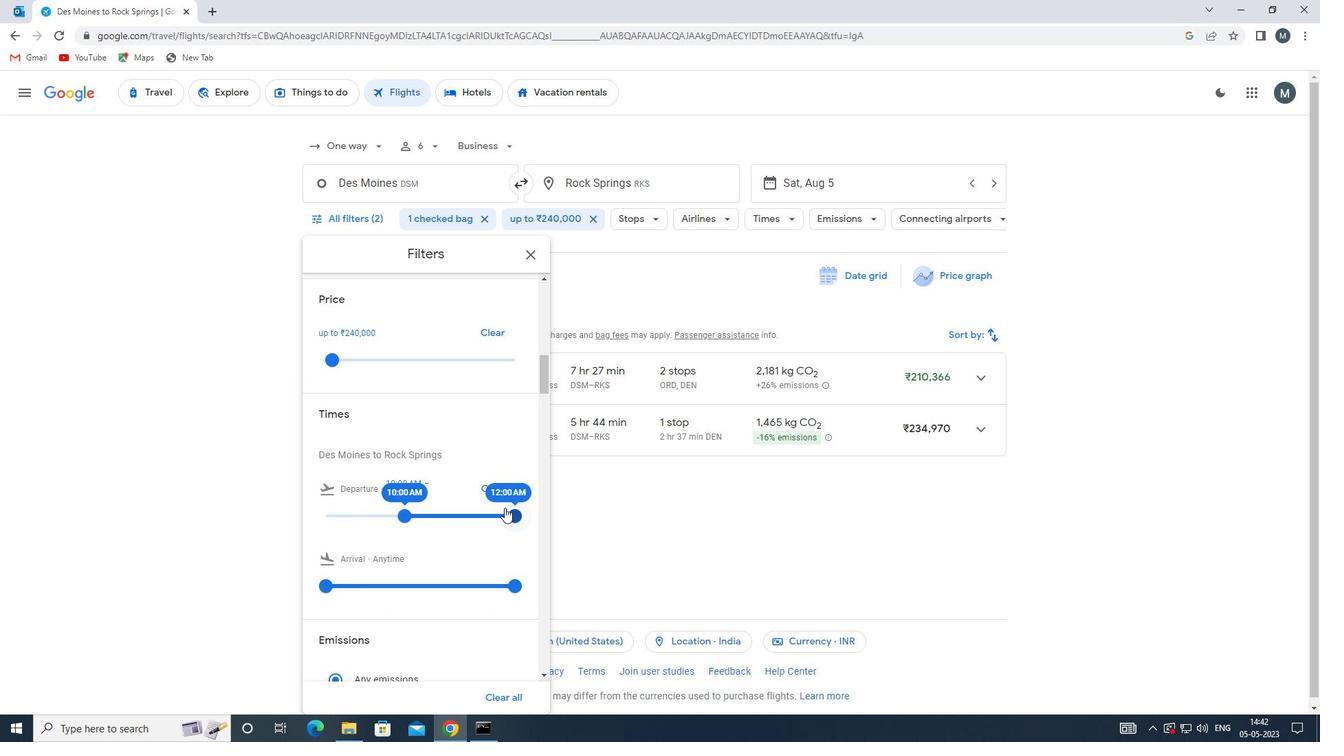 
Action: Mouse pressed left at (511, 518)
Screenshot: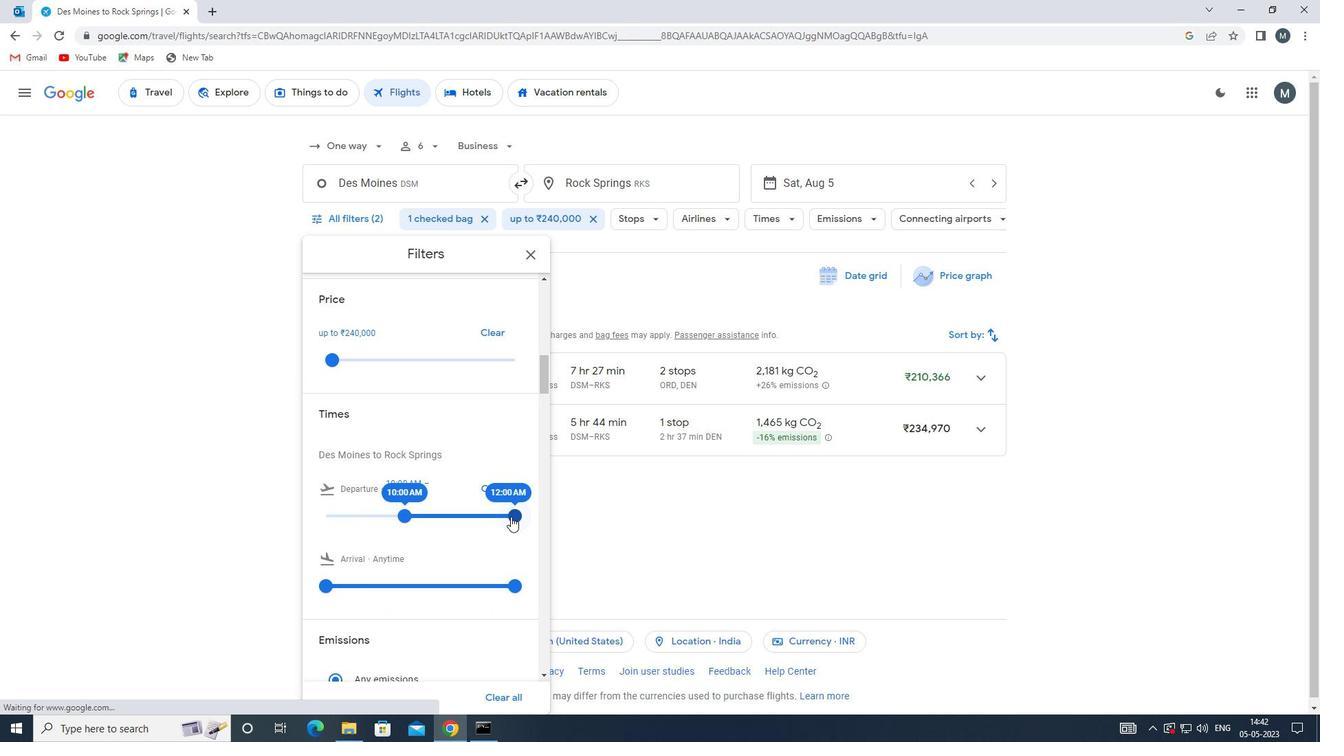 
Action: Mouse moved to (410, 511)
Screenshot: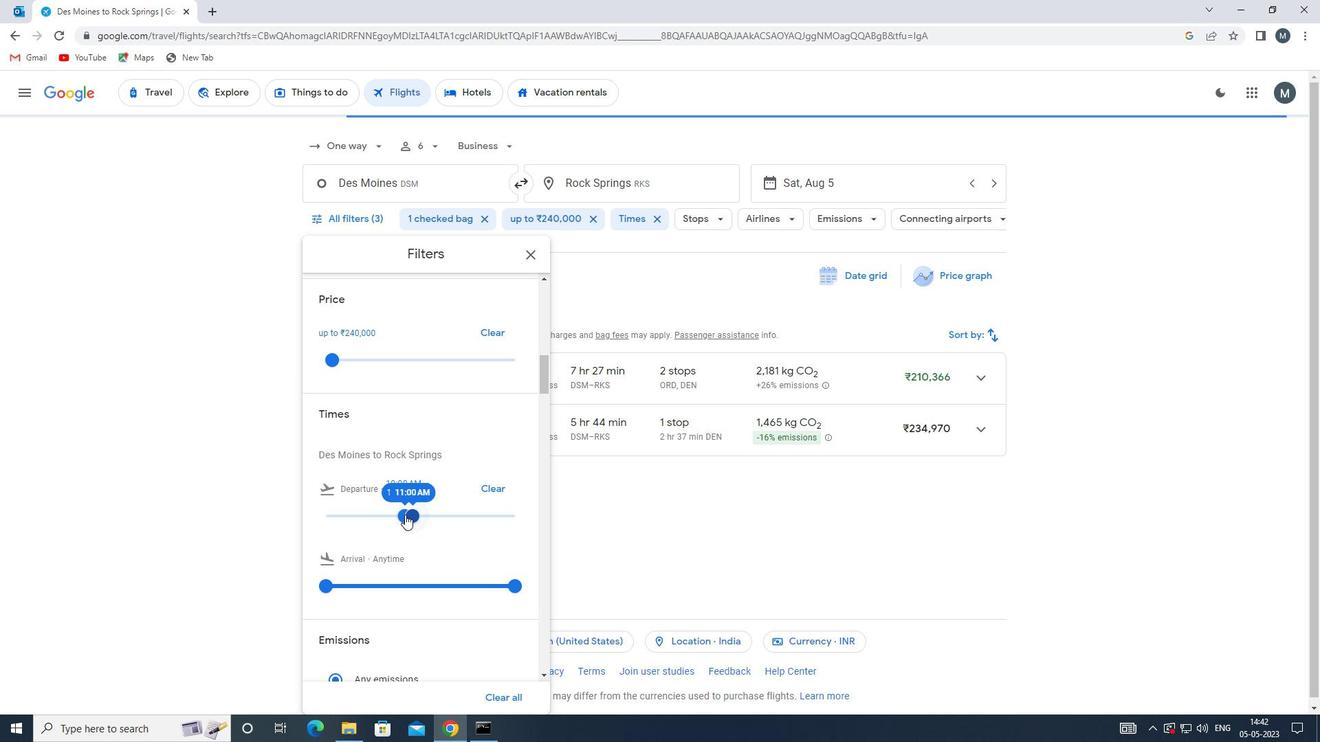 
Action: Mouse scrolled (410, 511) with delta (0, 0)
Screenshot: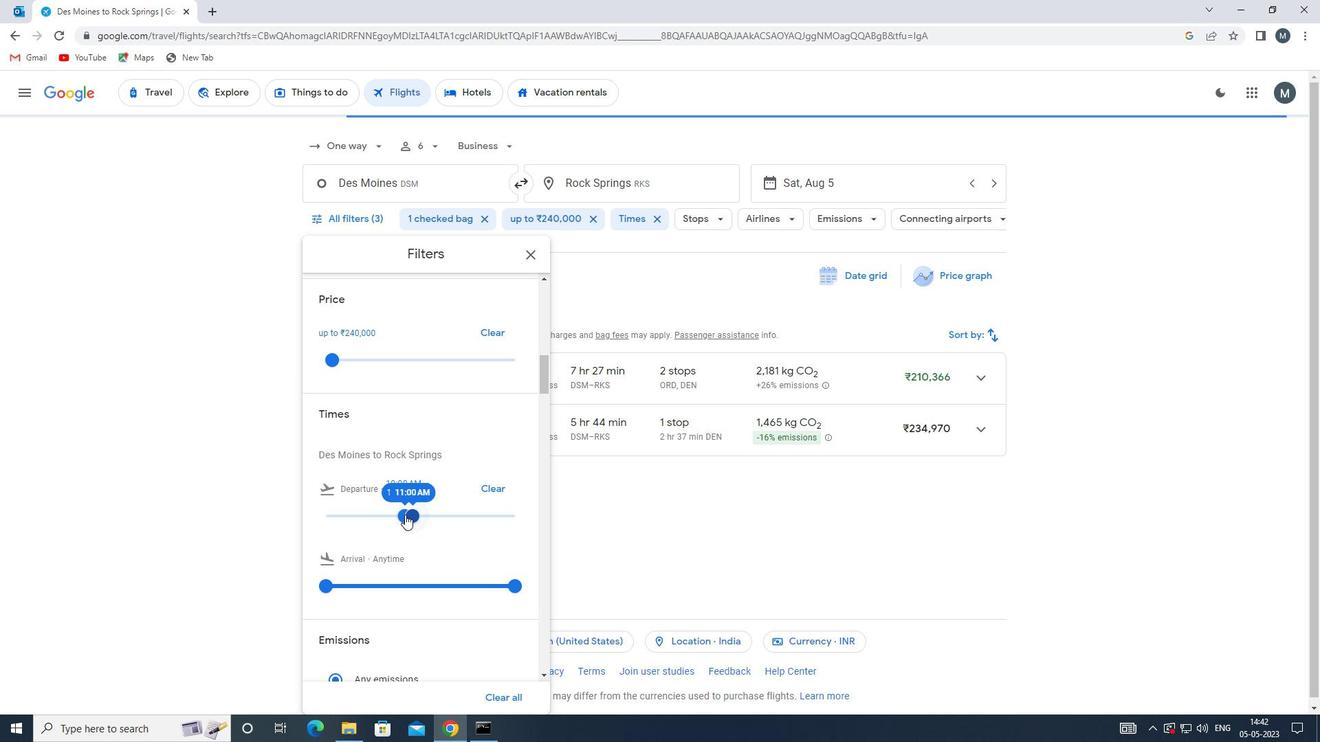 
Action: Mouse scrolled (410, 511) with delta (0, 0)
Screenshot: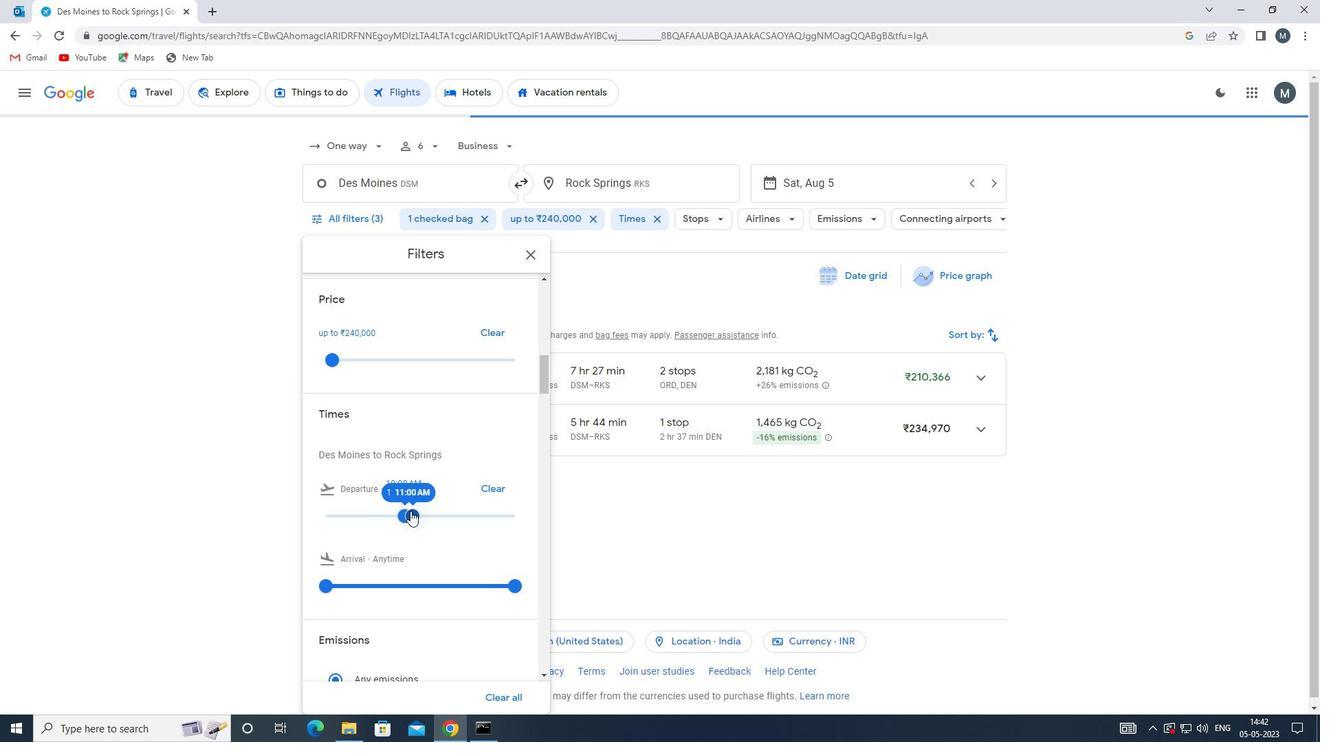 
Action: Mouse moved to (531, 256)
Screenshot: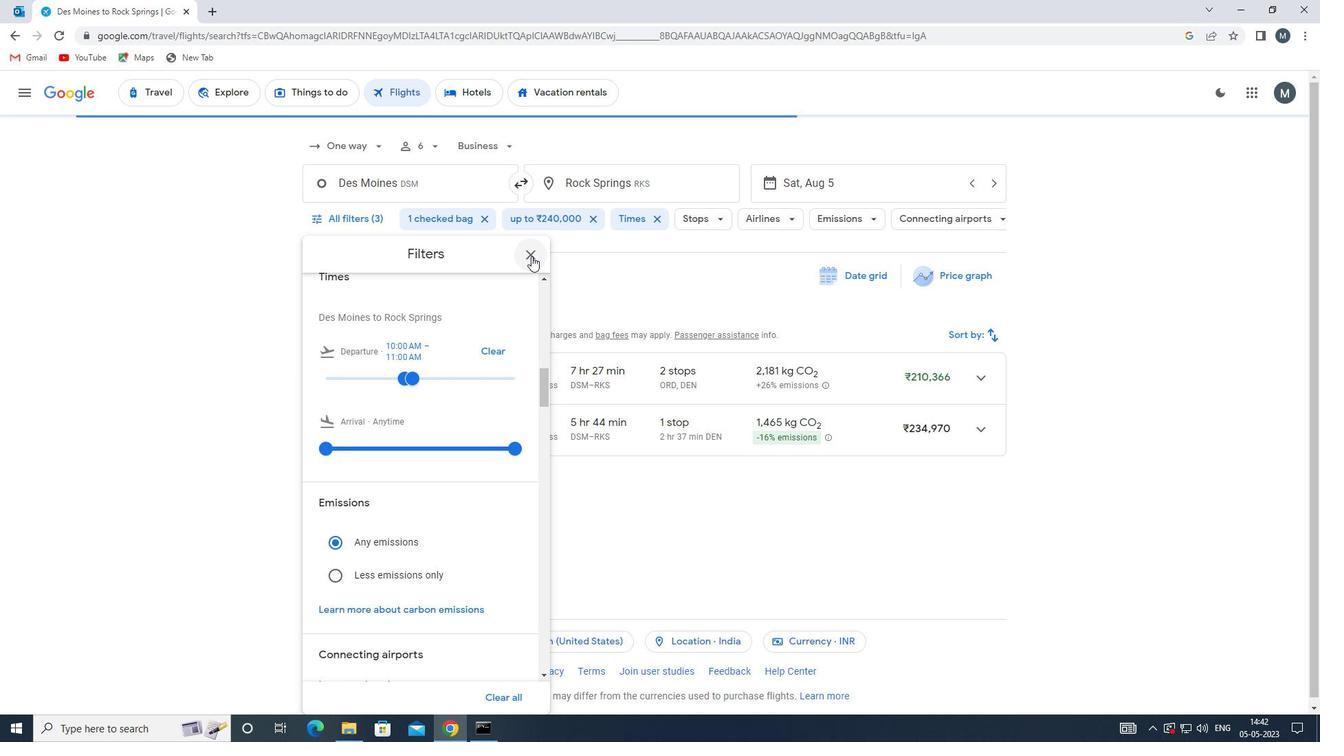 
Action: Mouse pressed left at (531, 256)
Screenshot: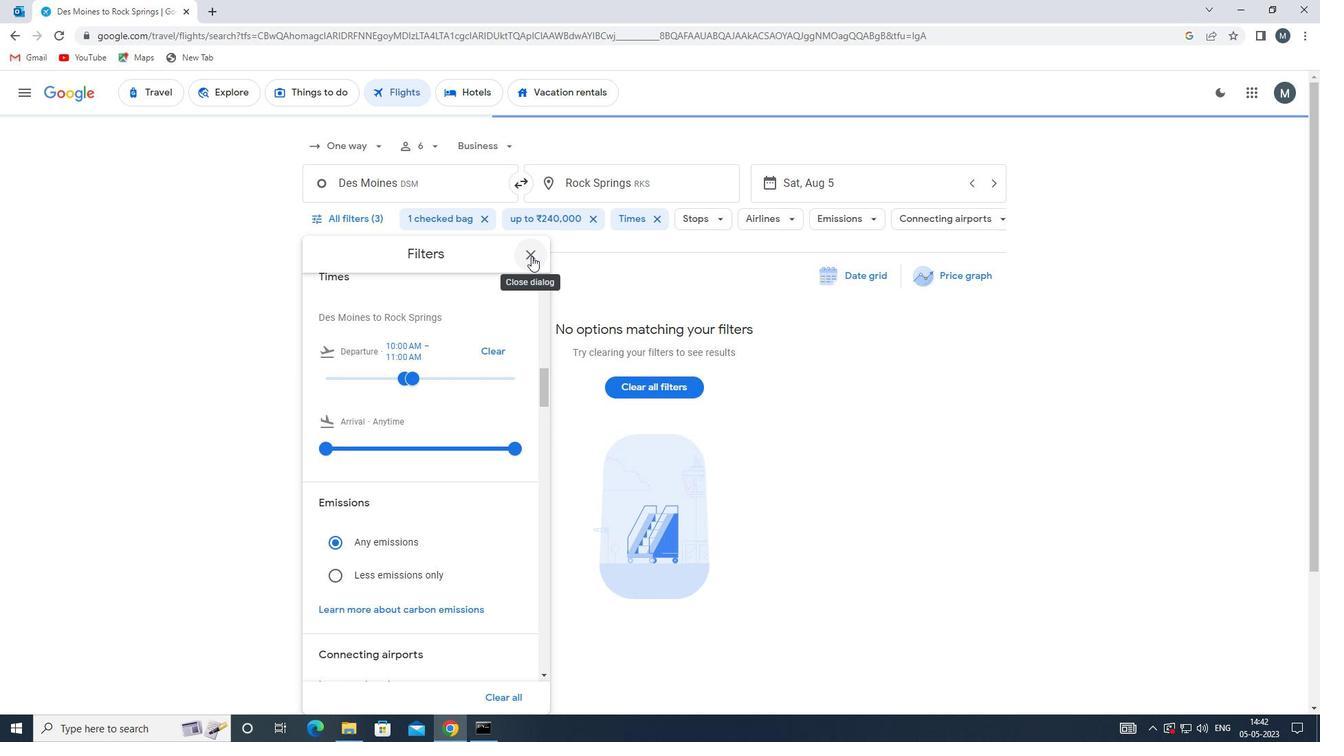 
Action: Mouse moved to (526, 261)
Screenshot: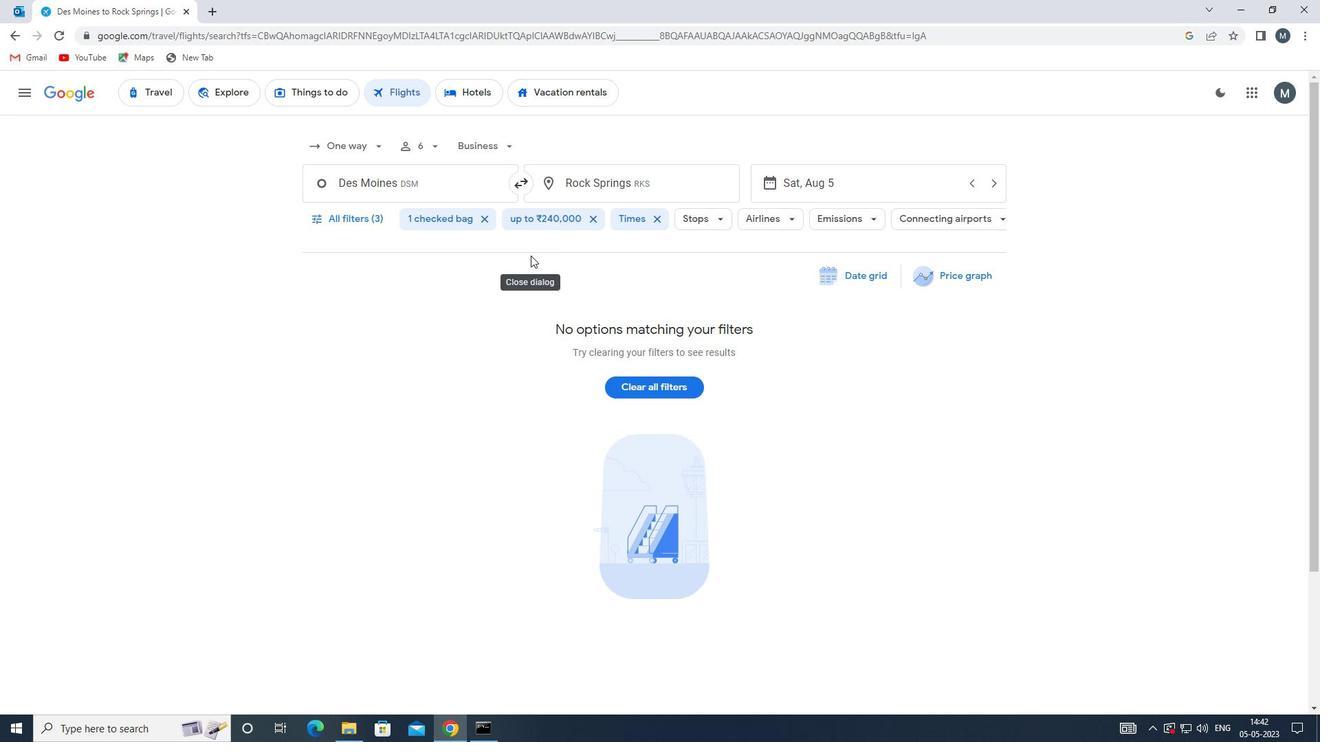 
